 Task: Find connections with filter location Coslada with filter topic #Productivitywith filter profile language English with filter current company Launchmaps with filter school Jawaharlal Nehru National College of Engineering with filter industry Business Content with filter service category Wedding Photography with filter keywords title IT Professional
Action: Mouse moved to (229, 279)
Screenshot: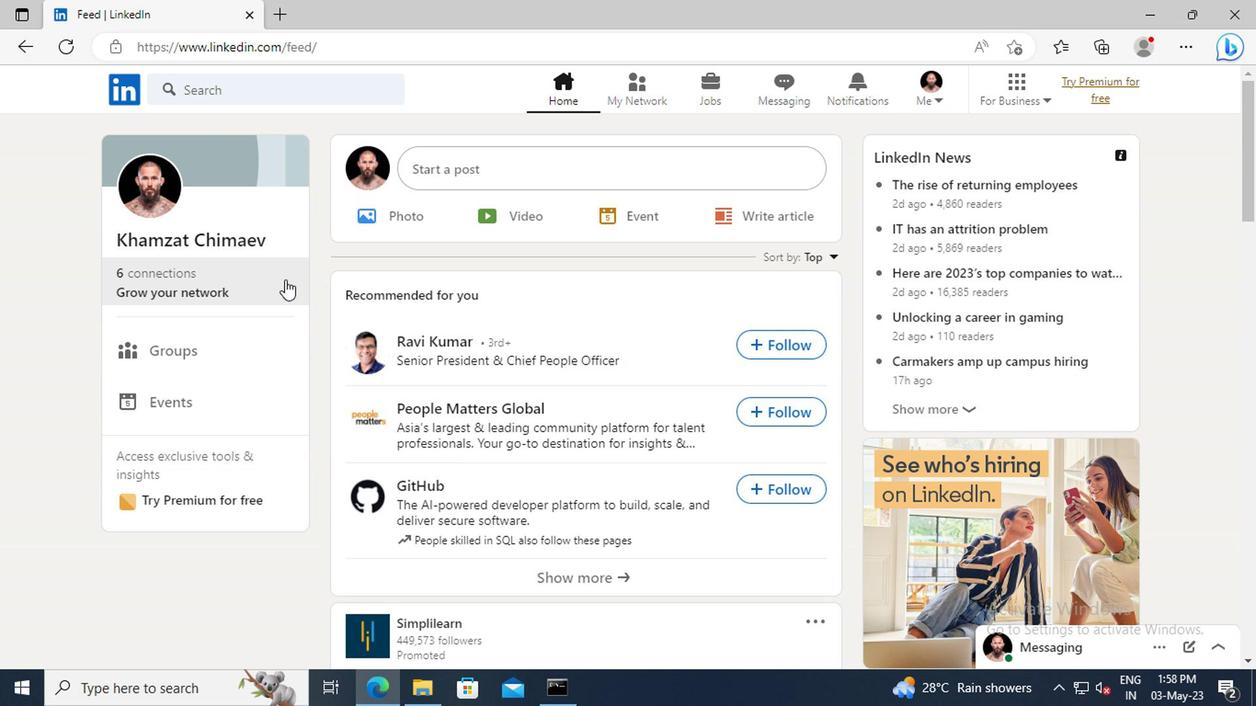 
Action: Mouse pressed left at (229, 279)
Screenshot: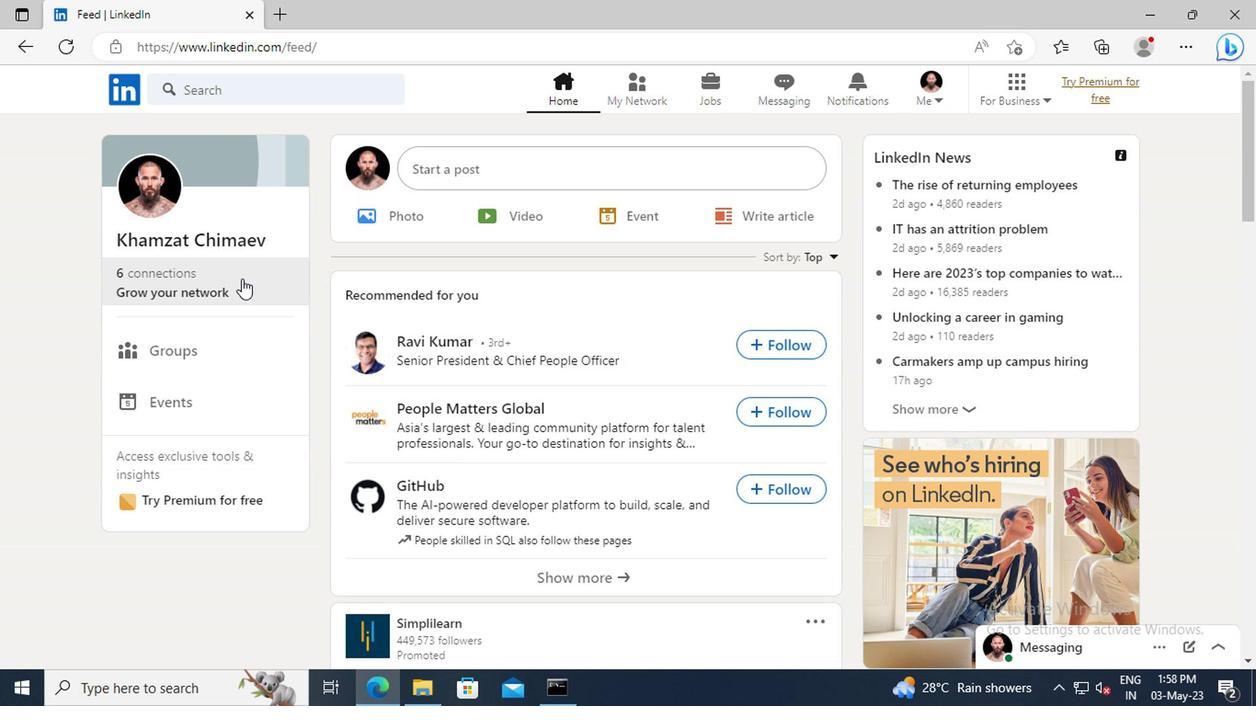 
Action: Mouse moved to (203, 192)
Screenshot: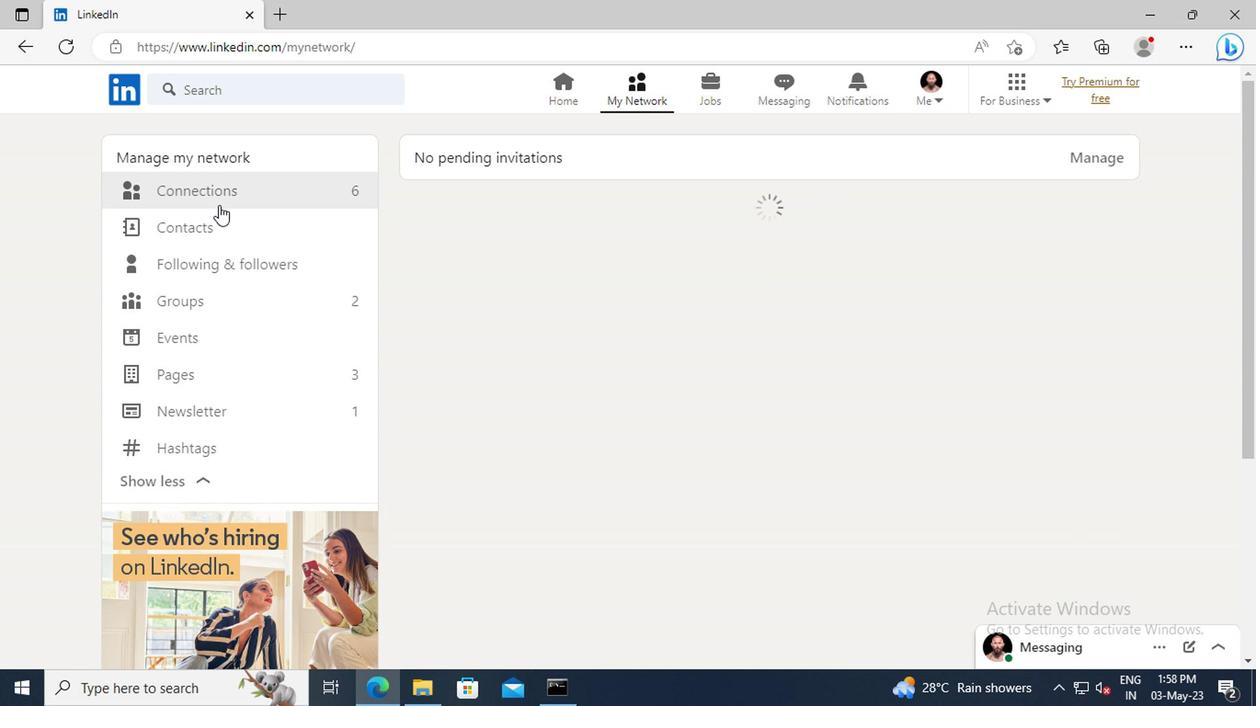 
Action: Mouse pressed left at (203, 192)
Screenshot: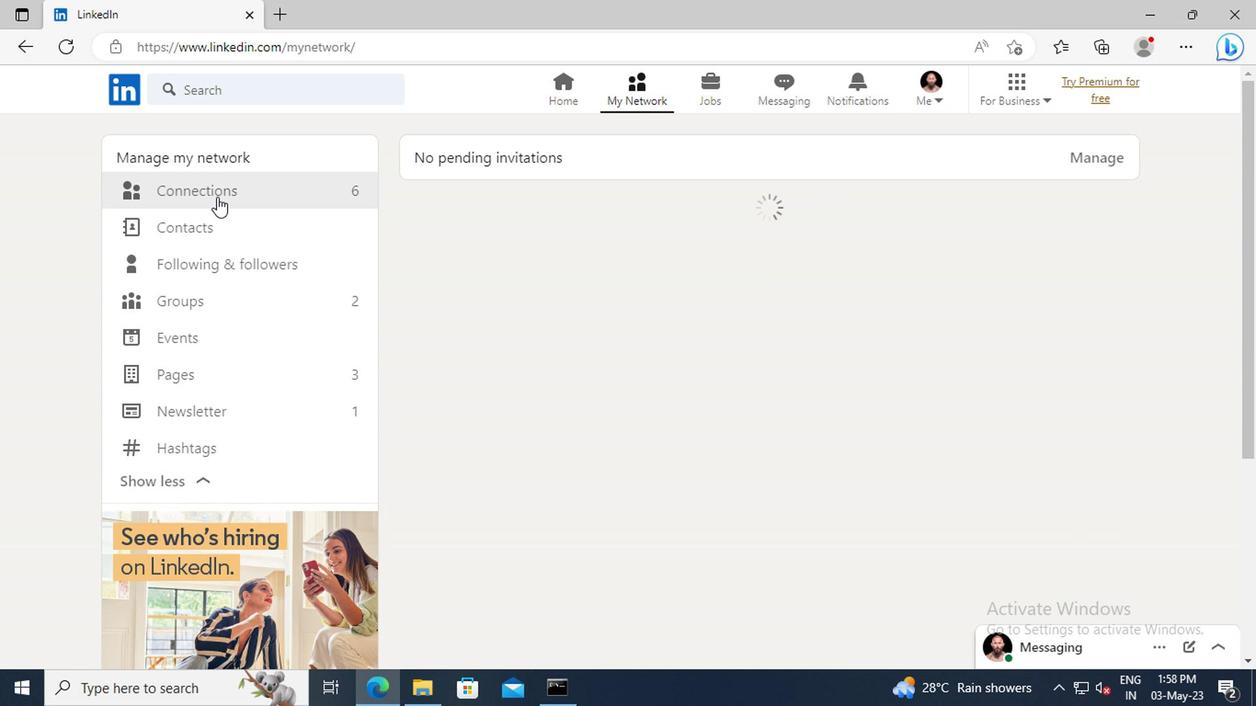 
Action: Mouse moved to (724, 192)
Screenshot: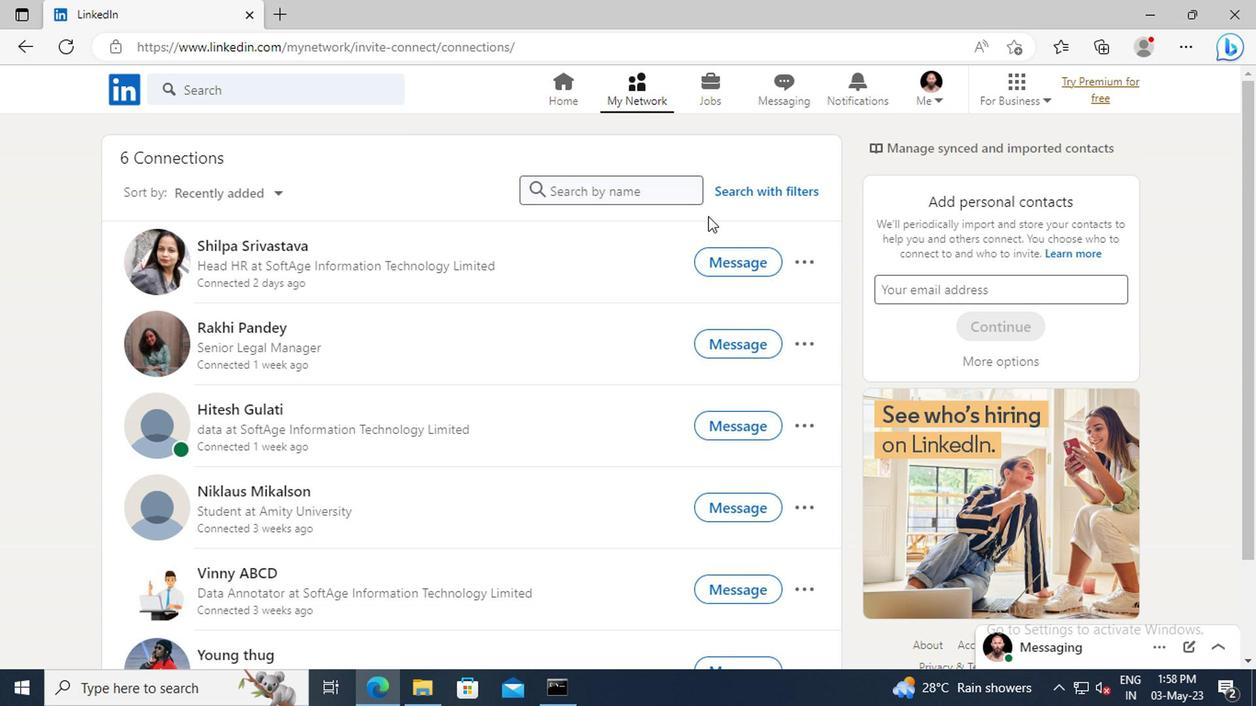 
Action: Mouse pressed left at (724, 192)
Screenshot: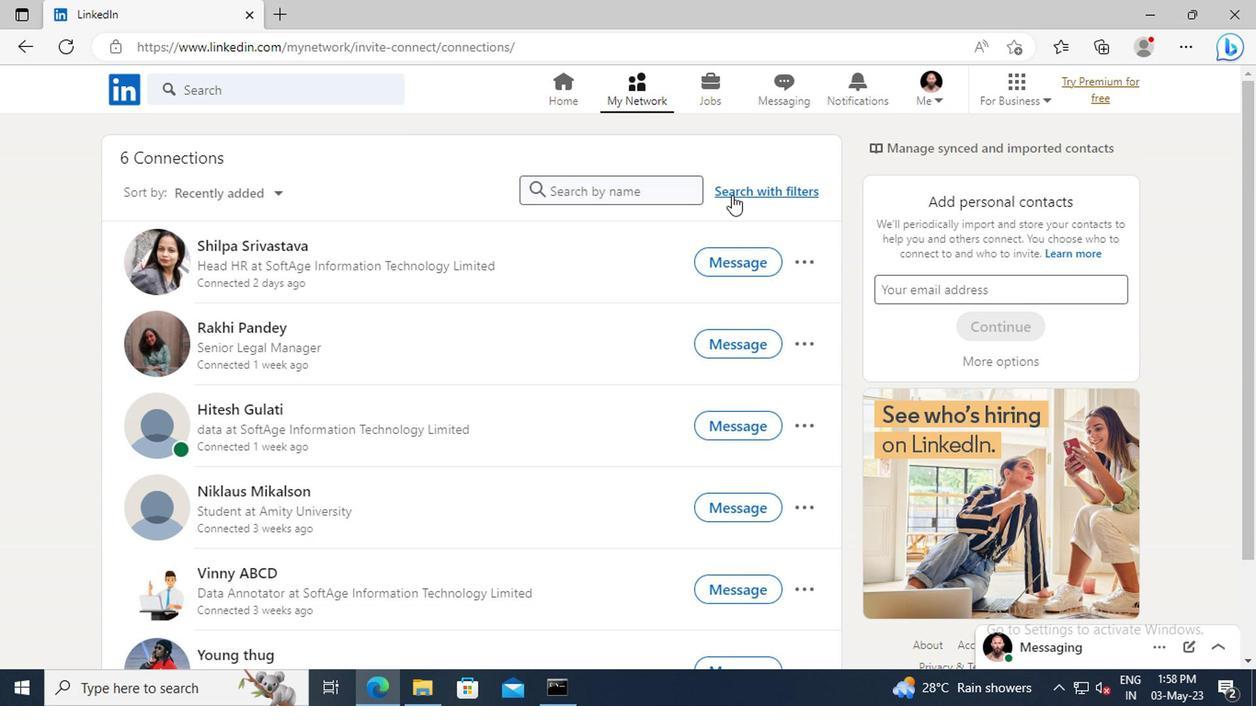 
Action: Mouse moved to (692, 138)
Screenshot: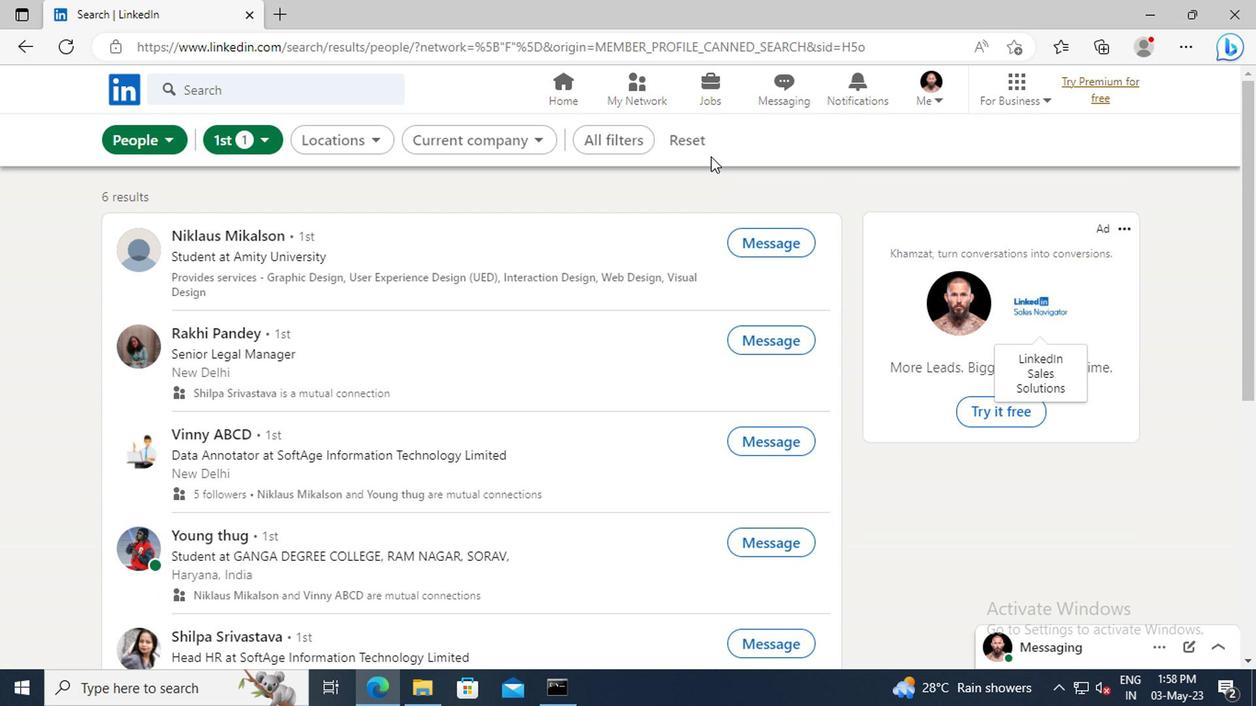 
Action: Mouse pressed left at (692, 138)
Screenshot: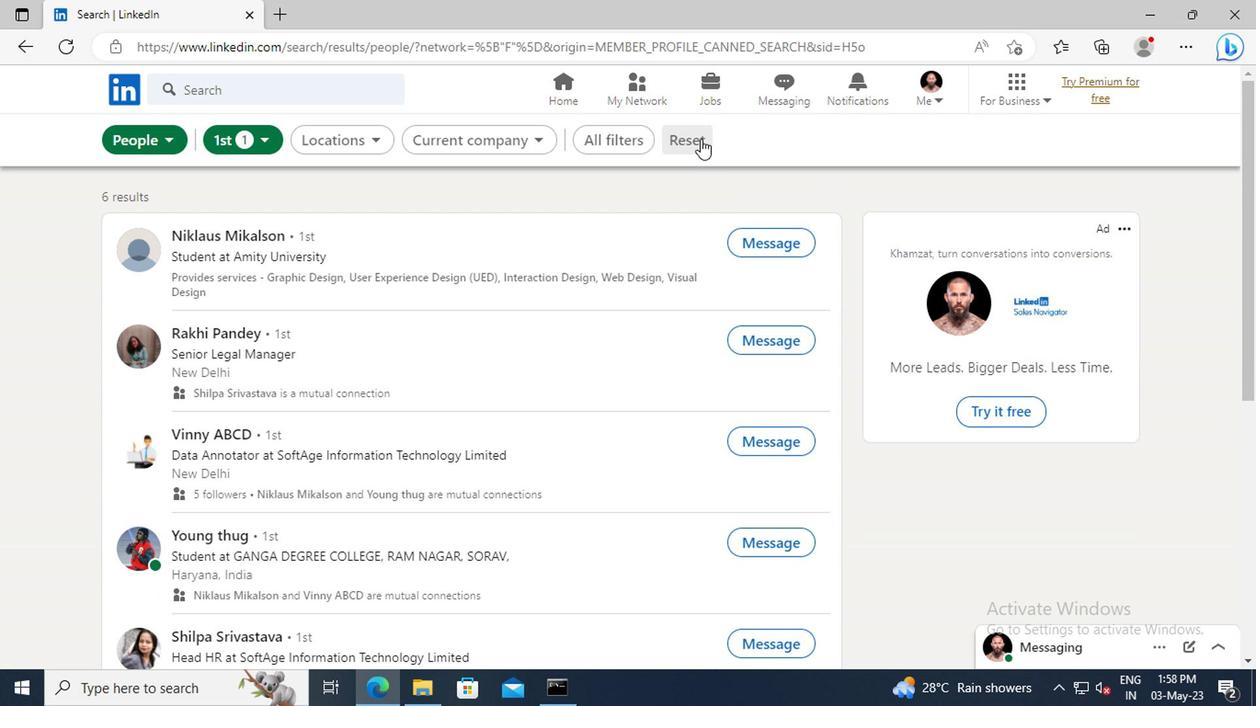 
Action: Mouse moved to (668, 137)
Screenshot: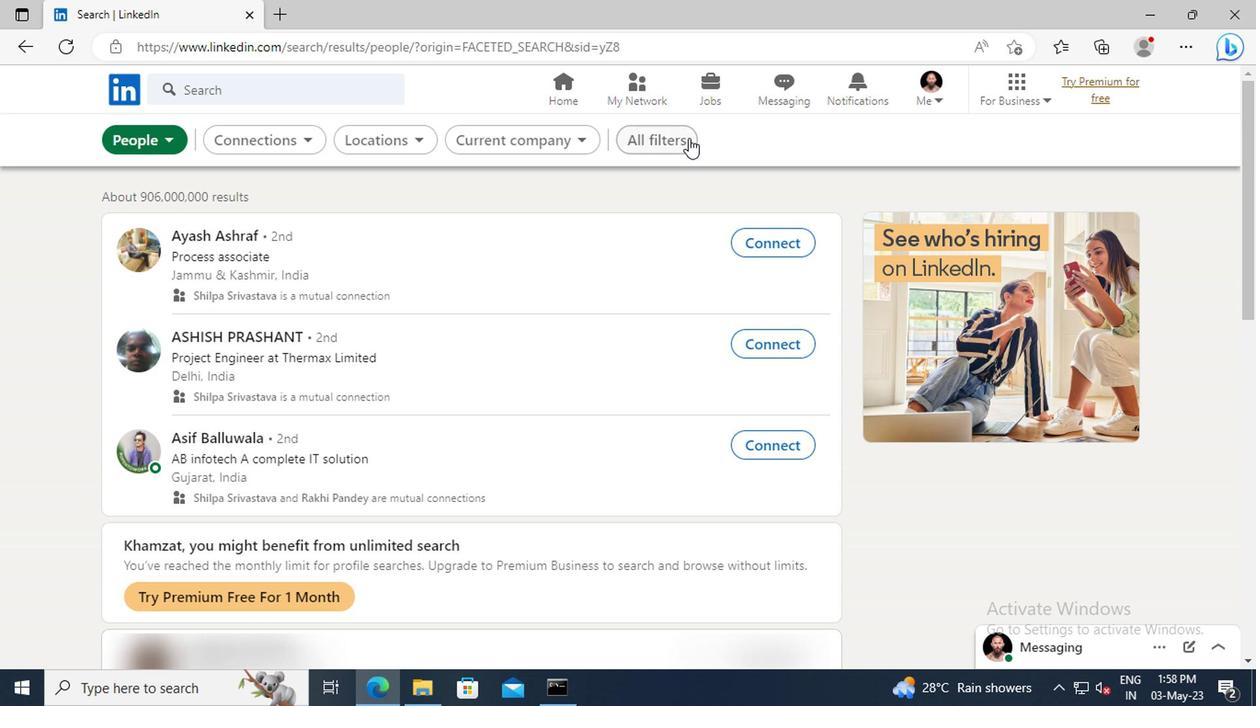 
Action: Mouse pressed left at (668, 137)
Screenshot: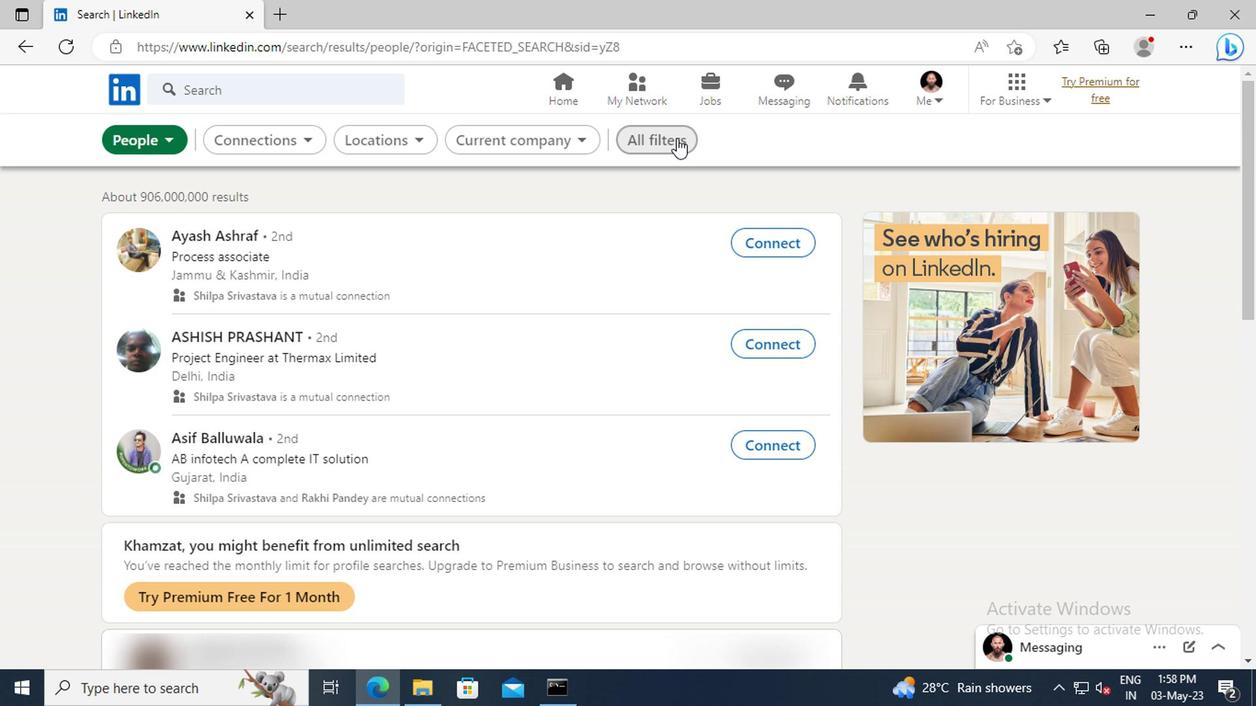 
Action: Mouse moved to (1021, 312)
Screenshot: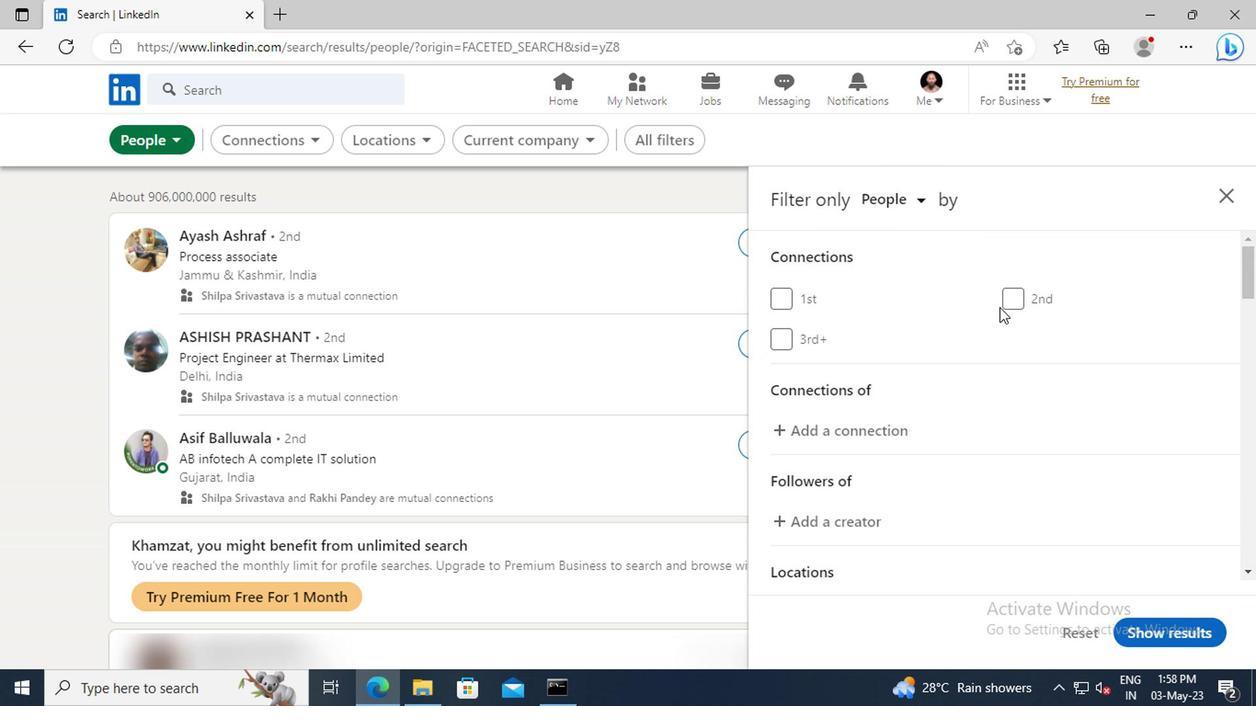 
Action: Mouse scrolled (1021, 311) with delta (0, -1)
Screenshot: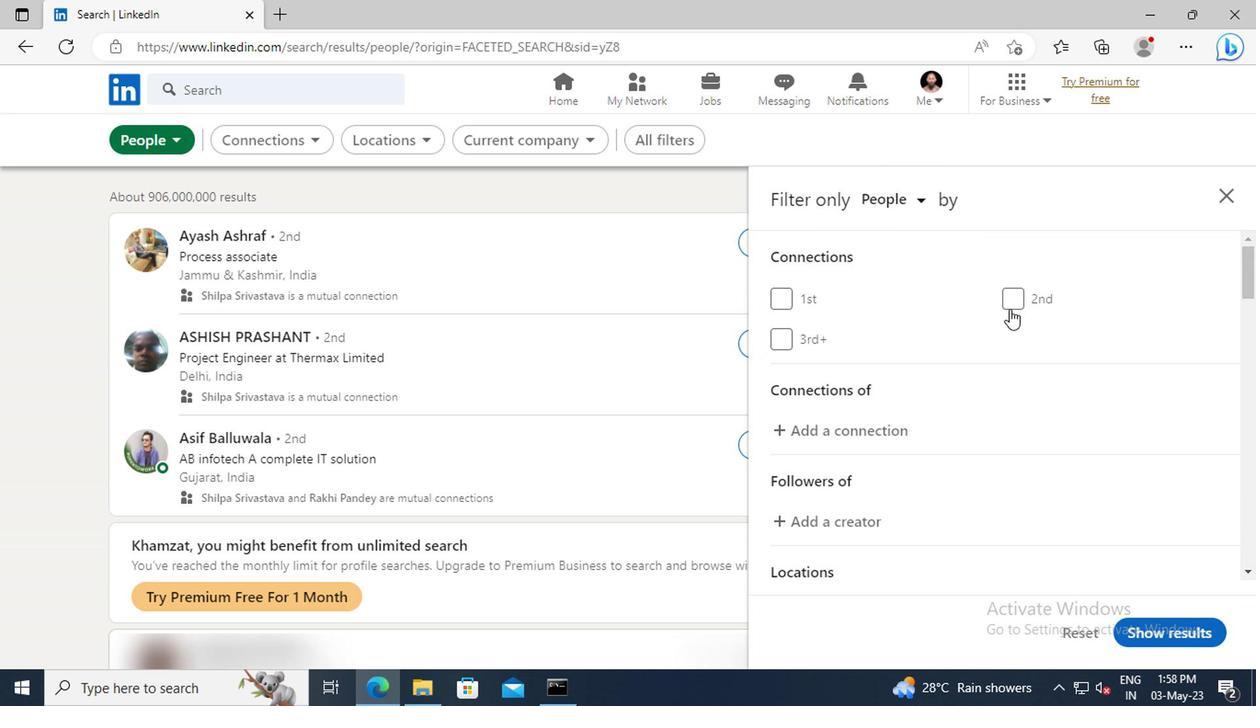 
Action: Mouse scrolled (1021, 311) with delta (0, -1)
Screenshot: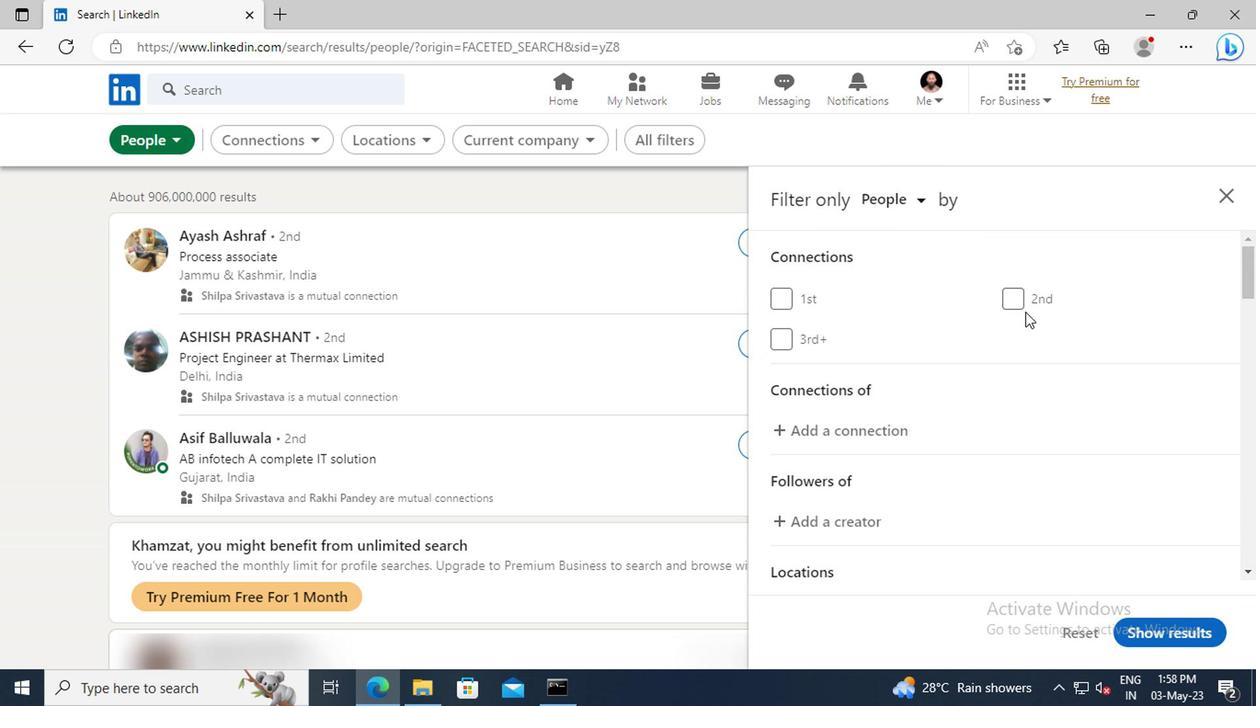 
Action: Mouse scrolled (1021, 311) with delta (0, -1)
Screenshot: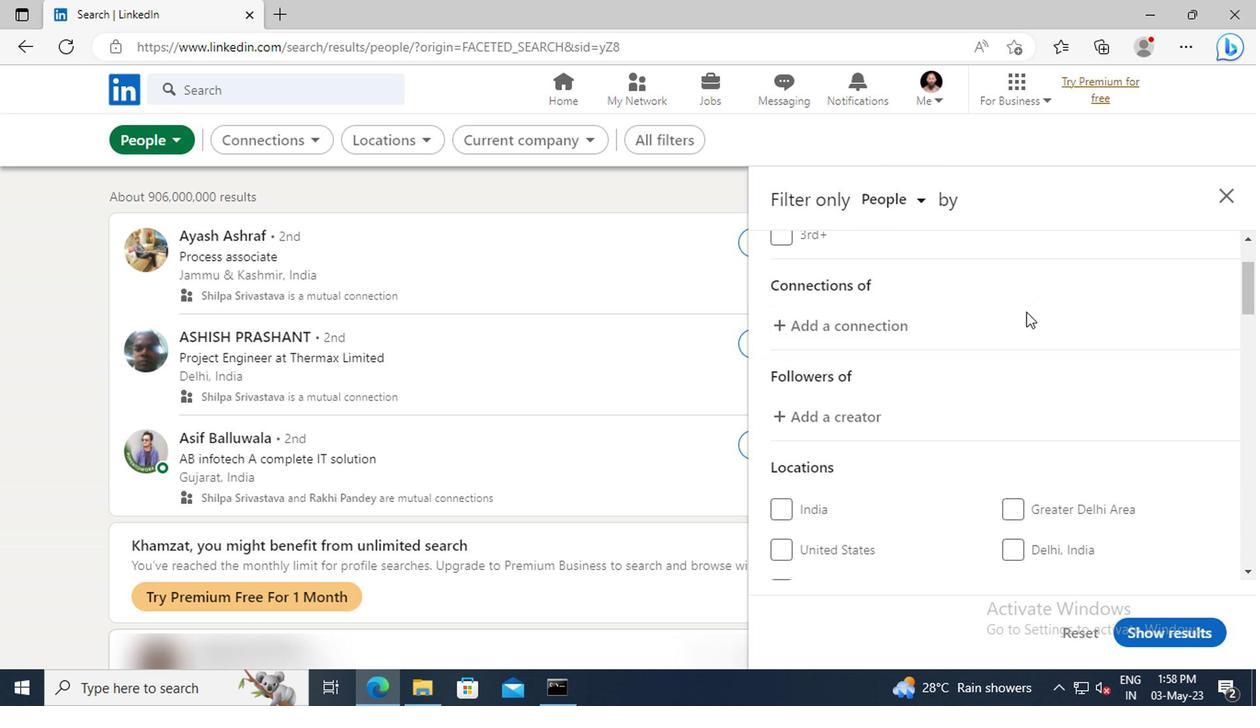 
Action: Mouse scrolled (1021, 311) with delta (0, -1)
Screenshot: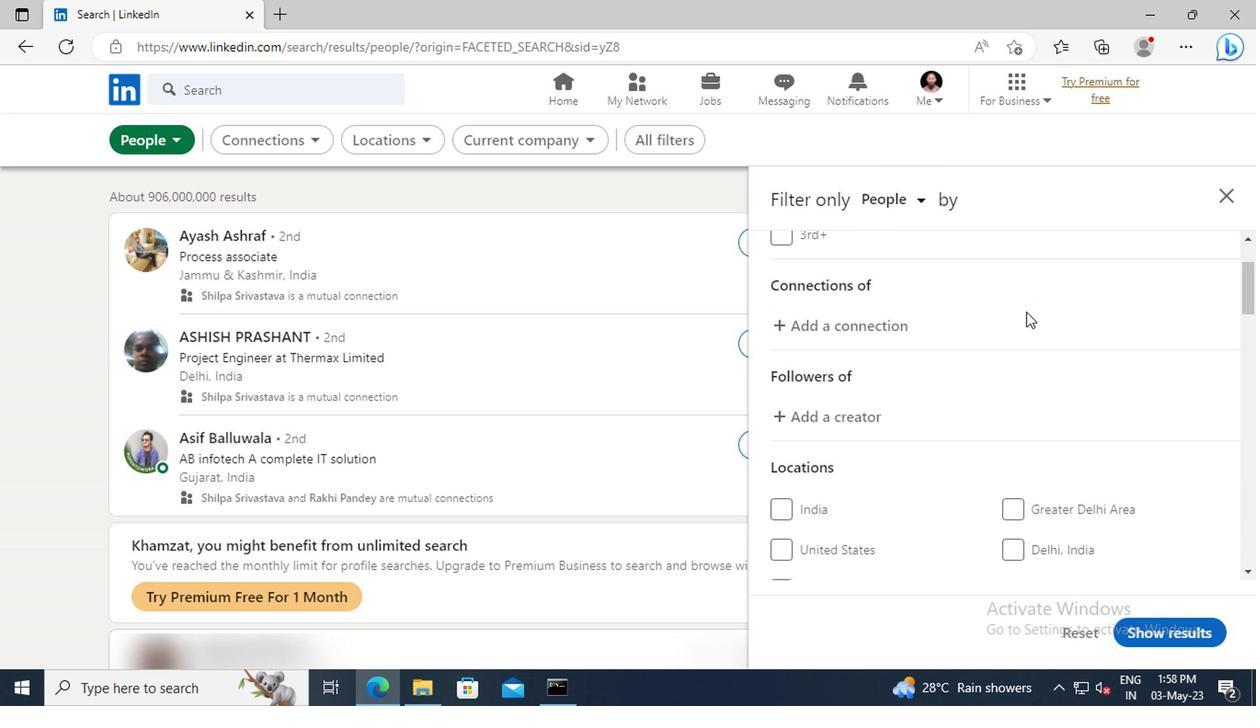 
Action: Mouse scrolled (1021, 311) with delta (0, -1)
Screenshot: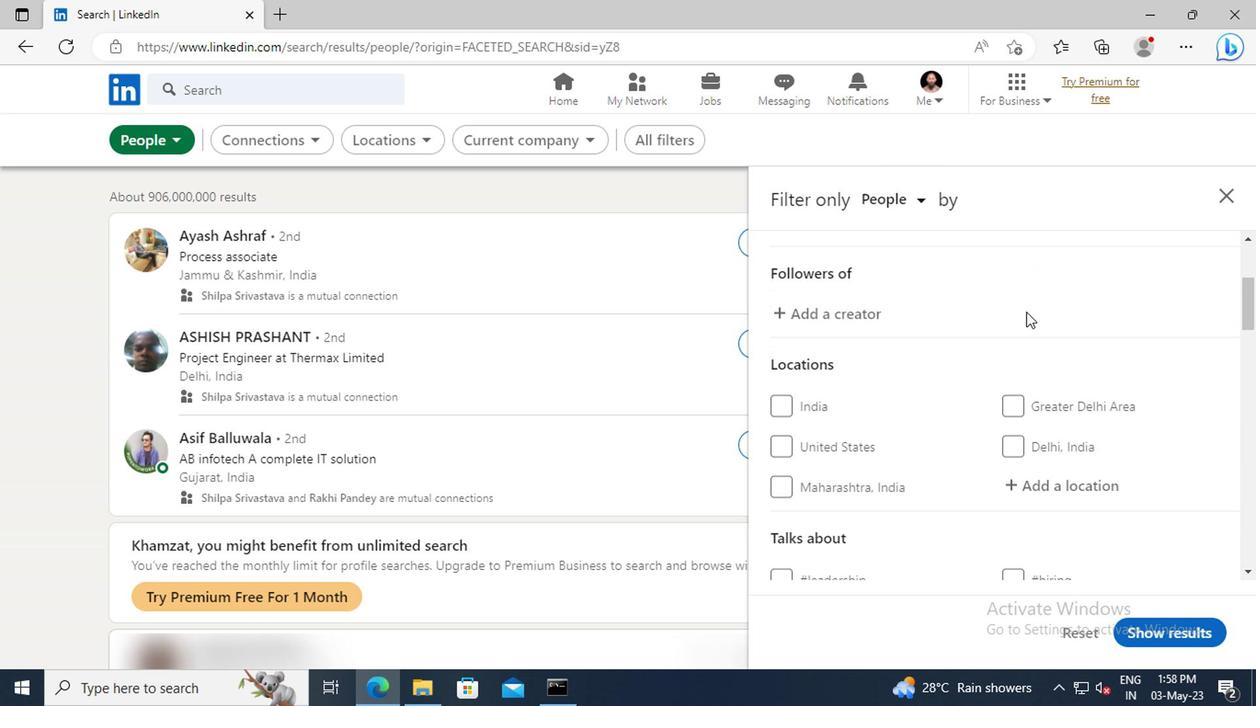 
Action: Mouse scrolled (1021, 311) with delta (0, -1)
Screenshot: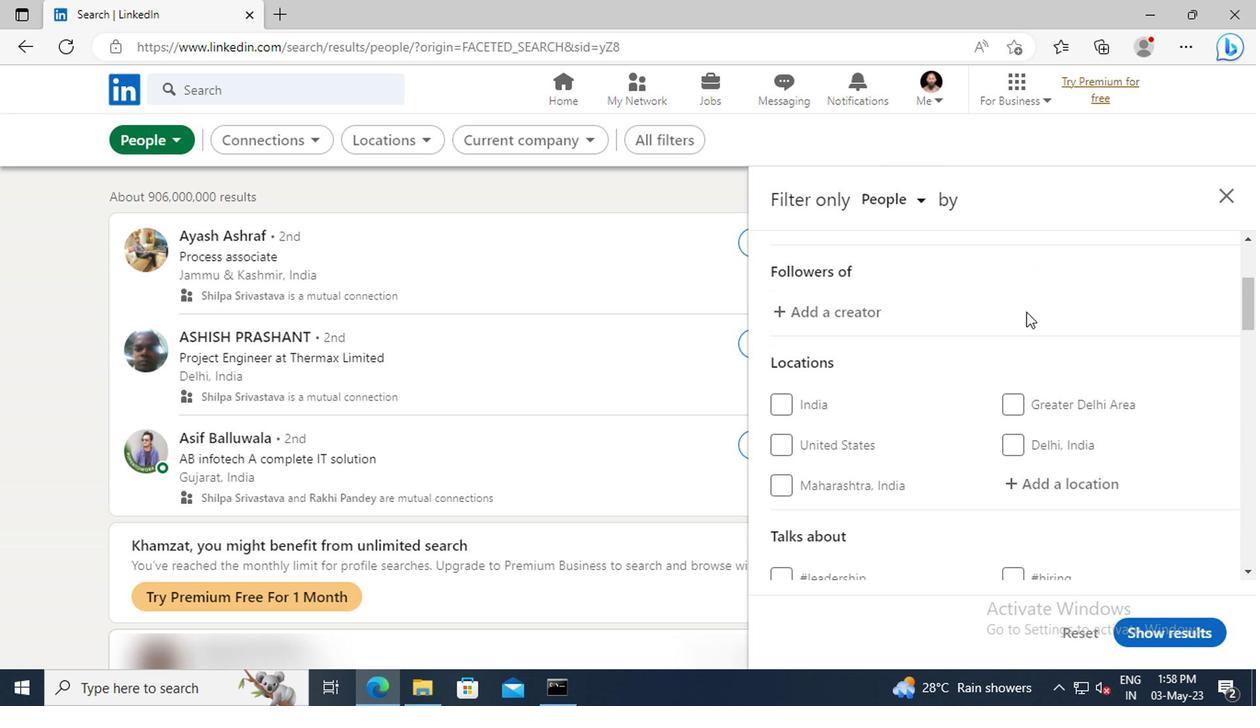 
Action: Mouse moved to (1021, 380)
Screenshot: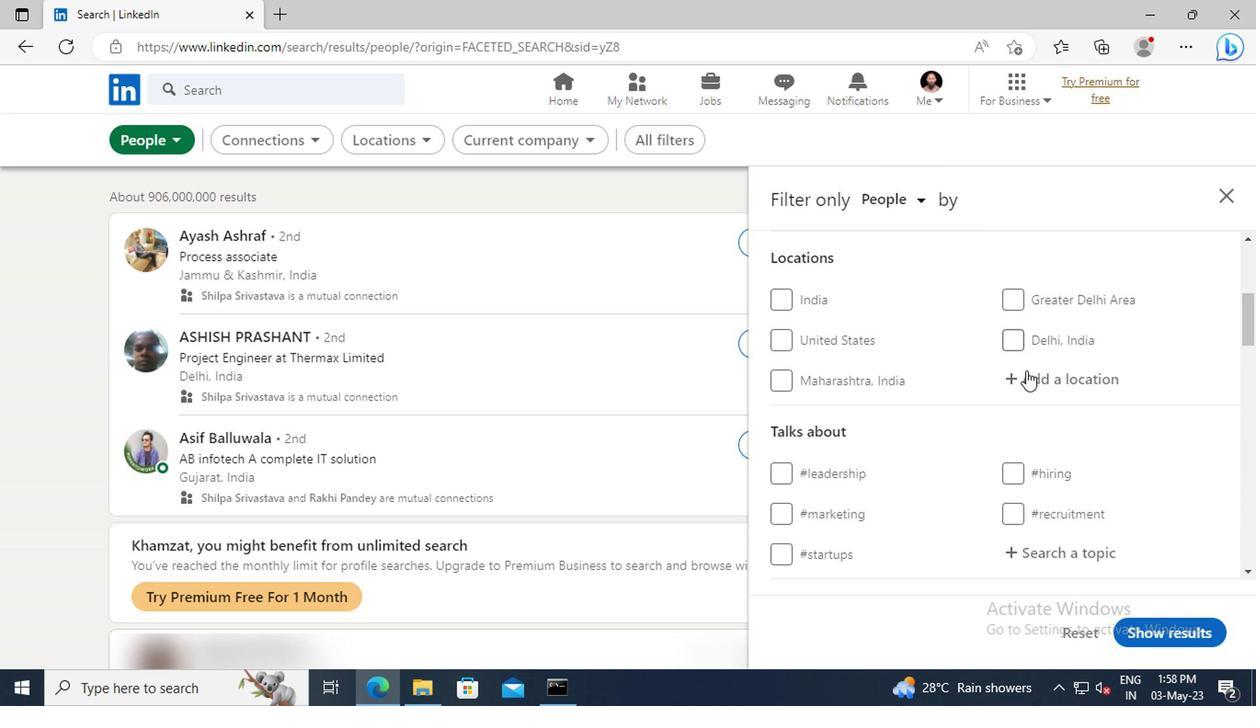 
Action: Mouse pressed left at (1021, 380)
Screenshot: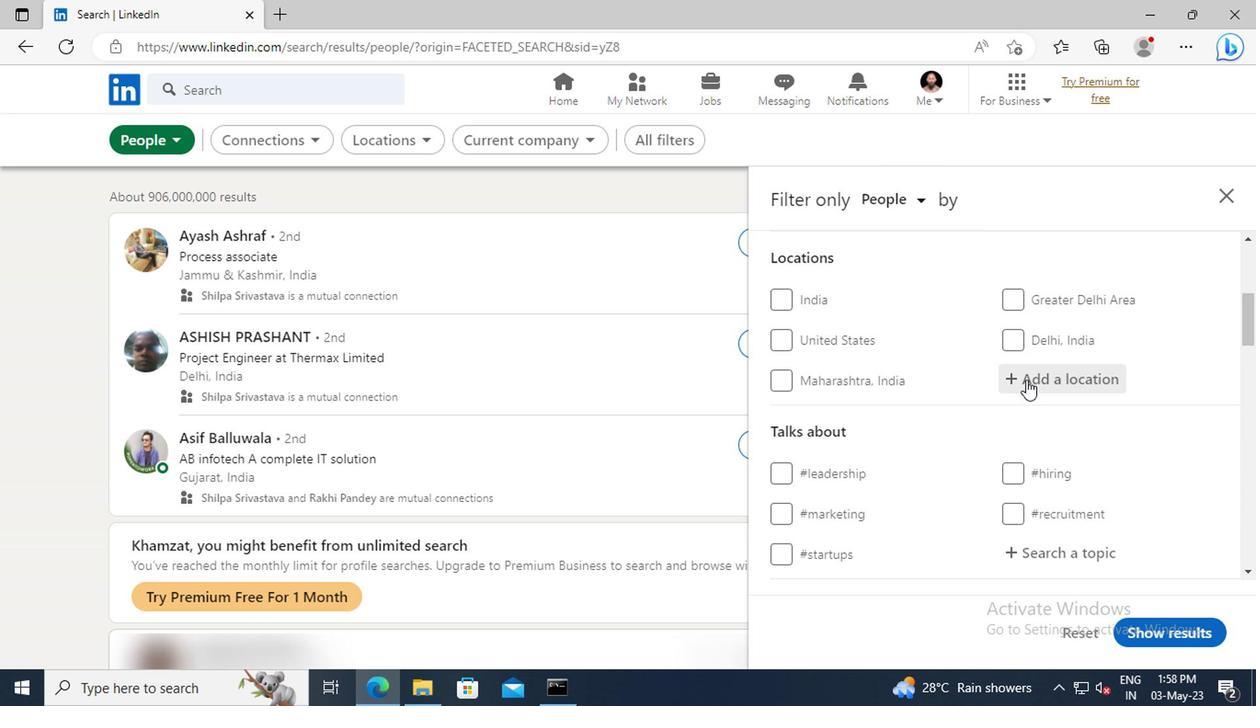 
Action: Key pressed <Key.shift>COSLADA<Key.enter>
Screenshot: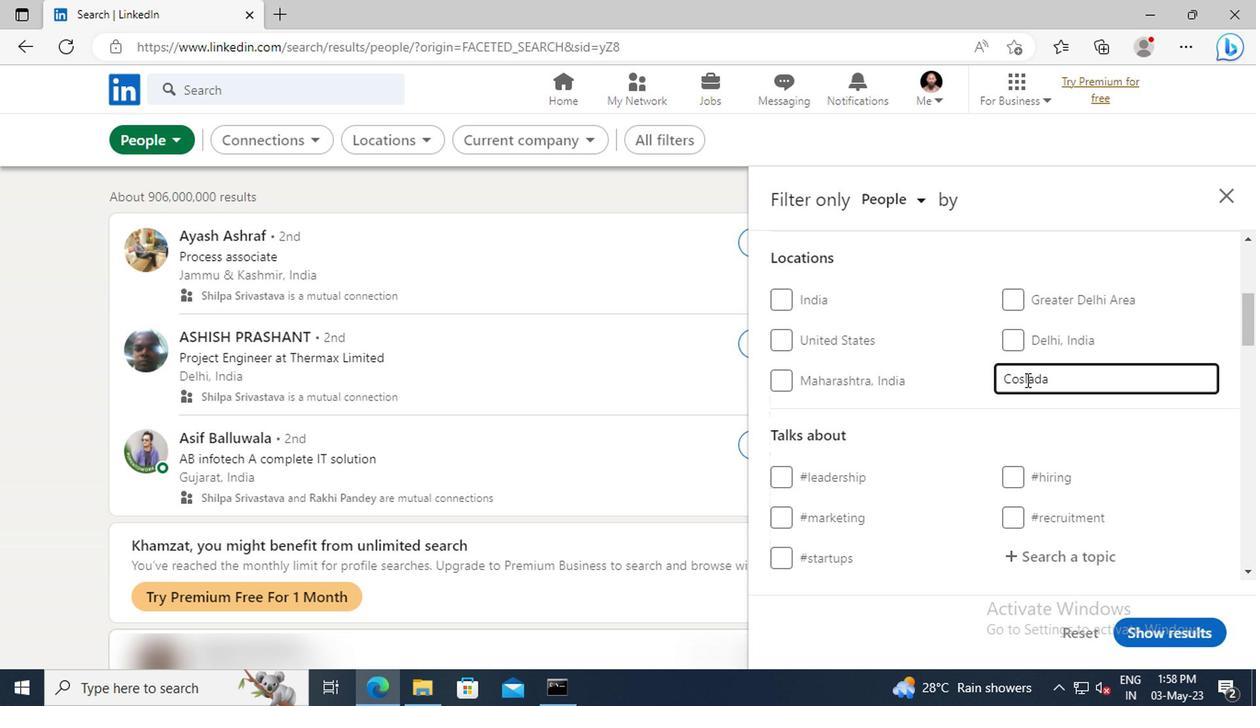 
Action: Mouse moved to (1021, 382)
Screenshot: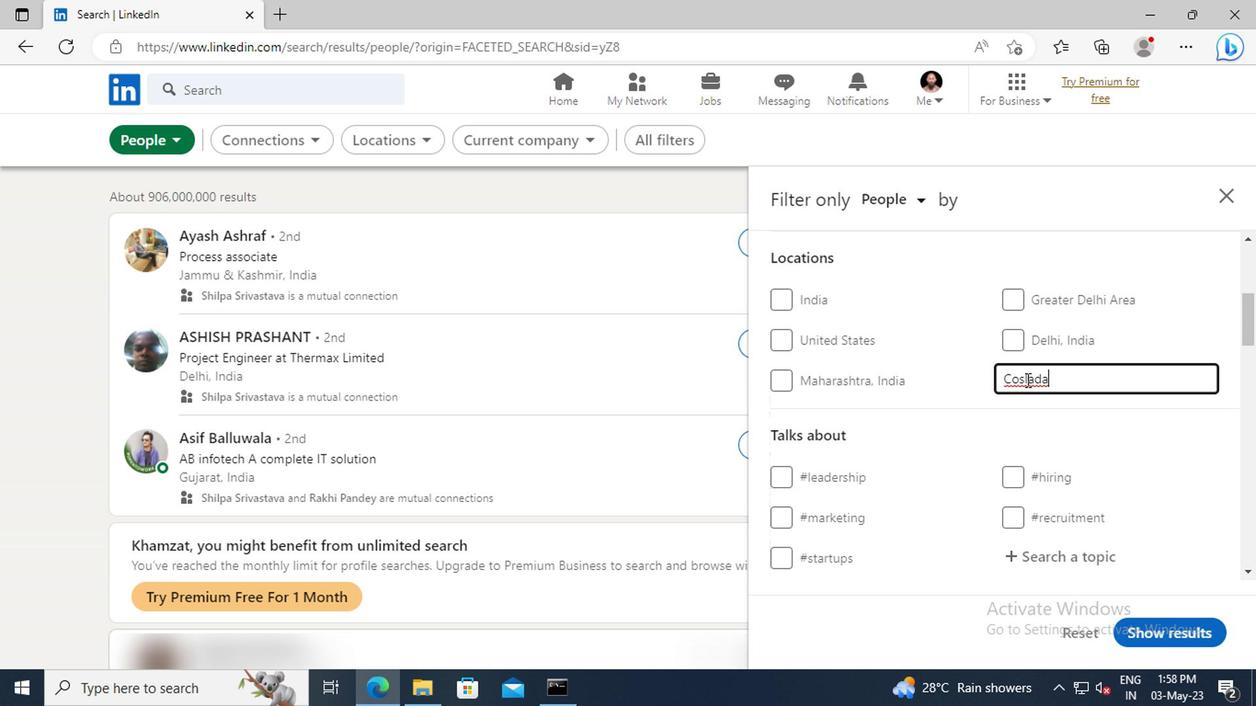 
Action: Mouse scrolled (1021, 382) with delta (0, 0)
Screenshot: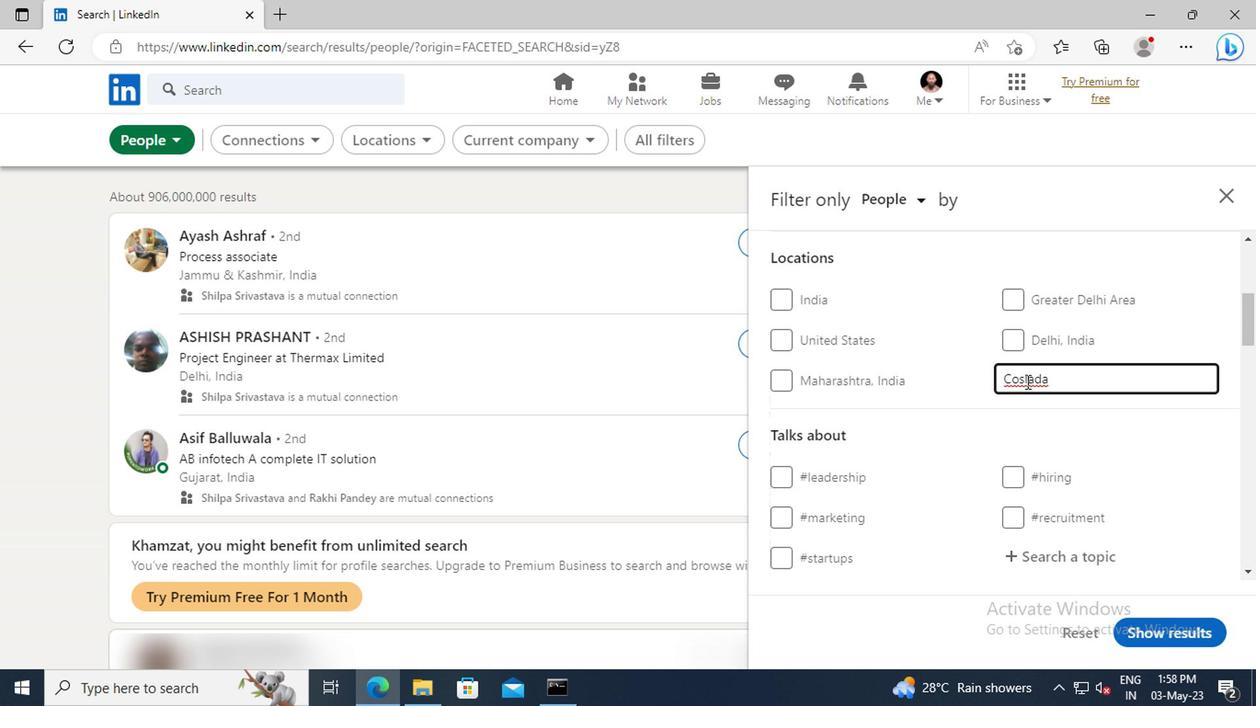 
Action: Mouse scrolled (1021, 382) with delta (0, 0)
Screenshot: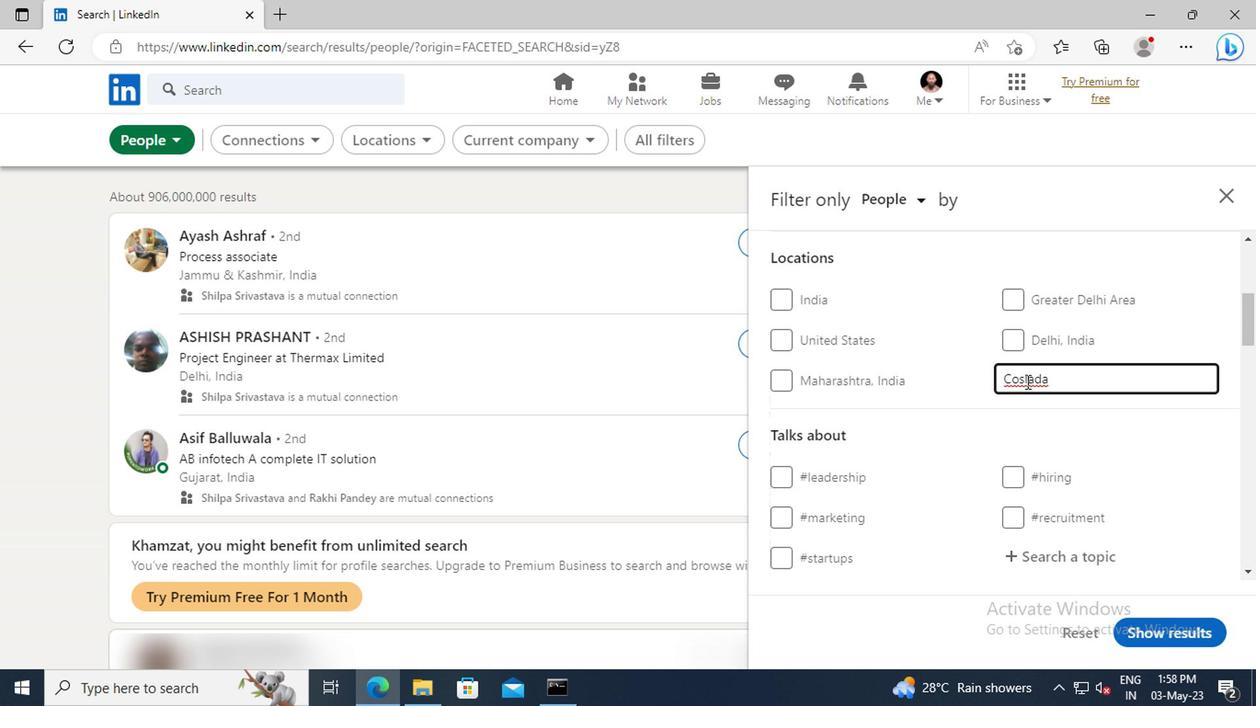 
Action: Mouse scrolled (1021, 382) with delta (0, 0)
Screenshot: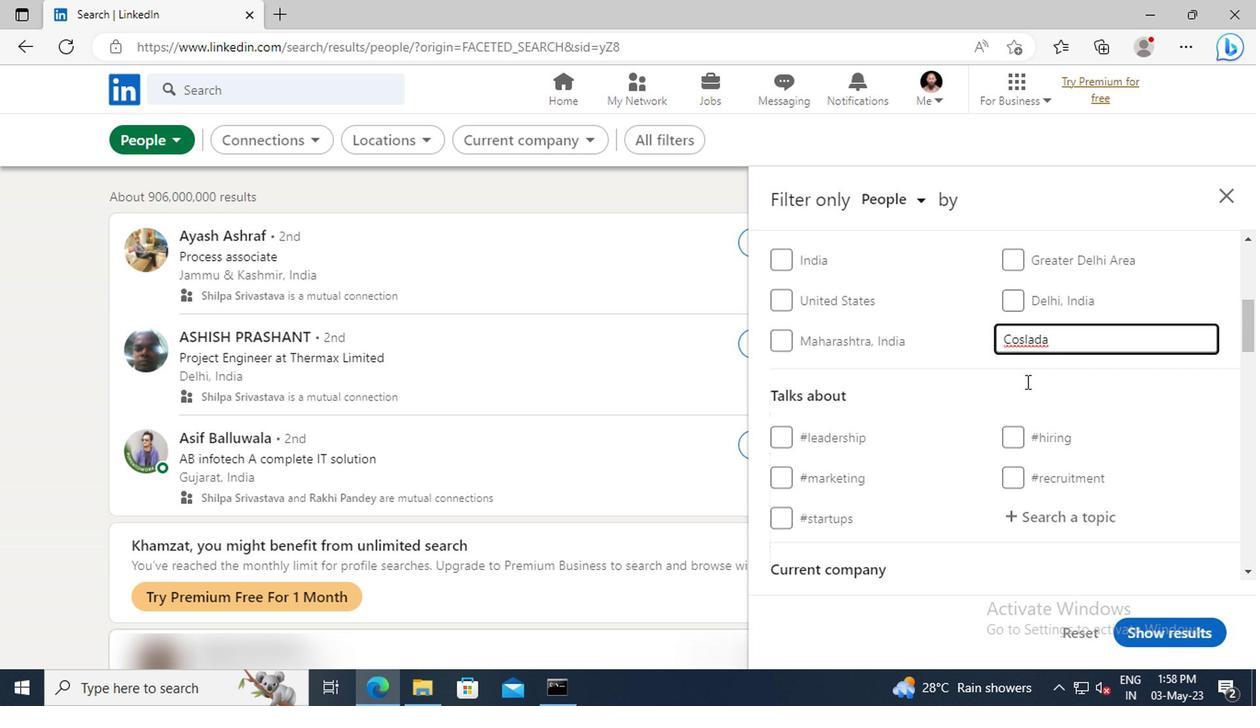 
Action: Mouse moved to (1023, 398)
Screenshot: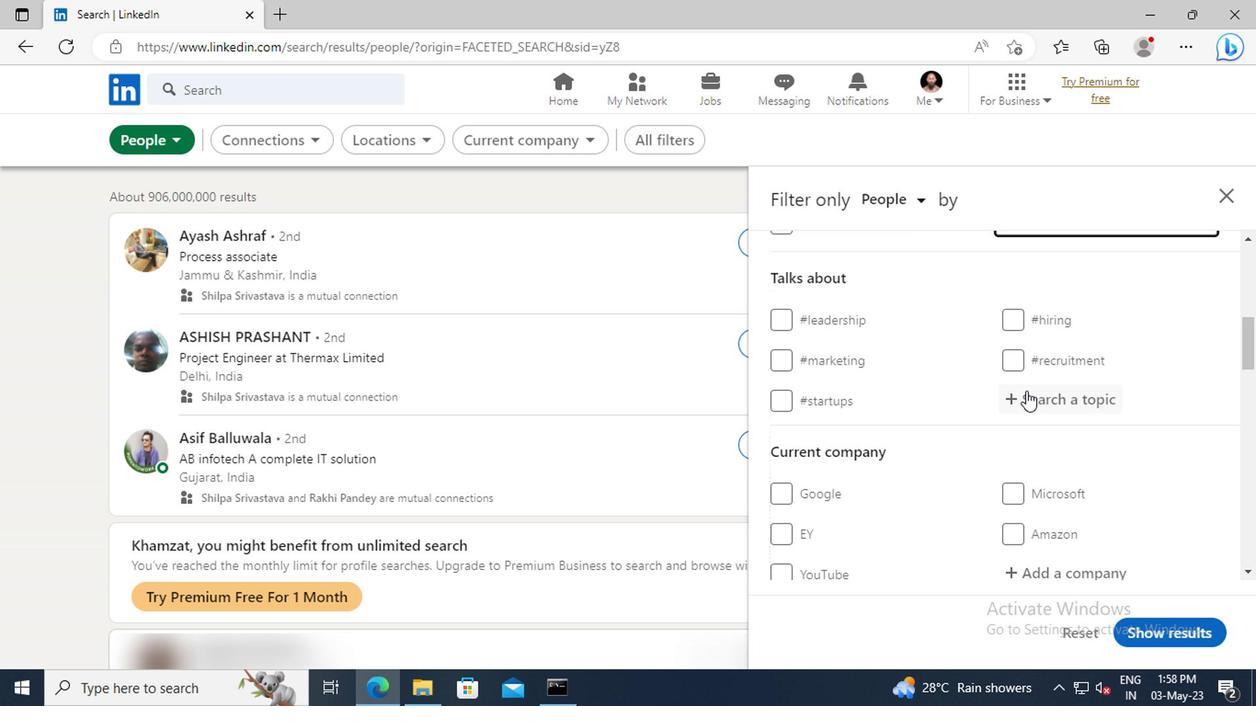 
Action: Mouse pressed left at (1023, 398)
Screenshot: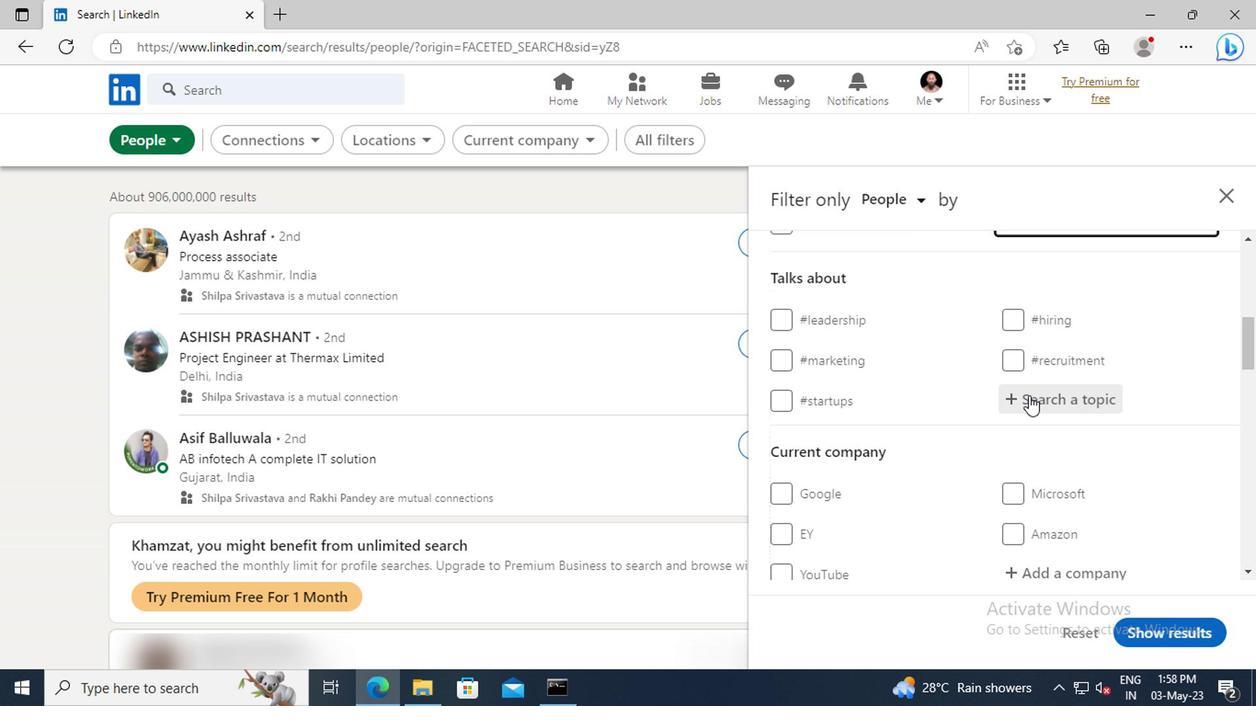 
Action: Key pressed <Key.shift>PRODUCTI
Screenshot: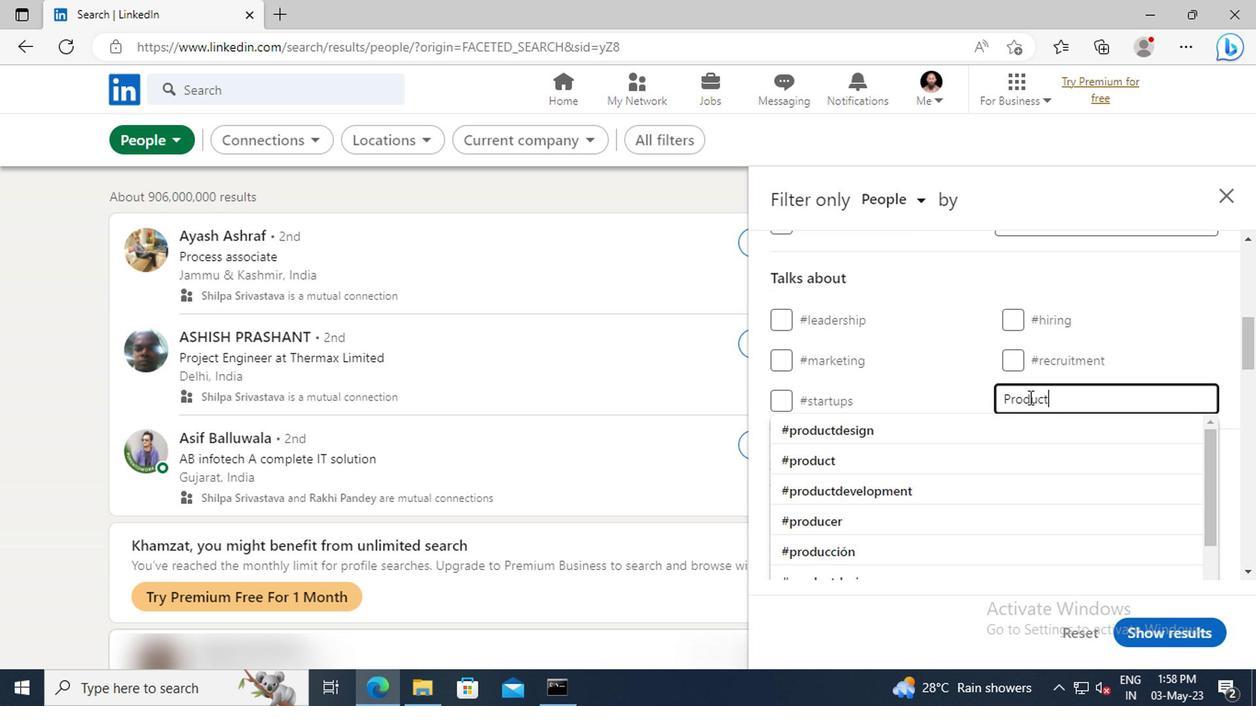 
Action: Mouse moved to (1032, 421)
Screenshot: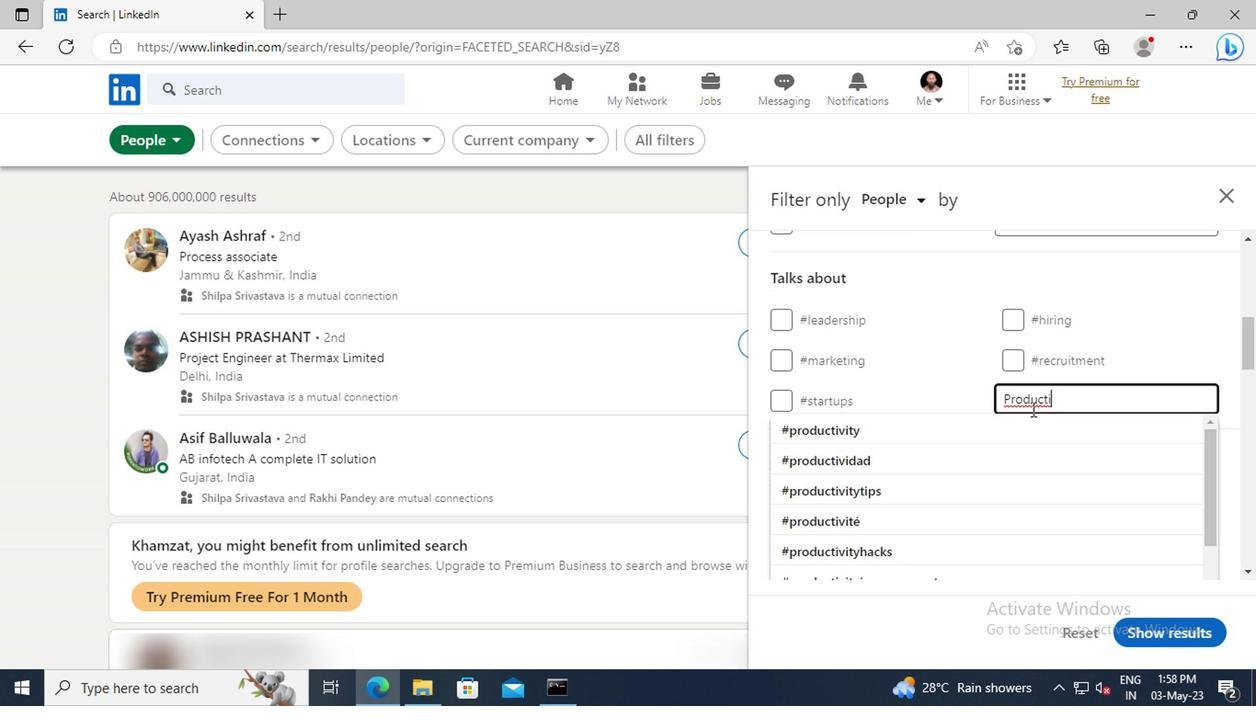 
Action: Mouse pressed left at (1032, 421)
Screenshot: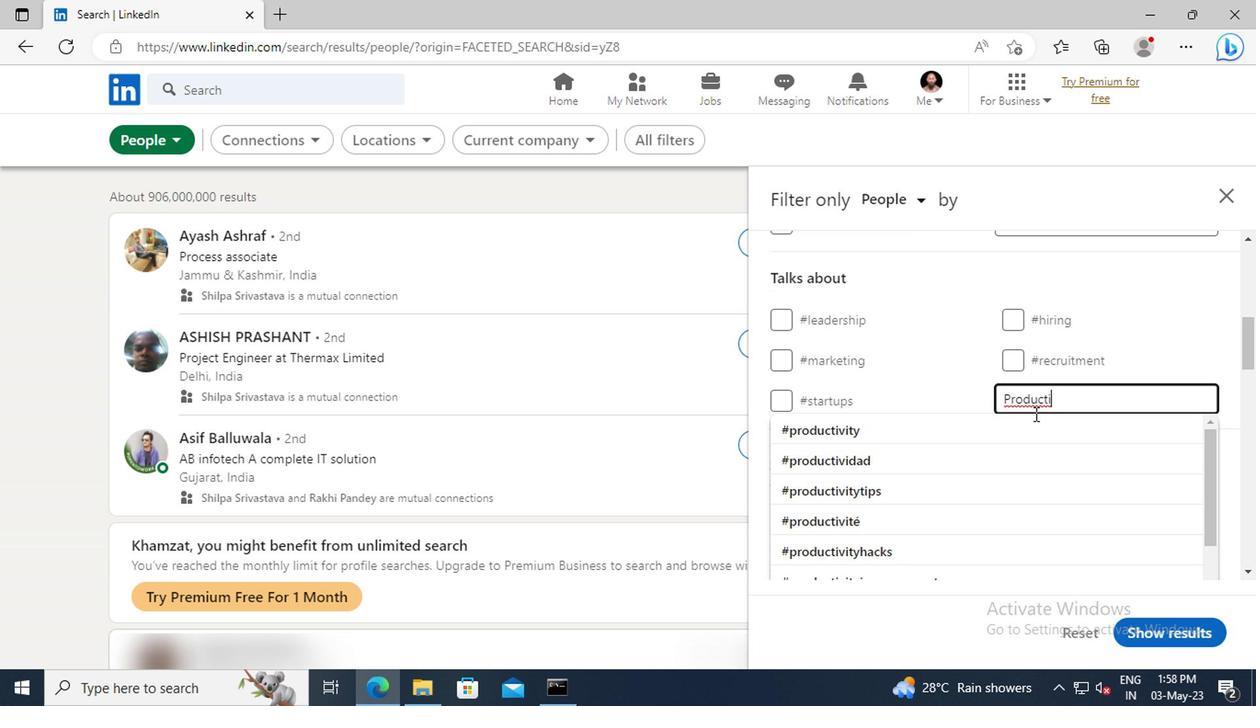 
Action: Mouse scrolled (1032, 420) with delta (0, 0)
Screenshot: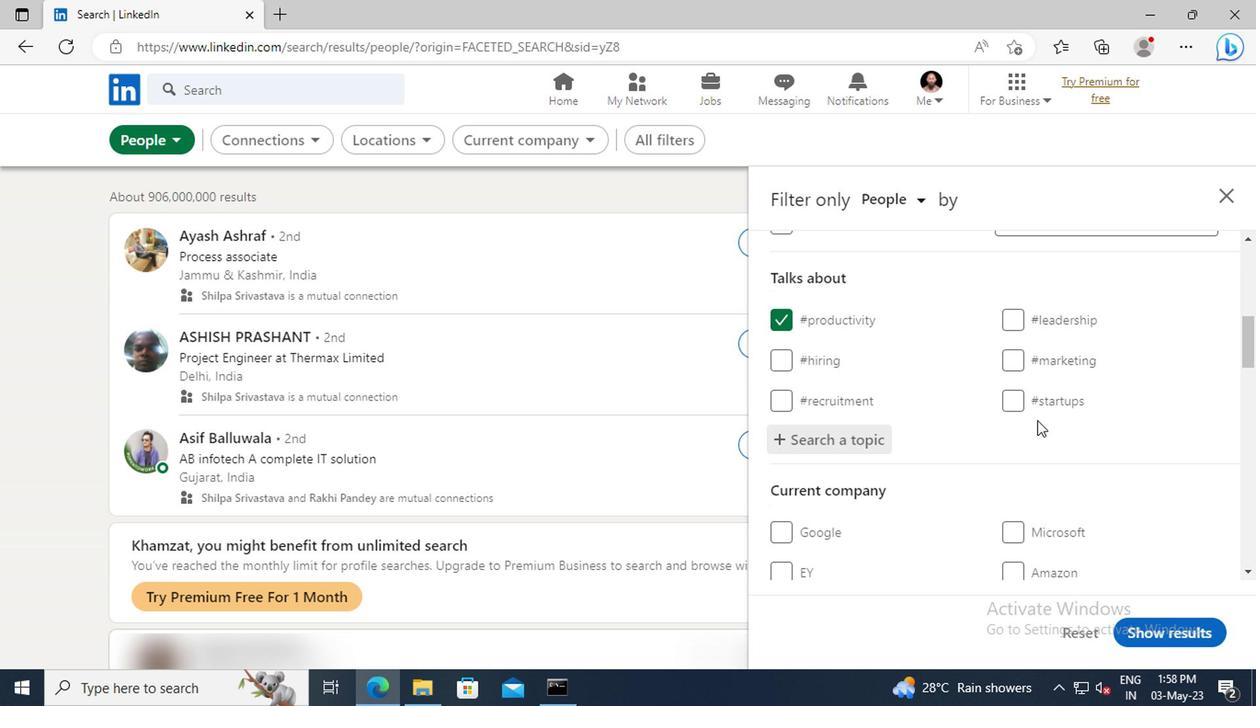 
Action: Mouse scrolled (1032, 420) with delta (0, 0)
Screenshot: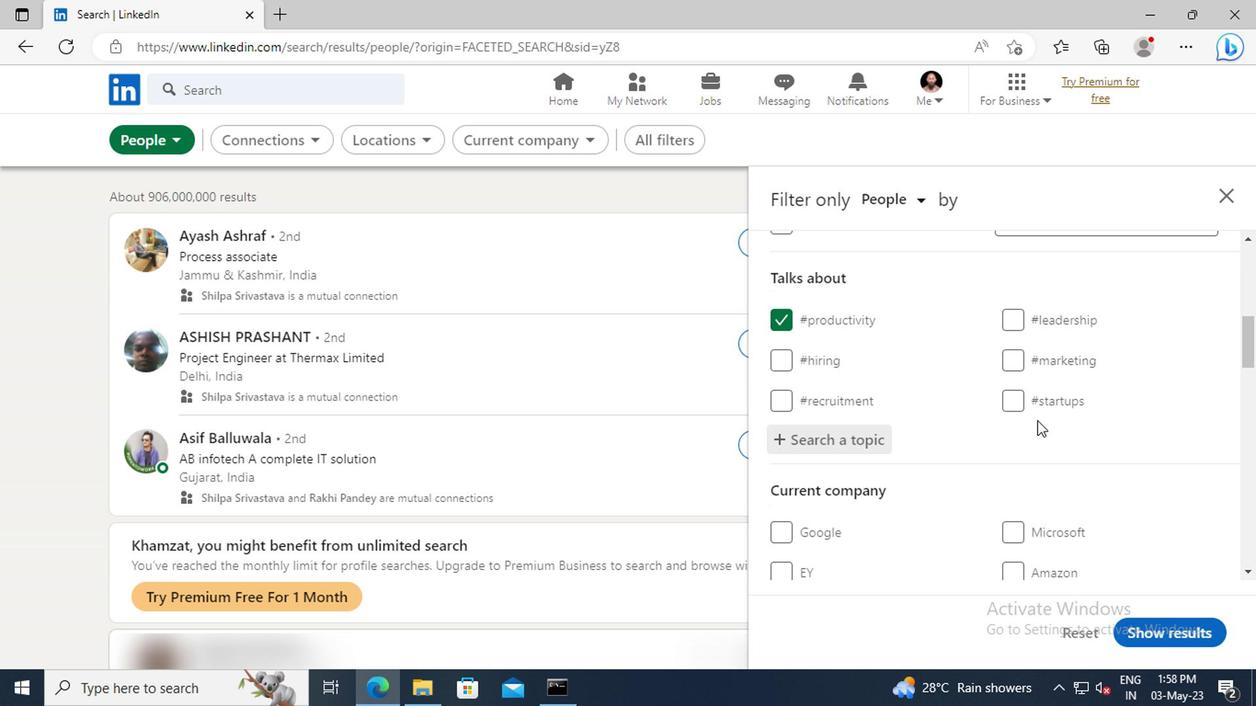 
Action: Mouse scrolled (1032, 420) with delta (0, 0)
Screenshot: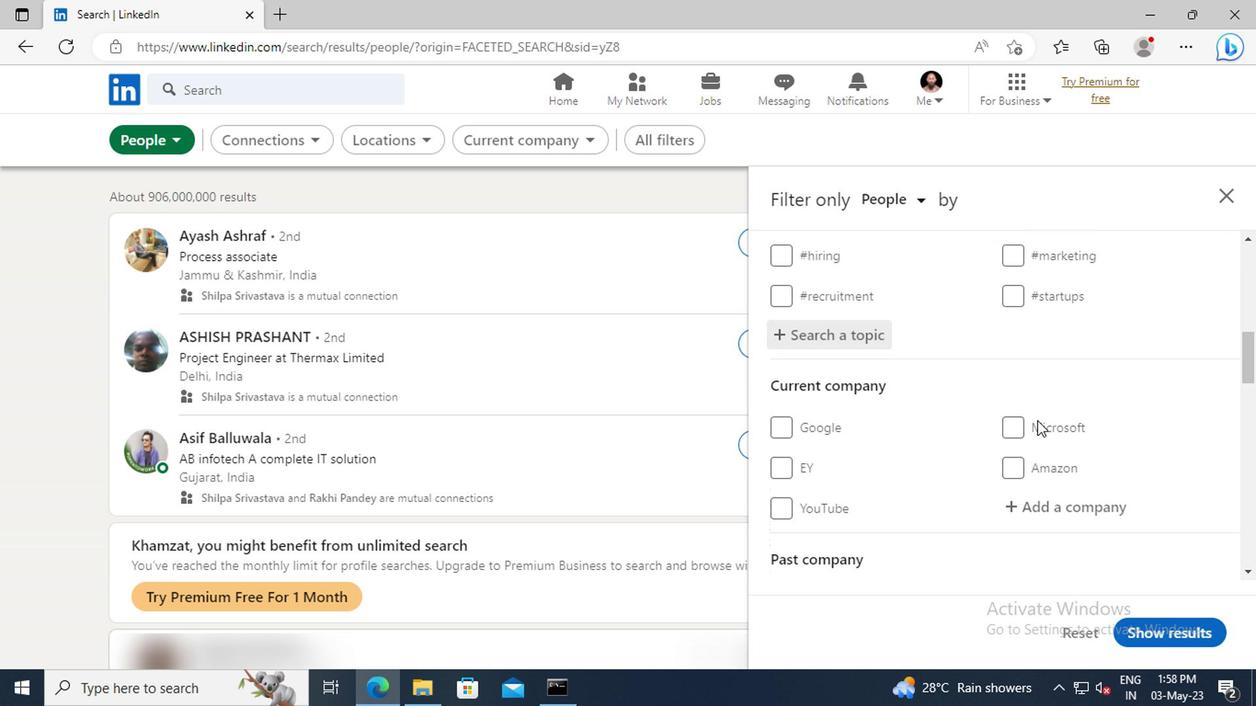 
Action: Mouse scrolled (1032, 420) with delta (0, 0)
Screenshot: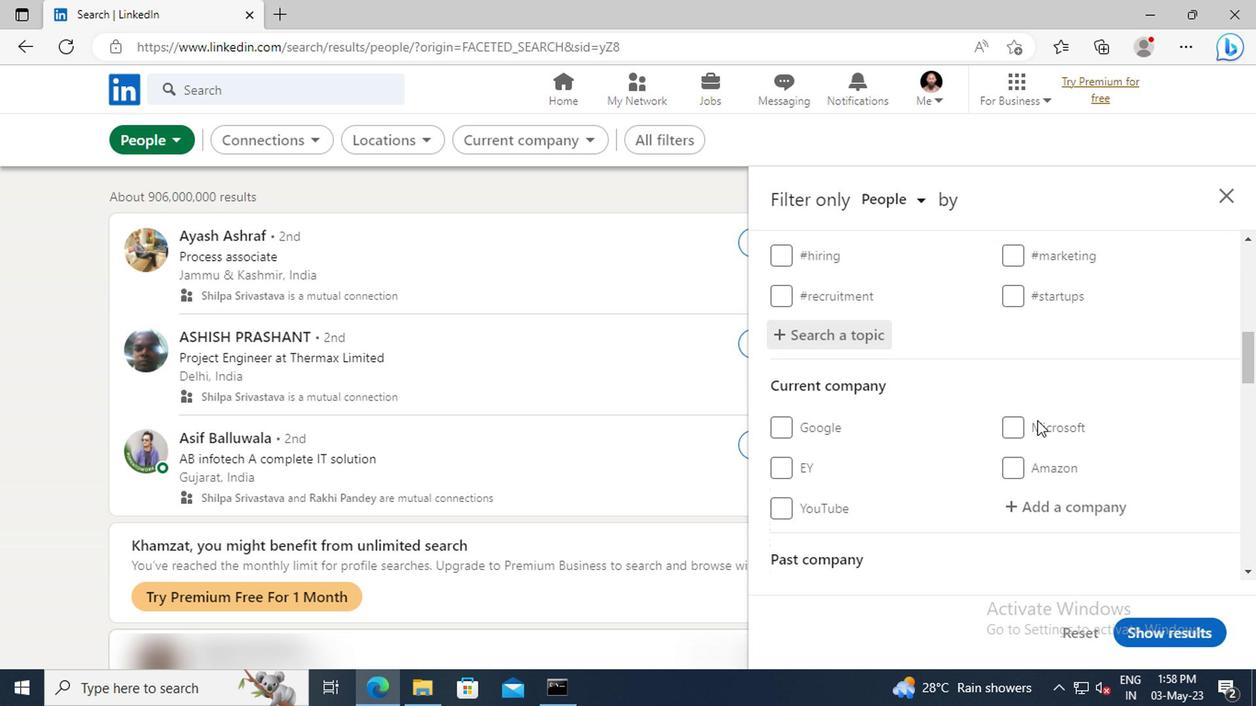 
Action: Mouse scrolled (1032, 420) with delta (0, 0)
Screenshot: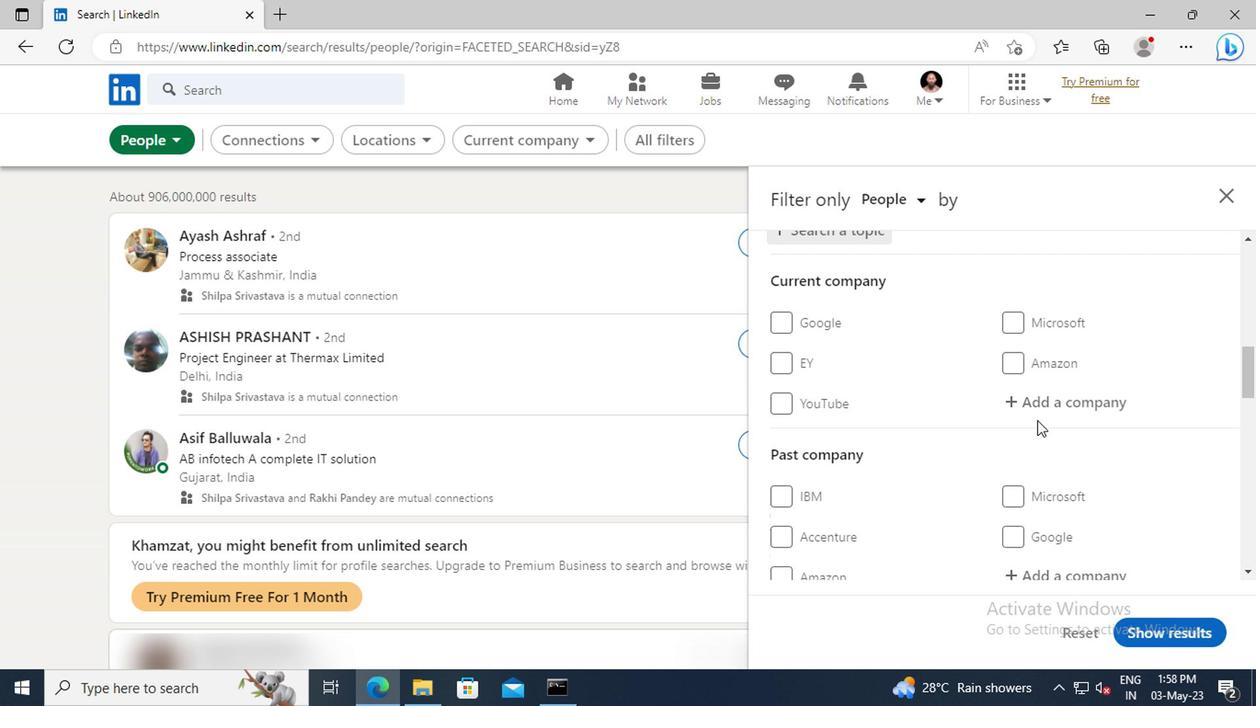 
Action: Mouse scrolled (1032, 420) with delta (0, 0)
Screenshot: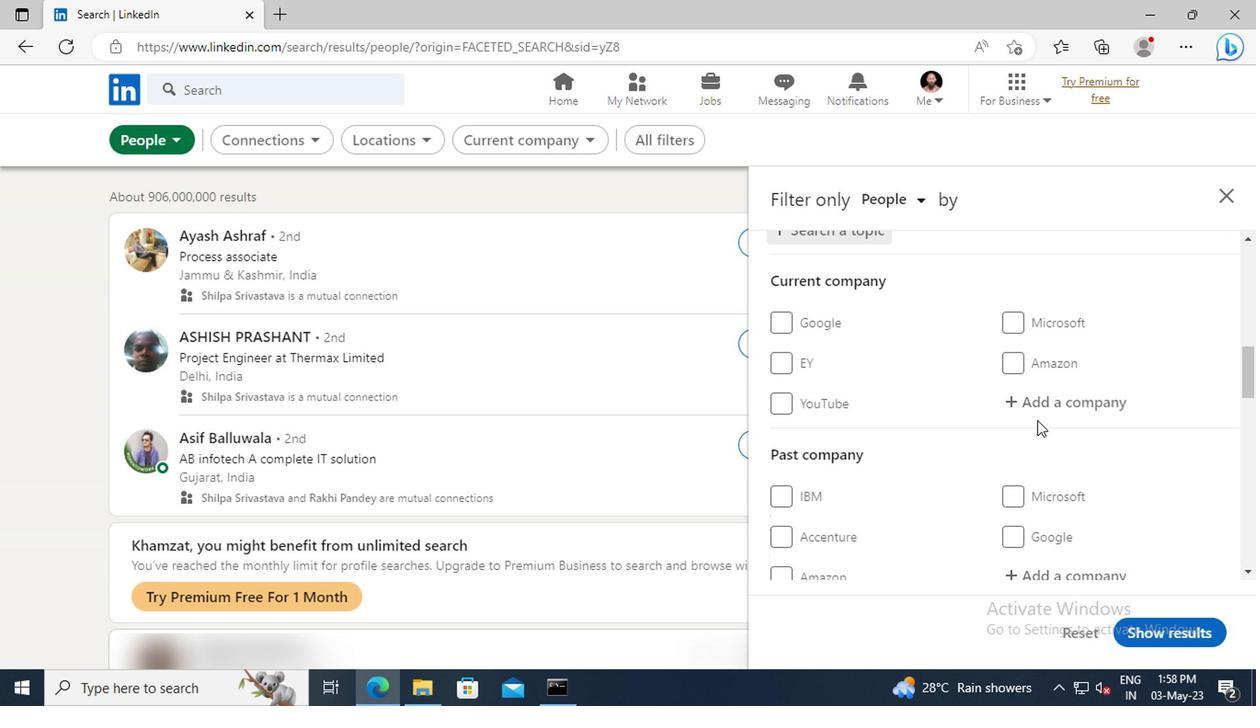 
Action: Mouse scrolled (1032, 420) with delta (0, 0)
Screenshot: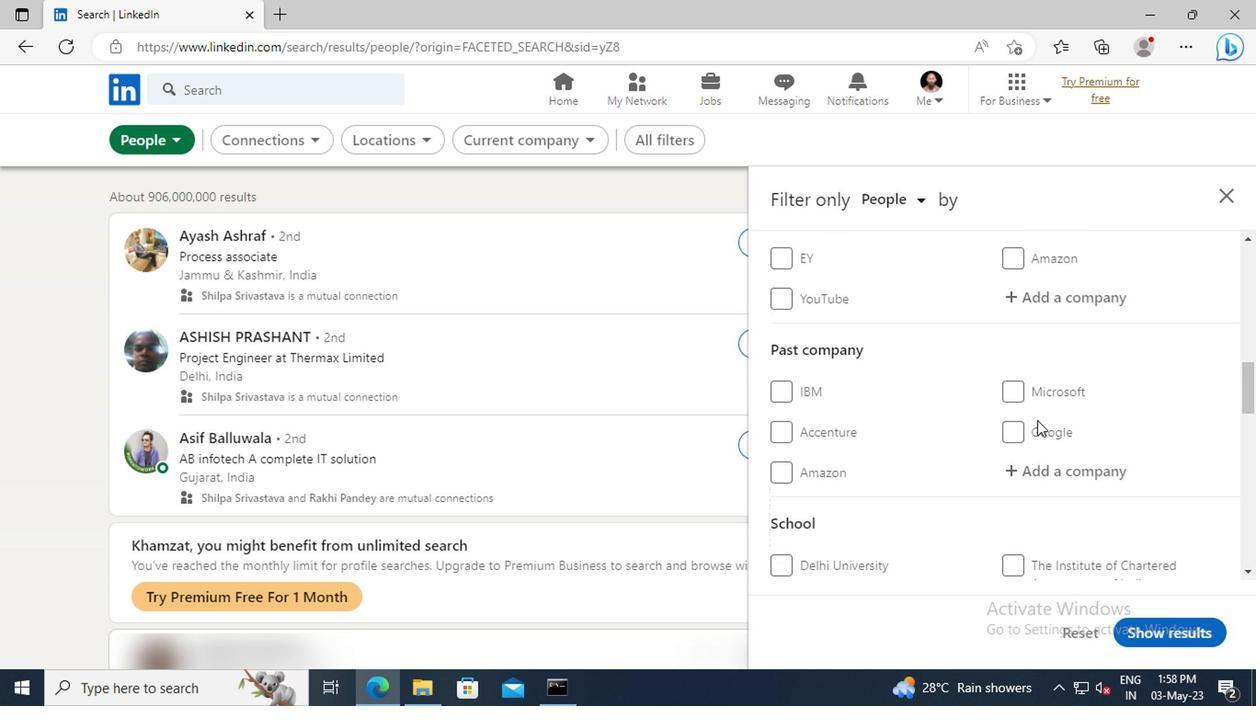 
Action: Mouse scrolled (1032, 420) with delta (0, 0)
Screenshot: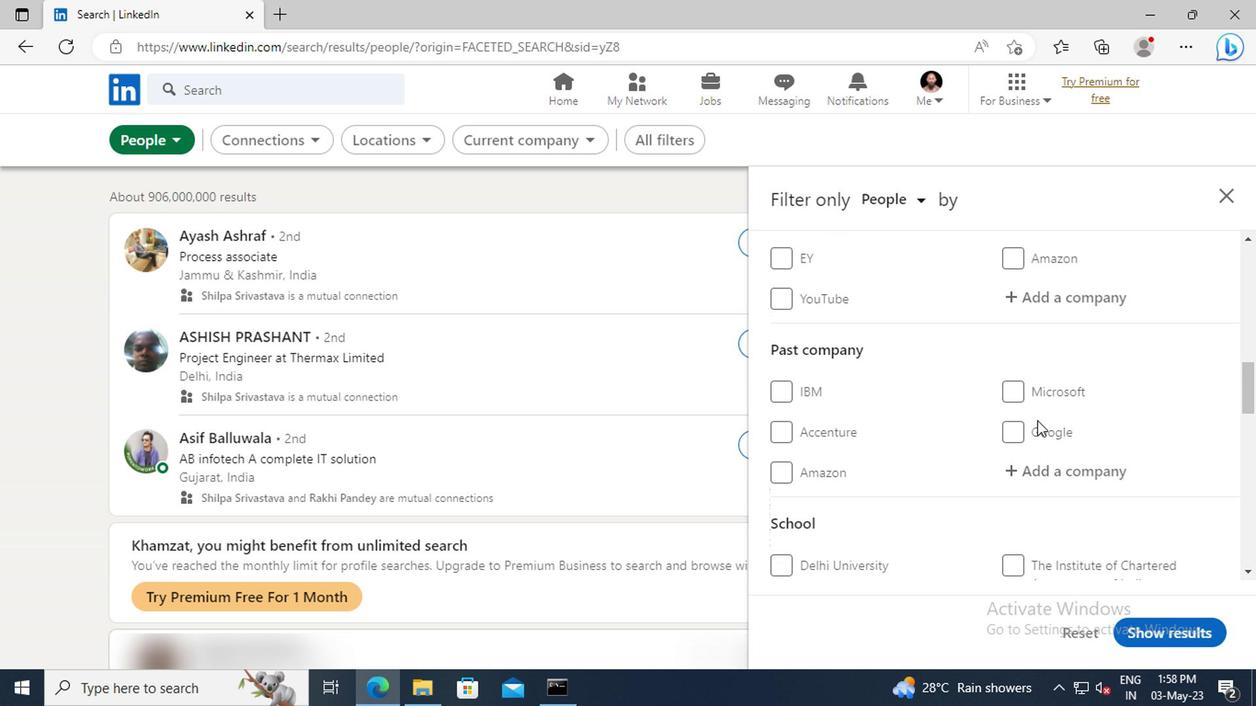 
Action: Mouse scrolled (1032, 420) with delta (0, 0)
Screenshot: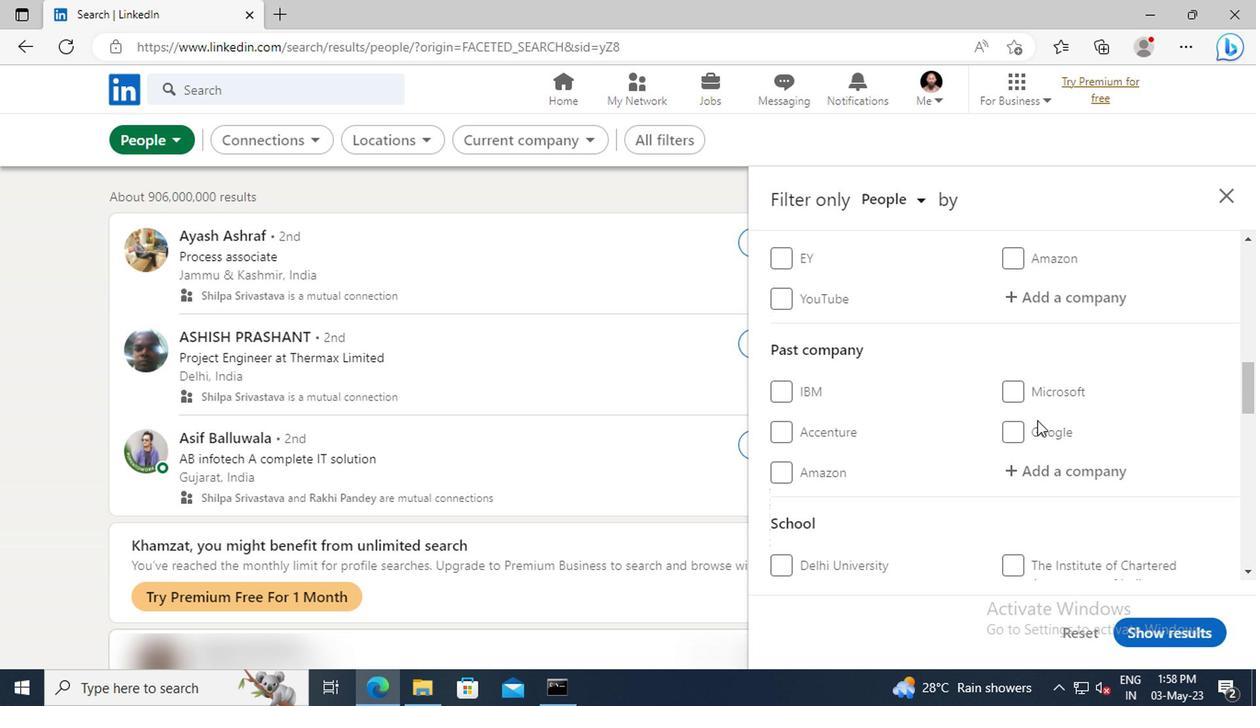 
Action: Mouse scrolled (1032, 420) with delta (0, 0)
Screenshot: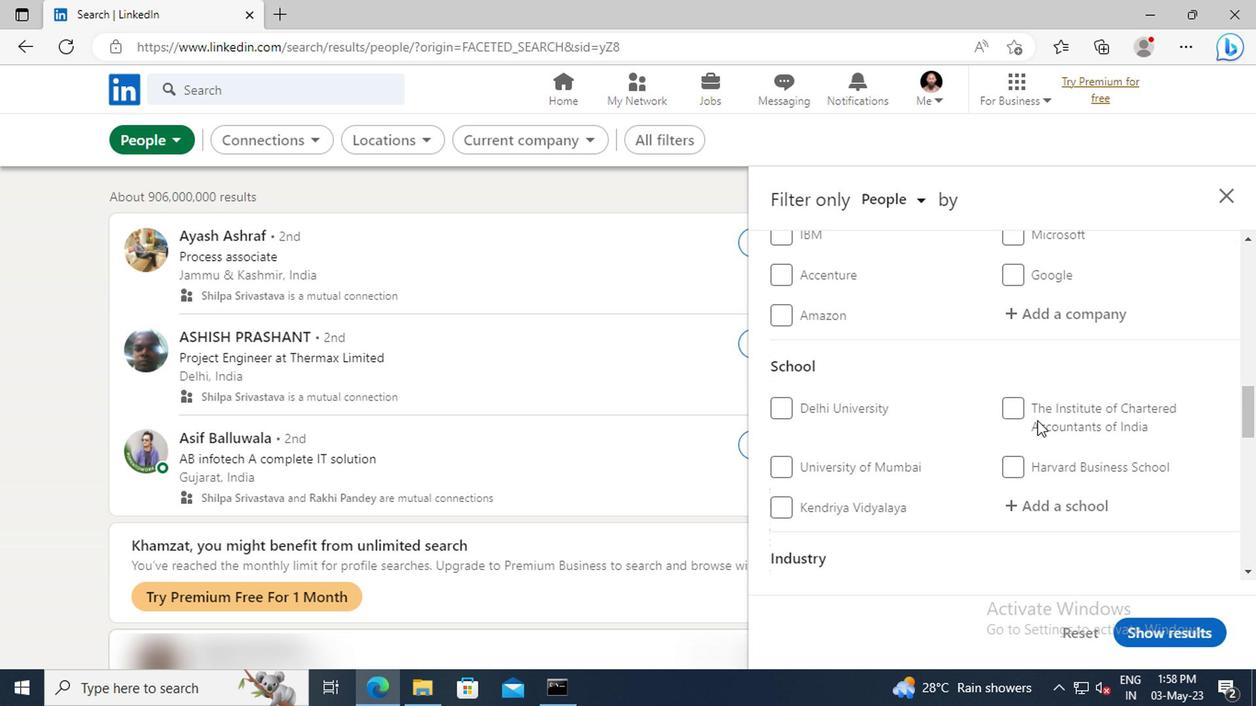 
Action: Mouse scrolled (1032, 420) with delta (0, 0)
Screenshot: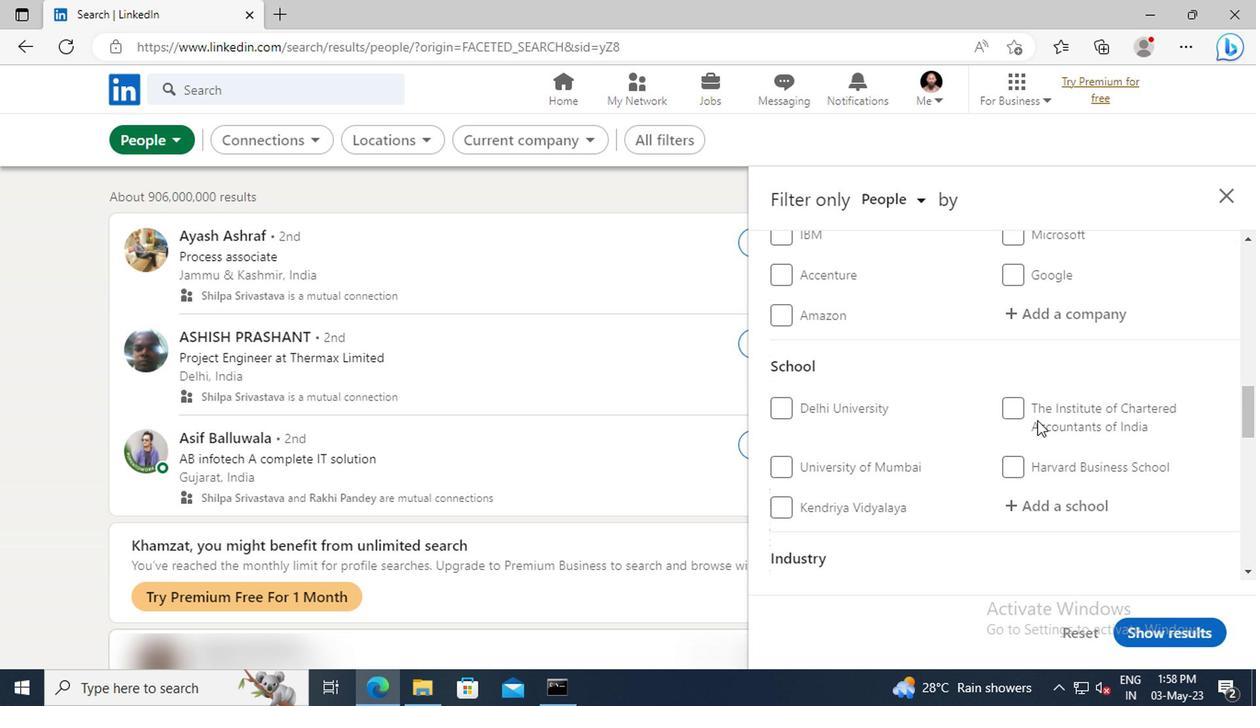 
Action: Mouse scrolled (1032, 420) with delta (0, 0)
Screenshot: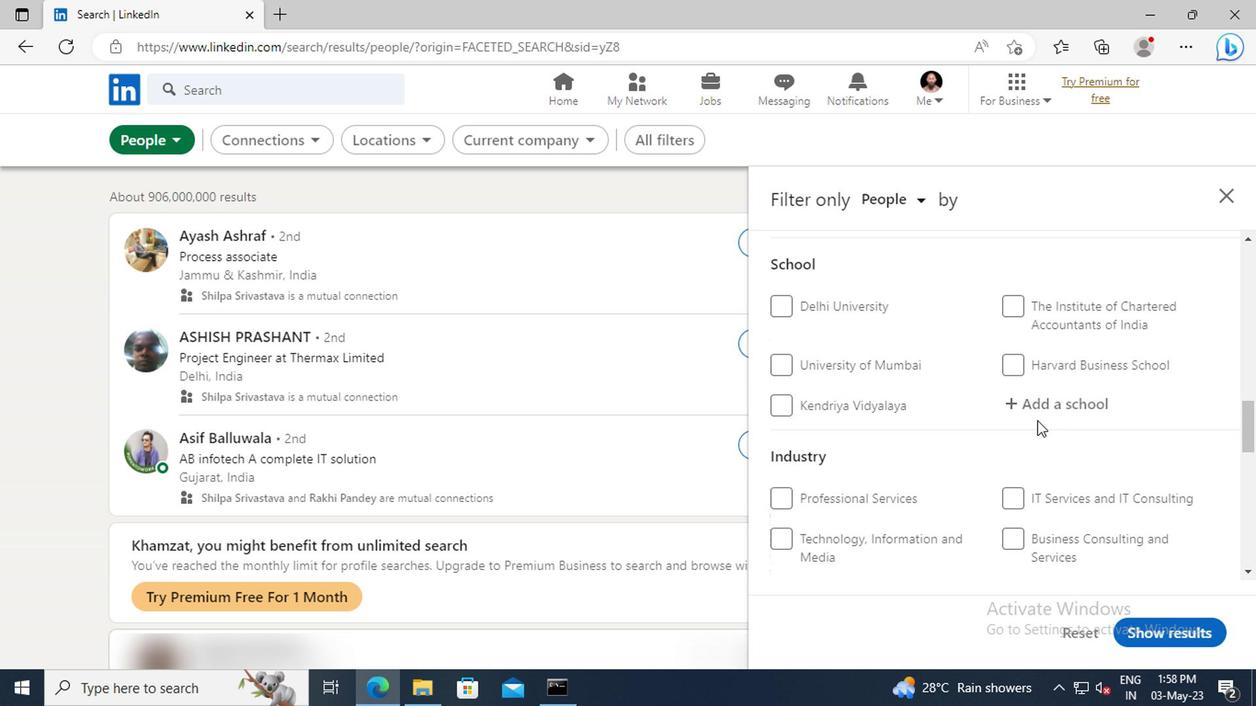 
Action: Mouse scrolled (1032, 420) with delta (0, 0)
Screenshot: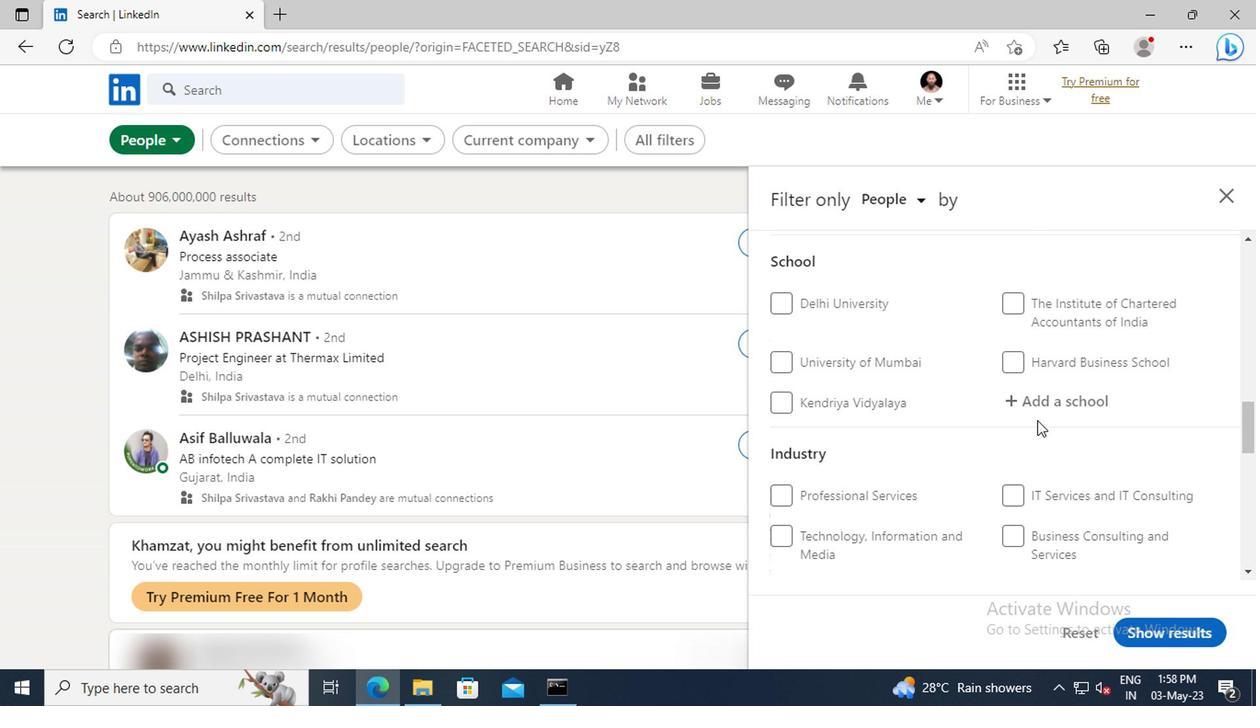 
Action: Mouse scrolled (1032, 420) with delta (0, 0)
Screenshot: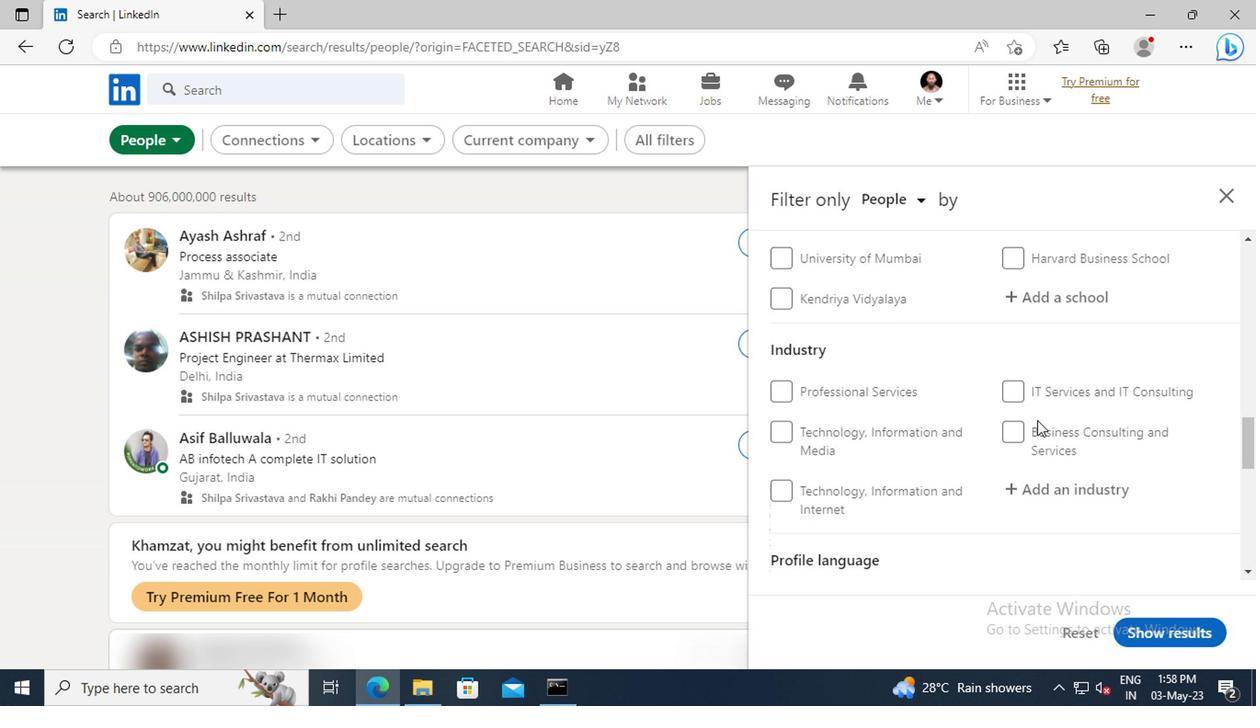 
Action: Mouse scrolled (1032, 420) with delta (0, 0)
Screenshot: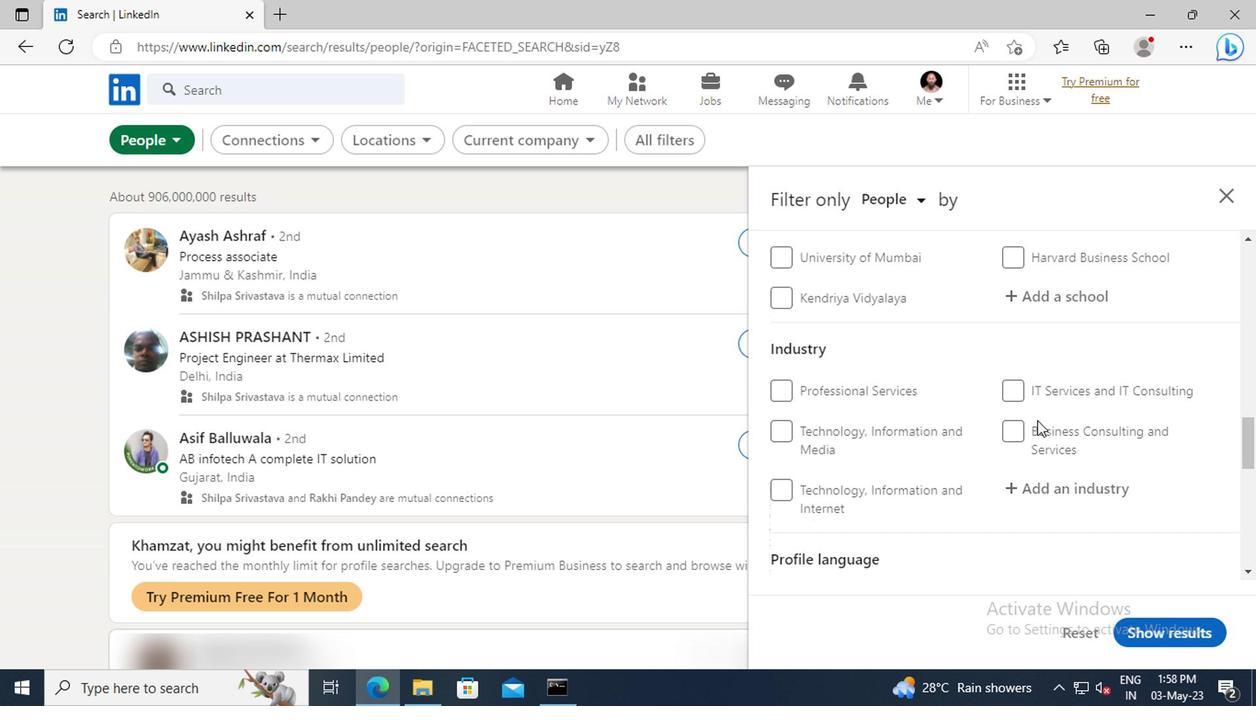 
Action: Mouse scrolled (1032, 420) with delta (0, 0)
Screenshot: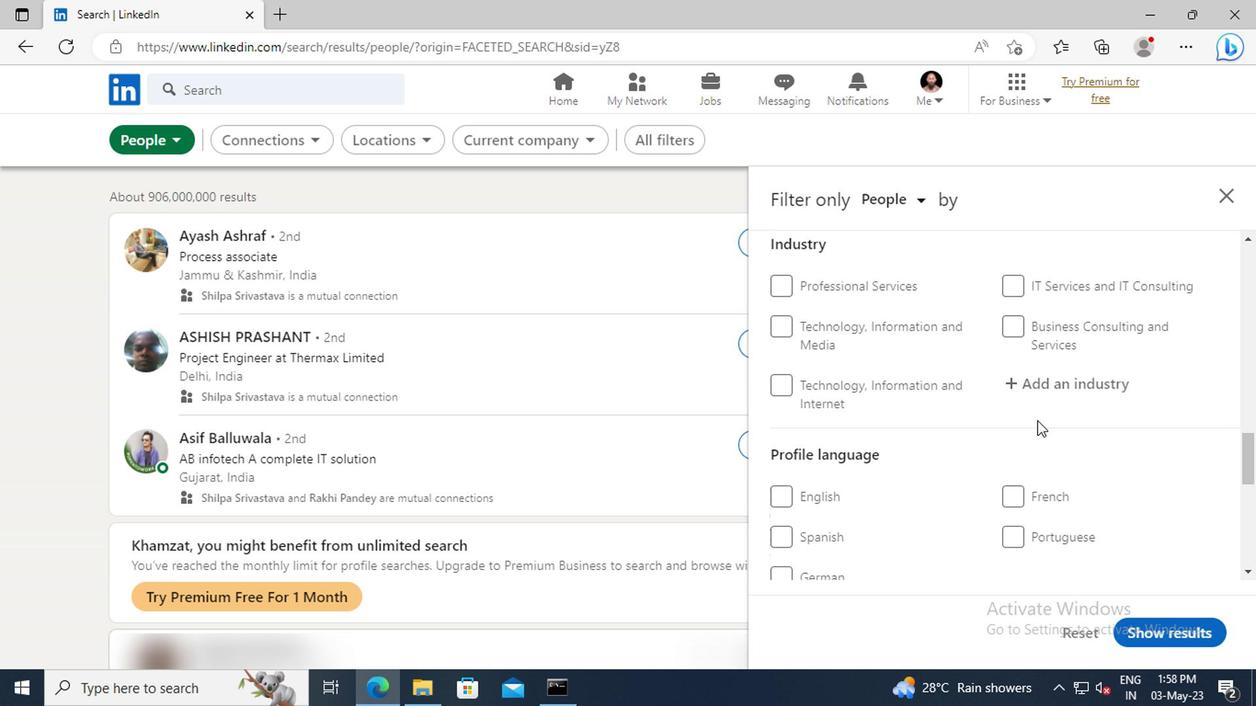 
Action: Mouse moved to (781, 450)
Screenshot: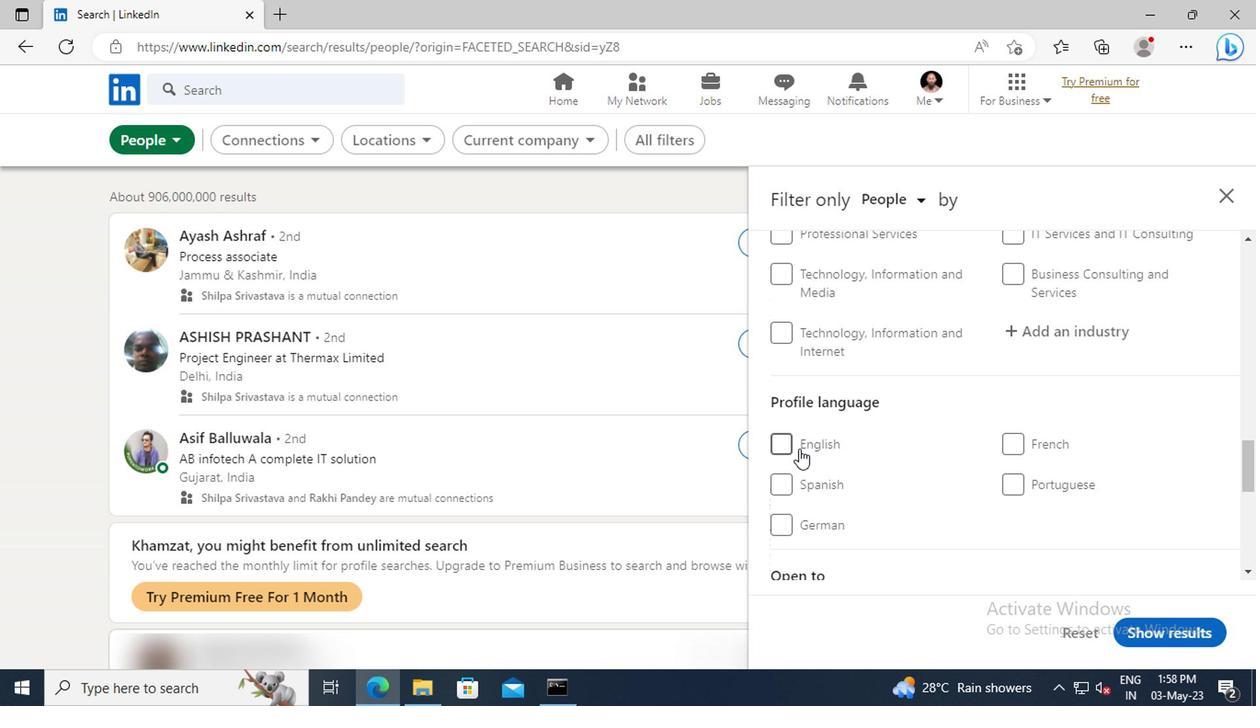 
Action: Mouse pressed left at (781, 450)
Screenshot: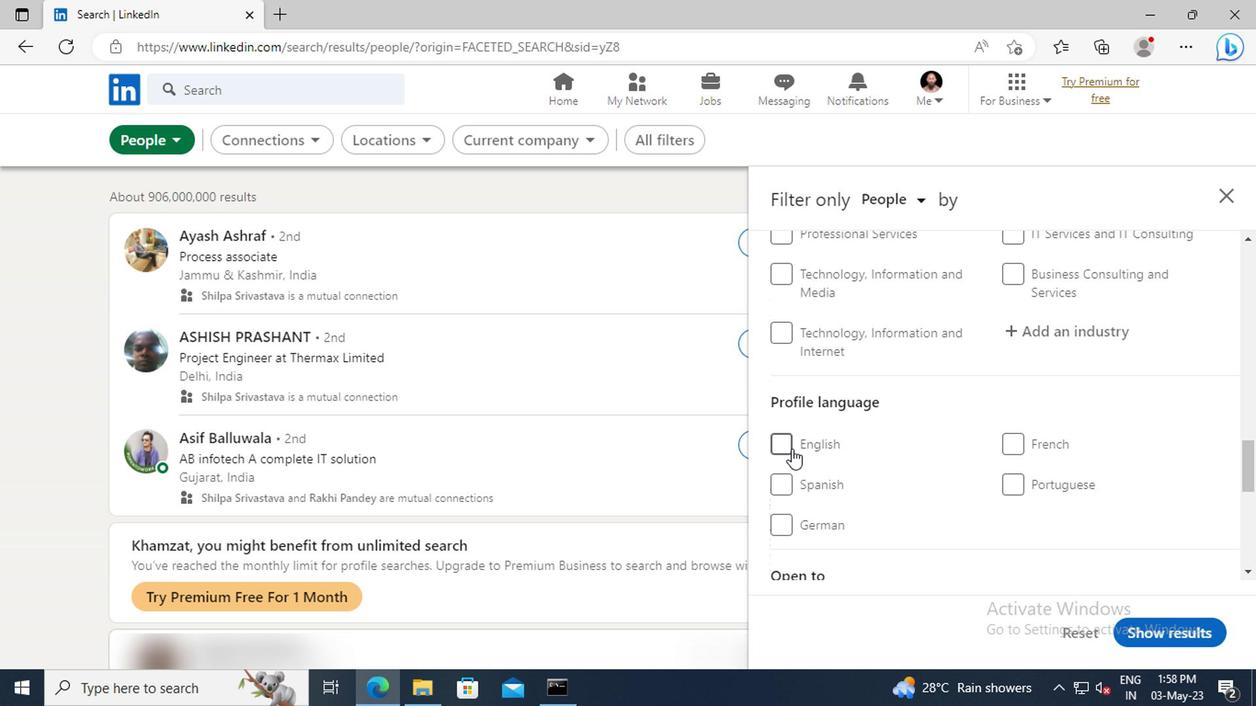 
Action: Mouse moved to (1003, 448)
Screenshot: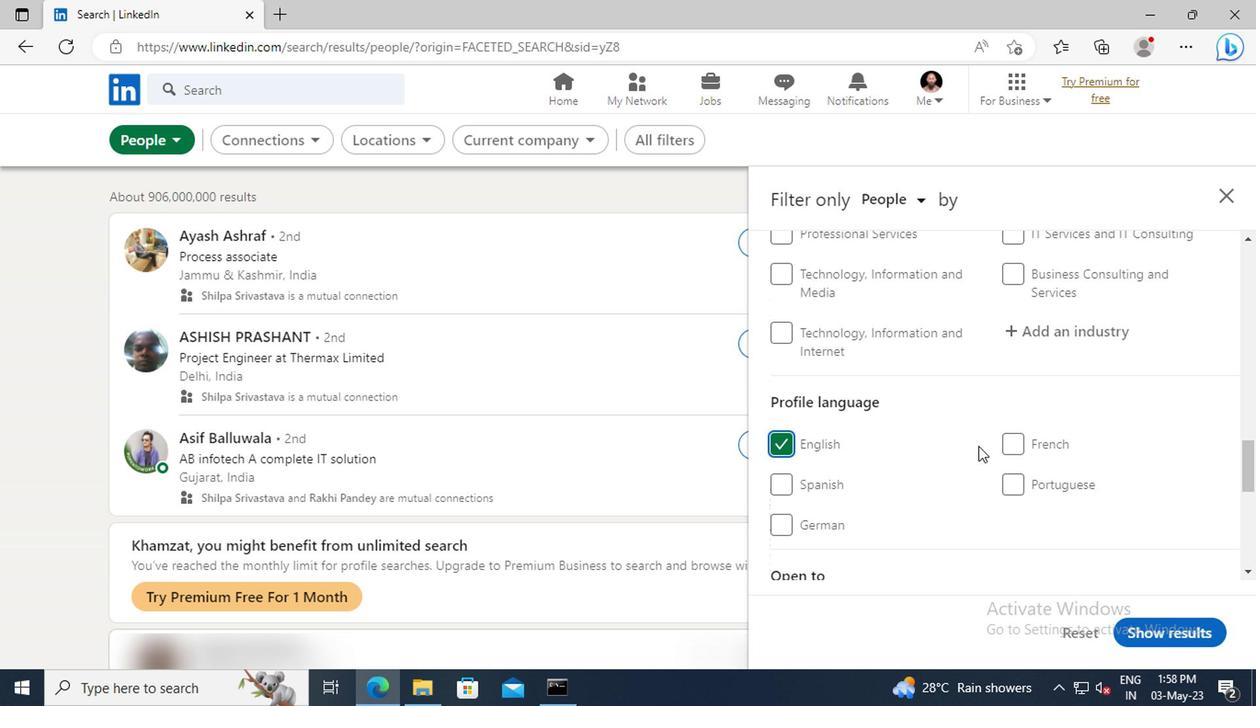
Action: Mouse scrolled (1003, 449) with delta (0, 1)
Screenshot: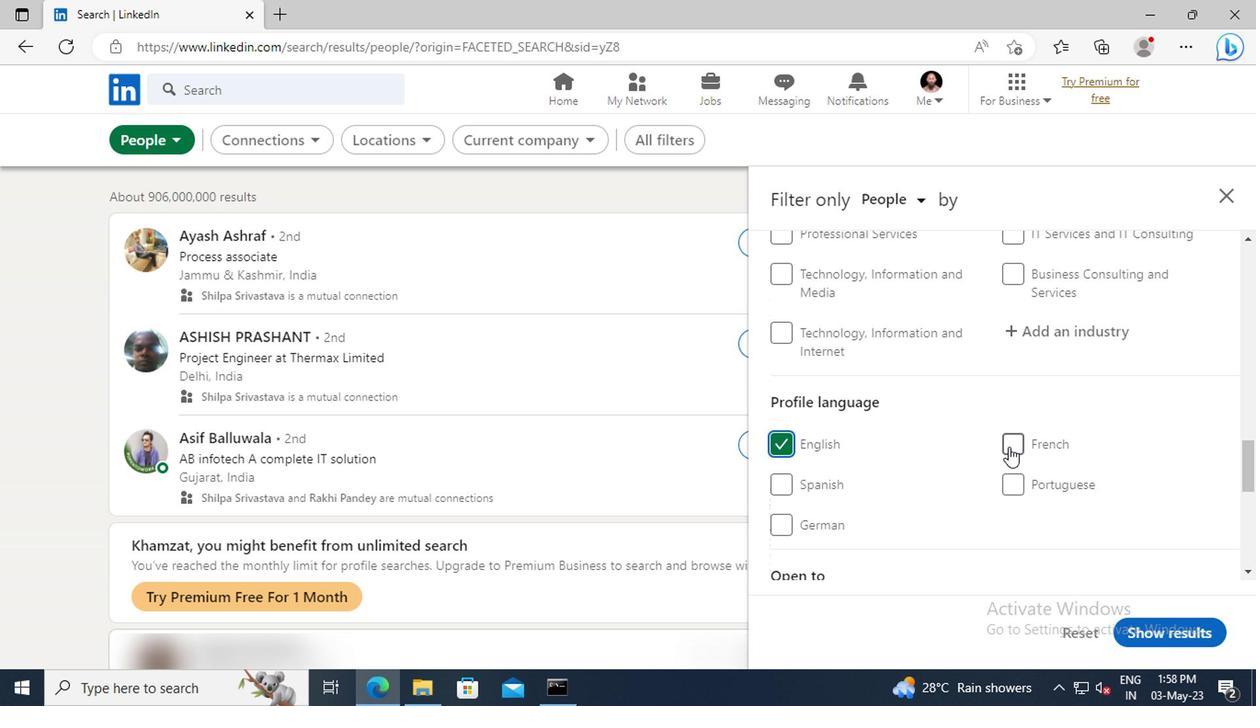 
Action: Mouse moved to (1005, 448)
Screenshot: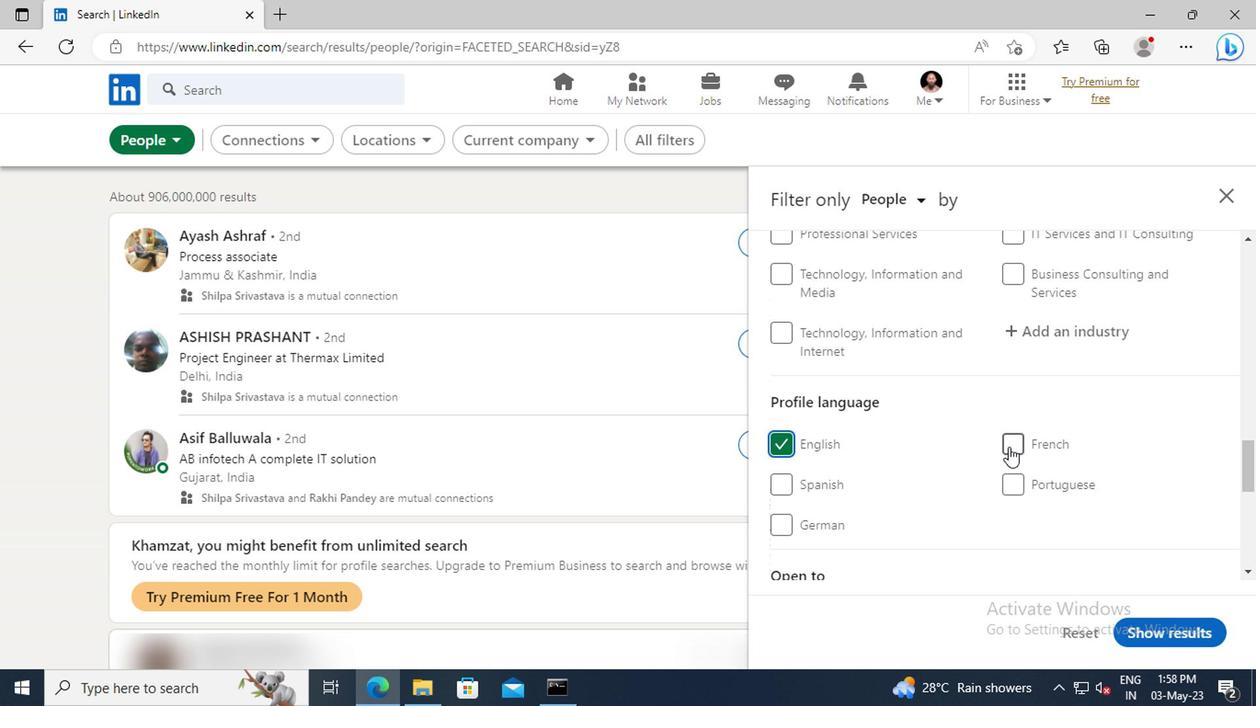 
Action: Mouse scrolled (1005, 449) with delta (0, 1)
Screenshot: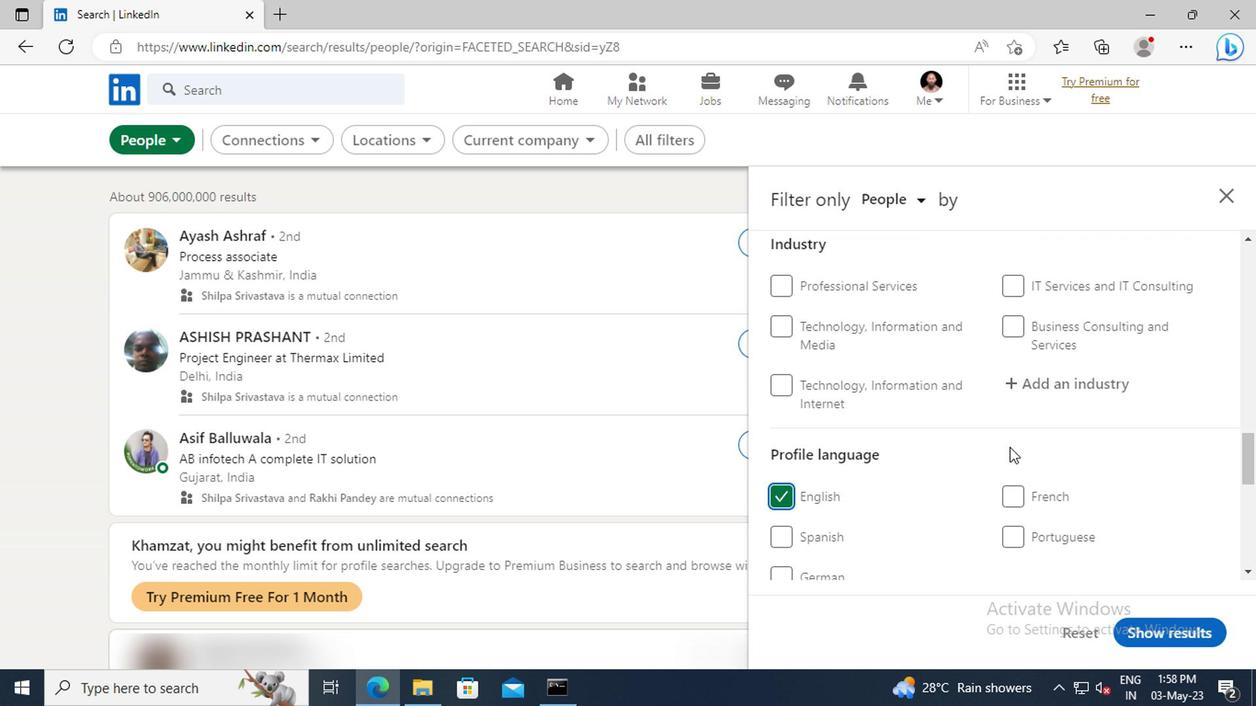 
Action: Mouse scrolled (1005, 449) with delta (0, 1)
Screenshot: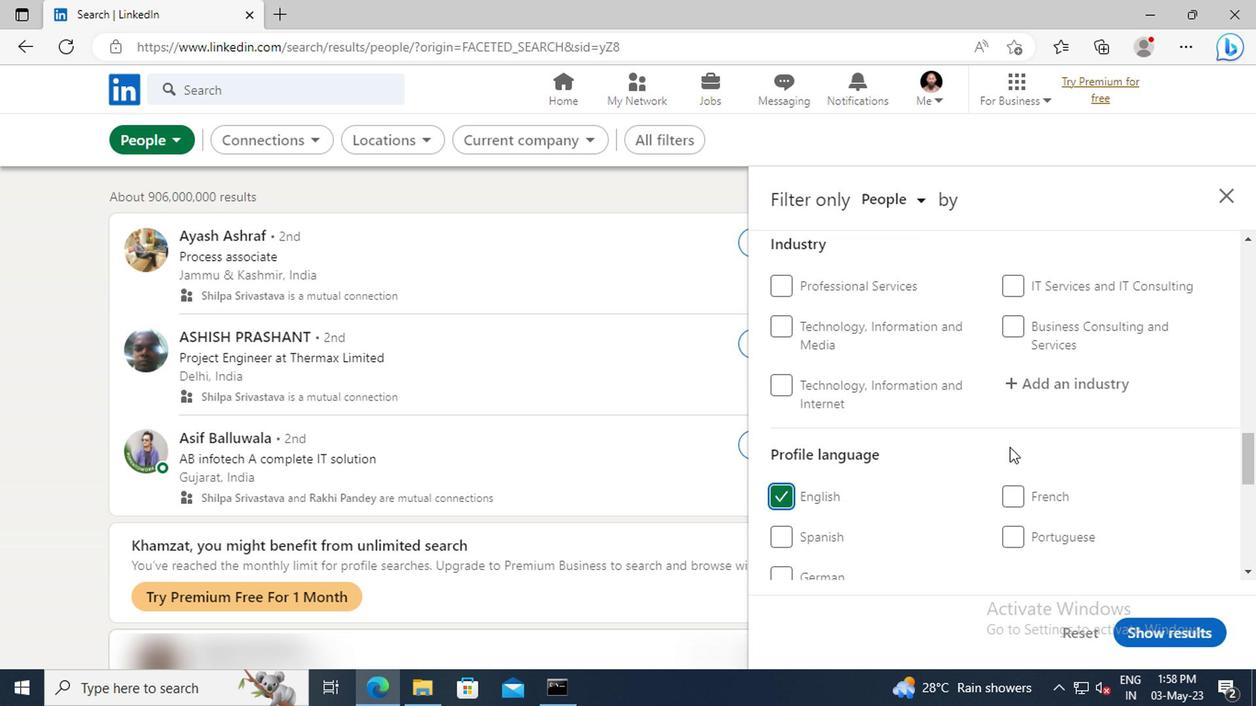 
Action: Mouse scrolled (1005, 449) with delta (0, 1)
Screenshot: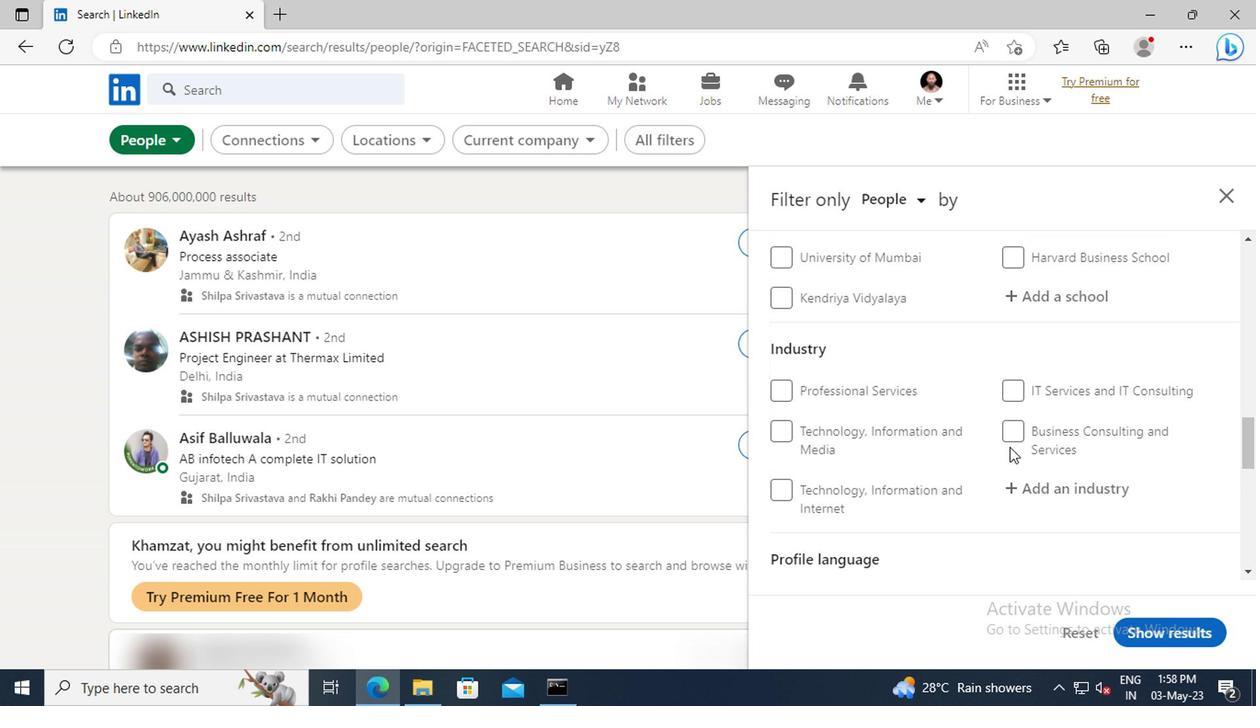 
Action: Mouse scrolled (1005, 449) with delta (0, 1)
Screenshot: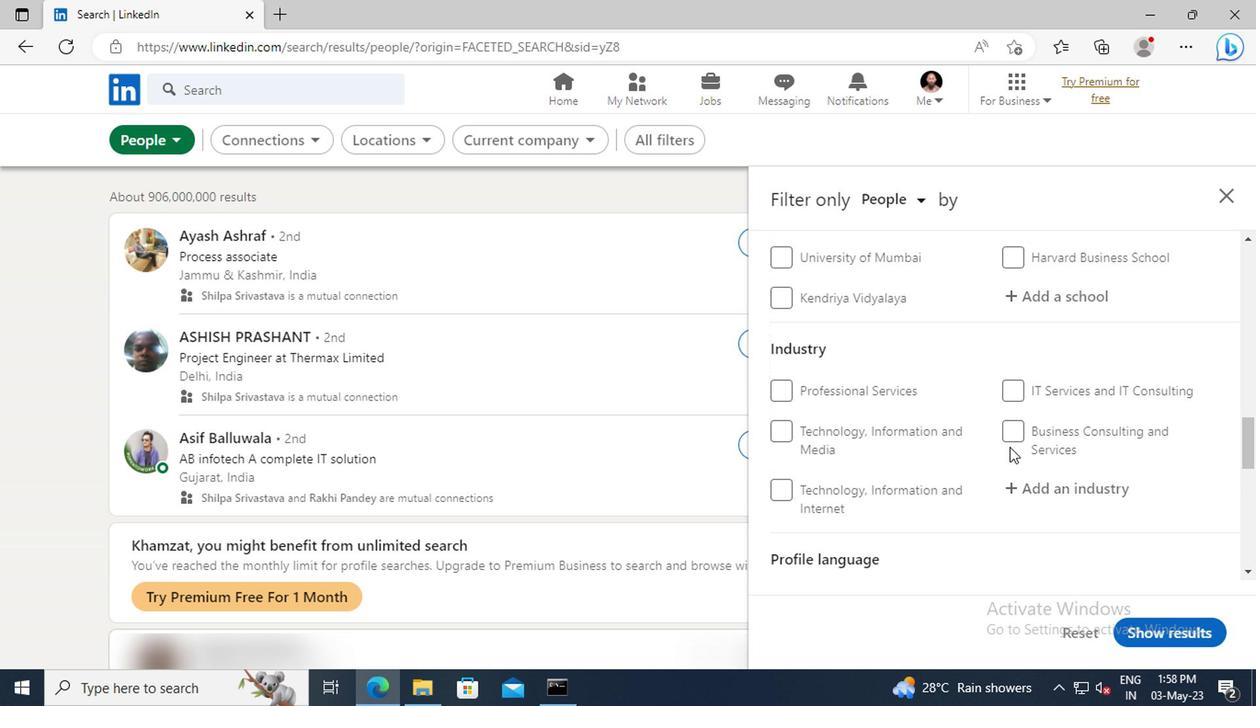 
Action: Mouse scrolled (1005, 449) with delta (0, 1)
Screenshot: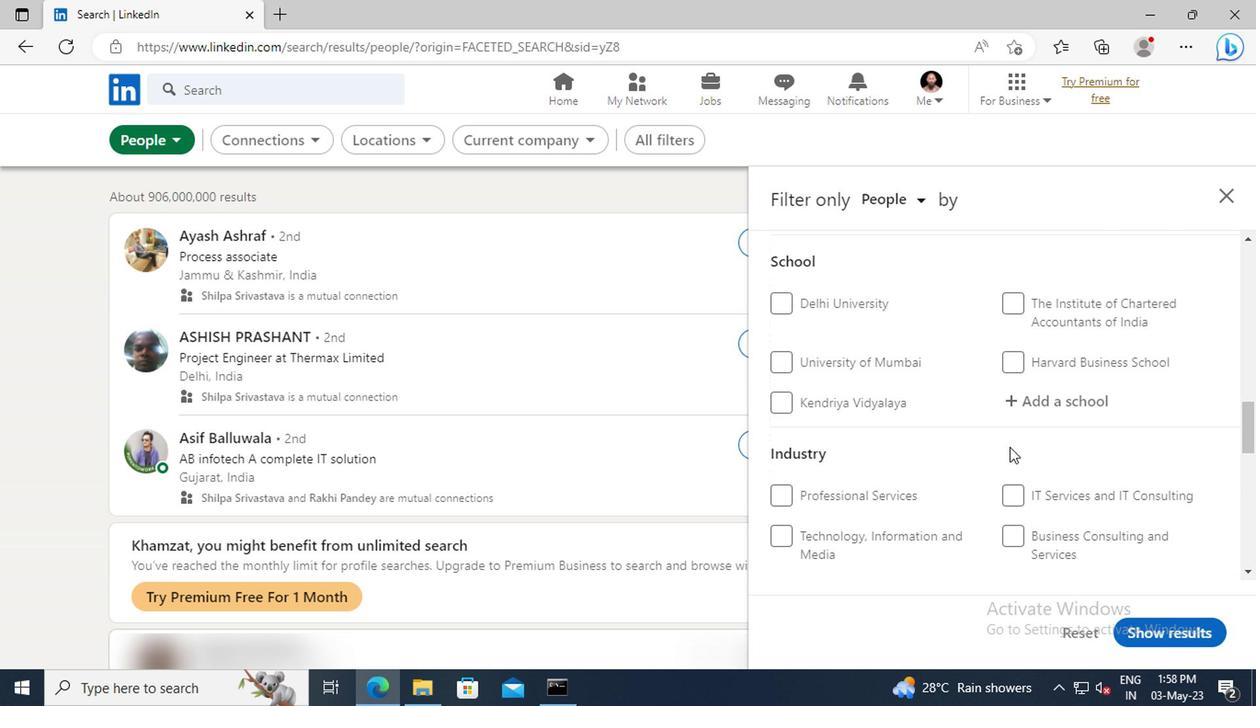 
Action: Mouse scrolled (1005, 449) with delta (0, 1)
Screenshot: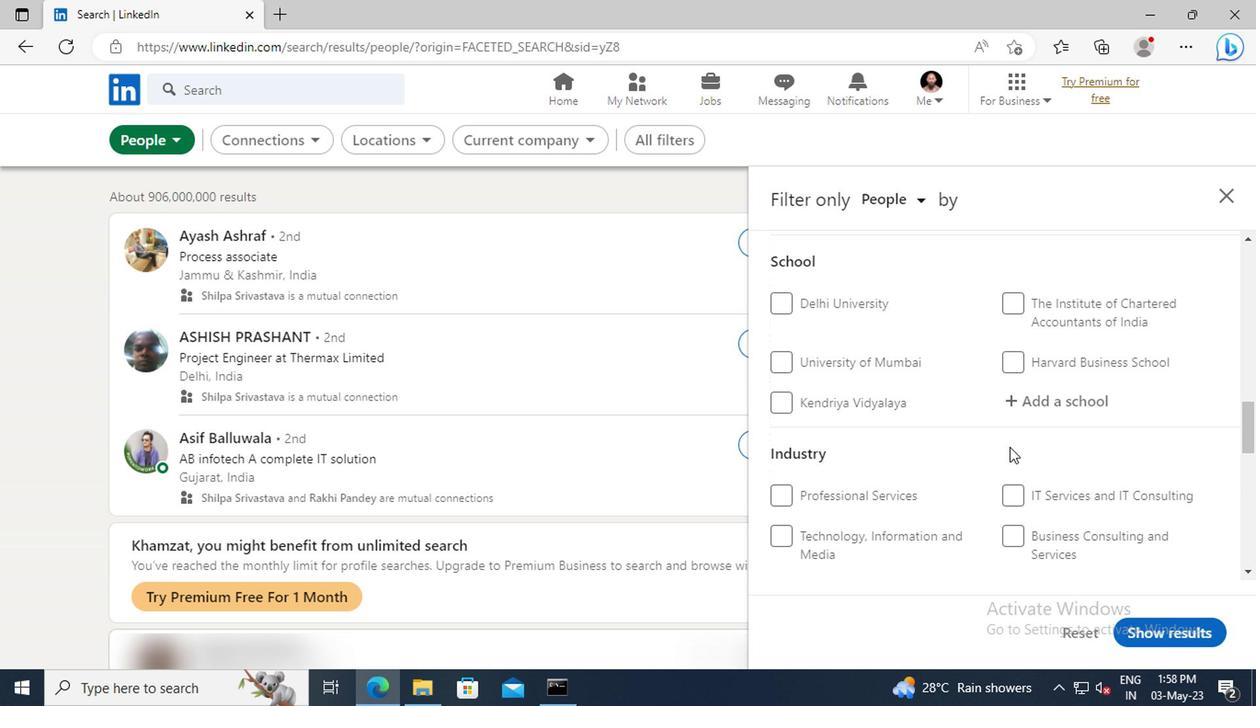 
Action: Mouse scrolled (1005, 449) with delta (0, 1)
Screenshot: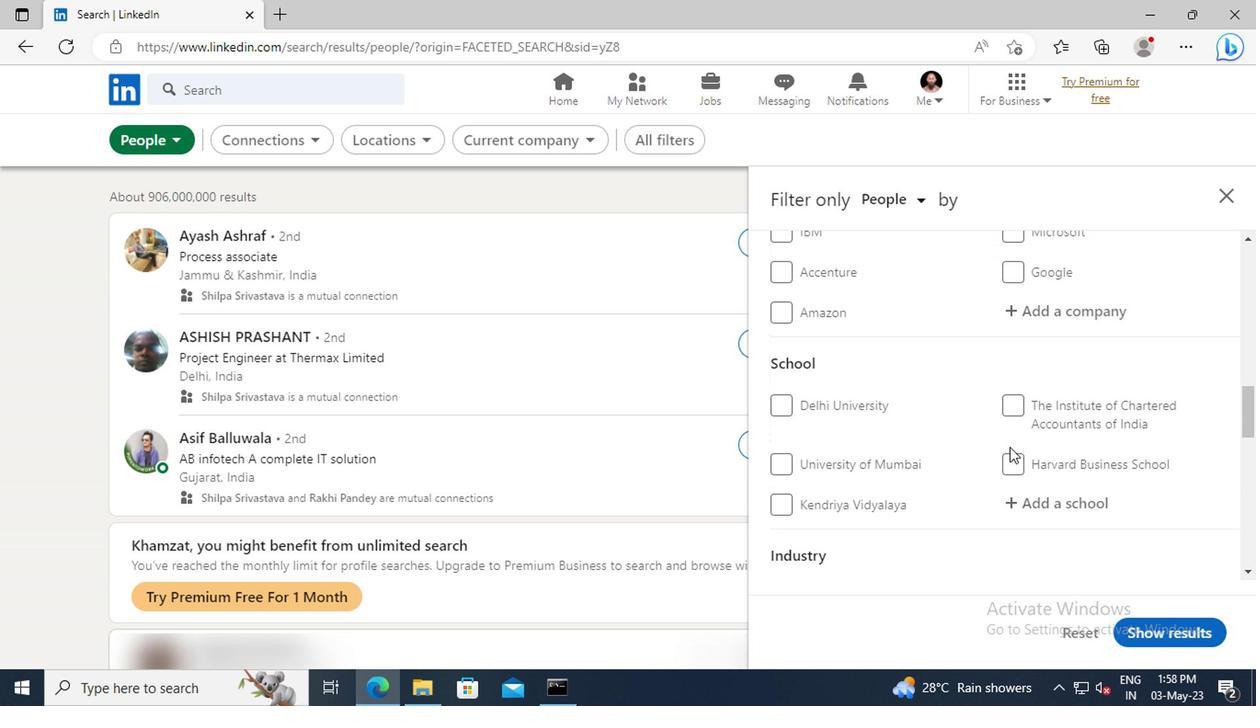 
Action: Mouse scrolled (1005, 449) with delta (0, 1)
Screenshot: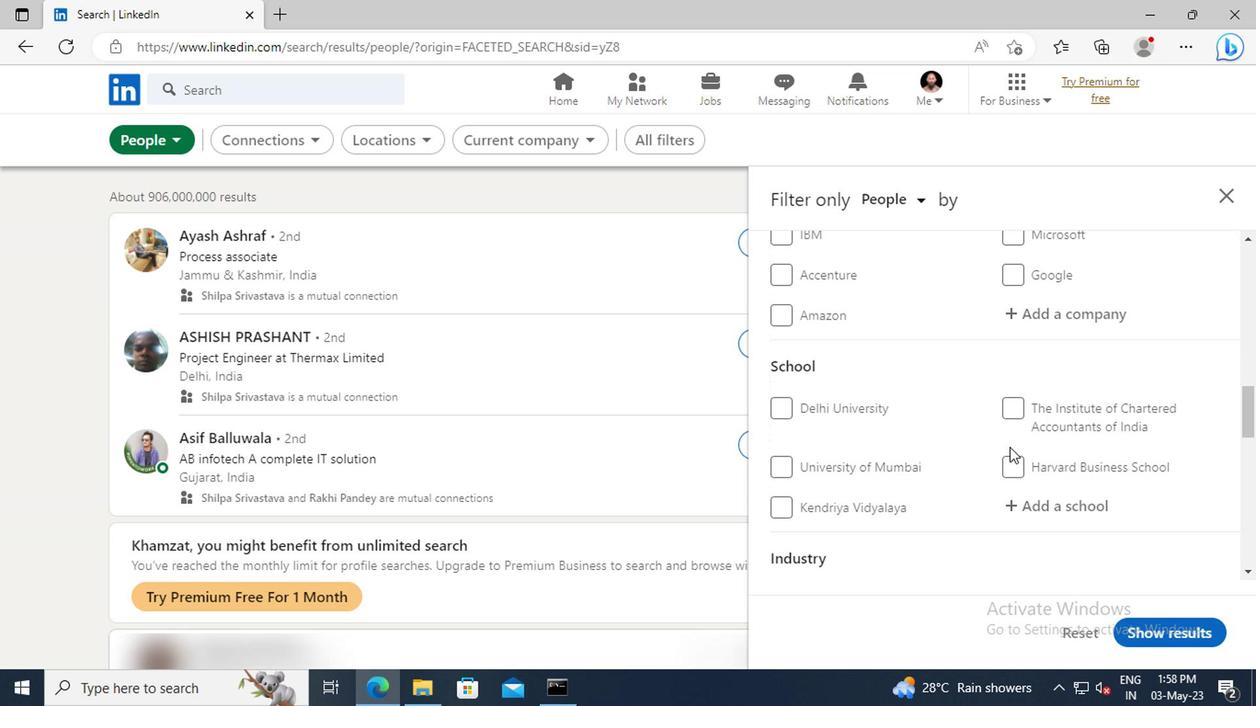 
Action: Mouse scrolled (1005, 449) with delta (0, 1)
Screenshot: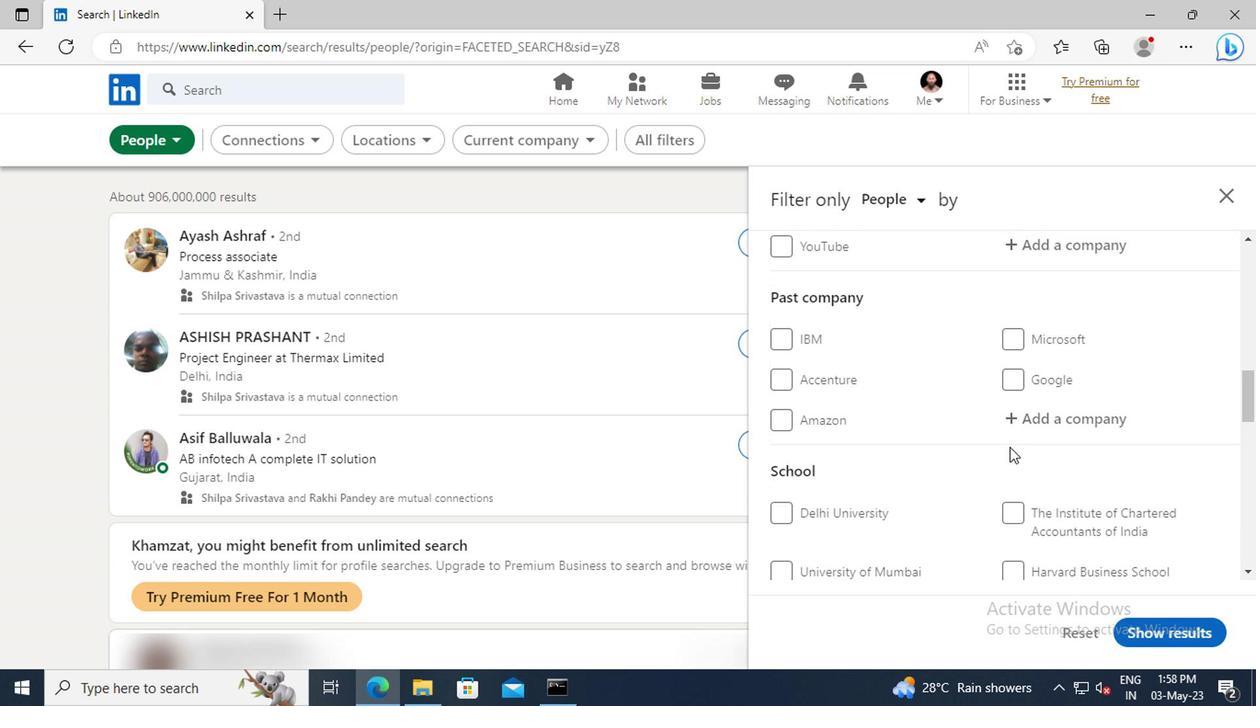 
Action: Mouse scrolled (1005, 449) with delta (0, 1)
Screenshot: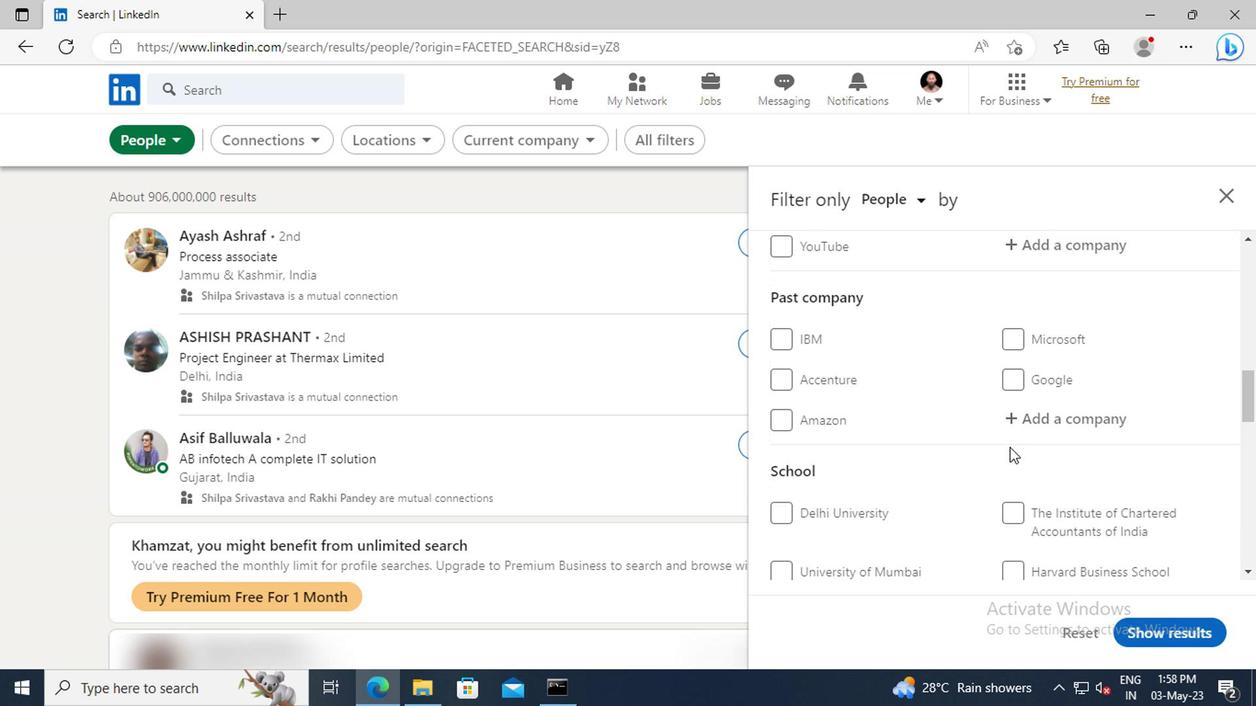 
Action: Mouse scrolled (1005, 449) with delta (0, 1)
Screenshot: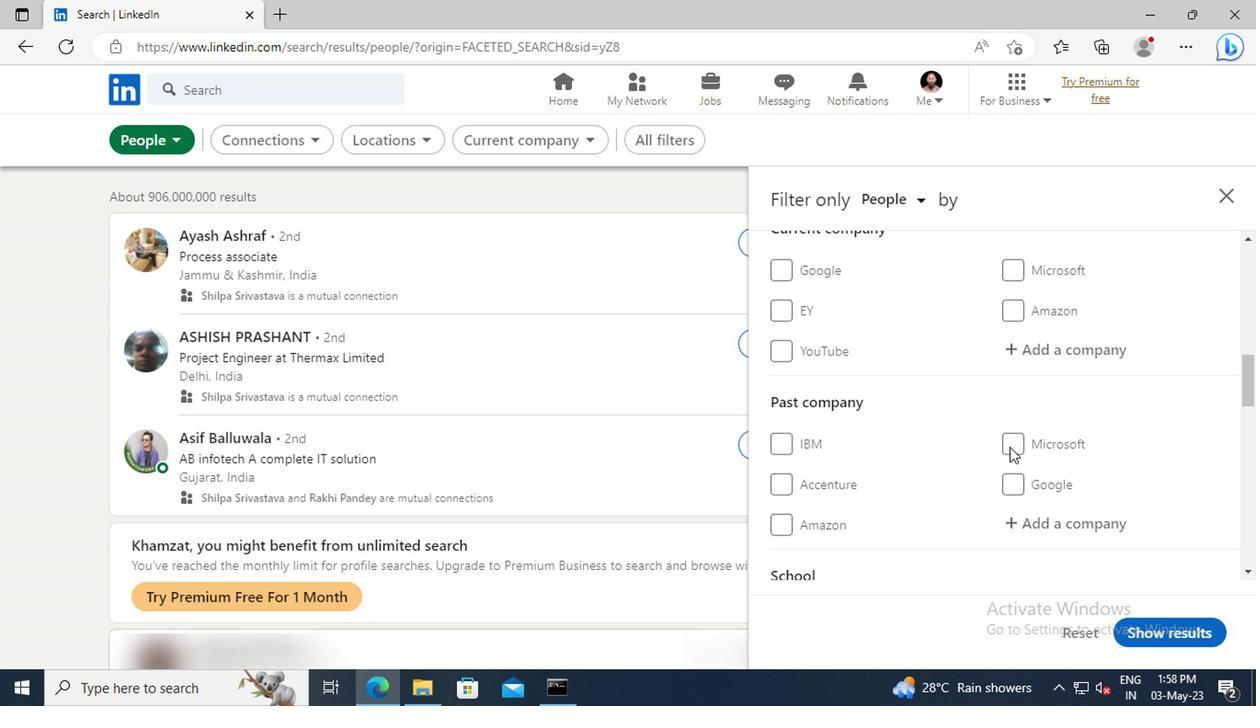 
Action: Mouse moved to (1014, 415)
Screenshot: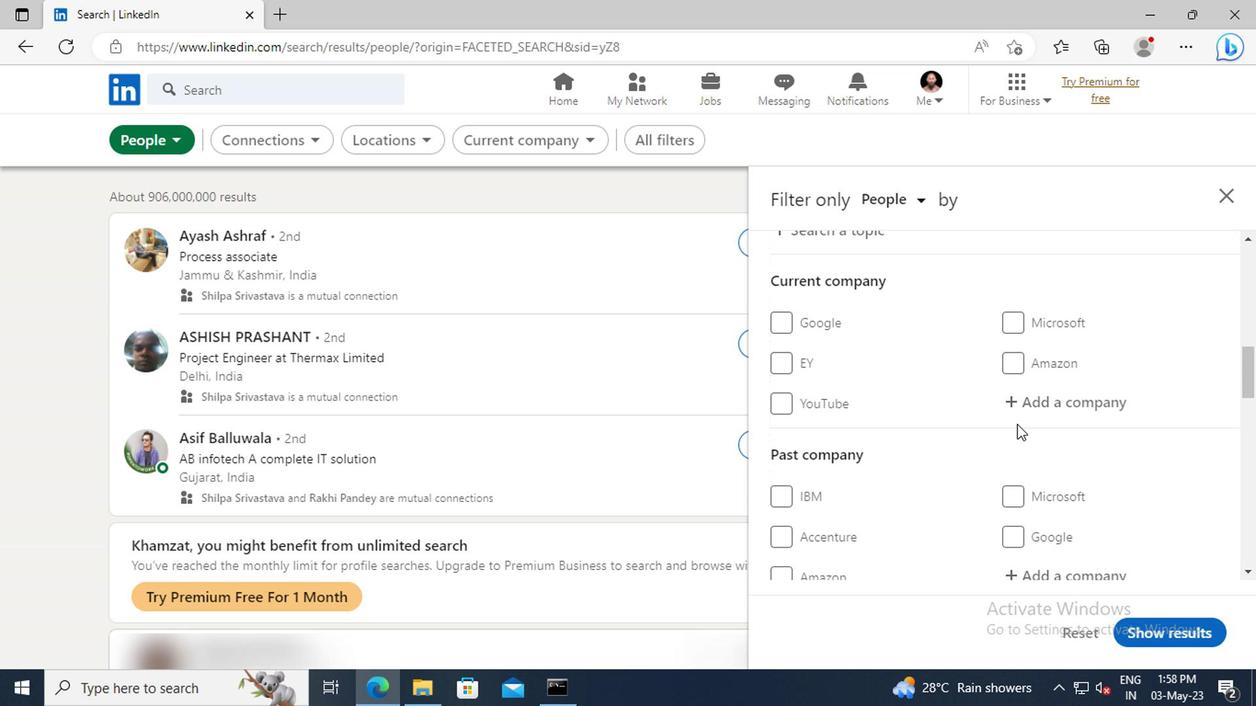 
Action: Mouse pressed left at (1014, 415)
Screenshot: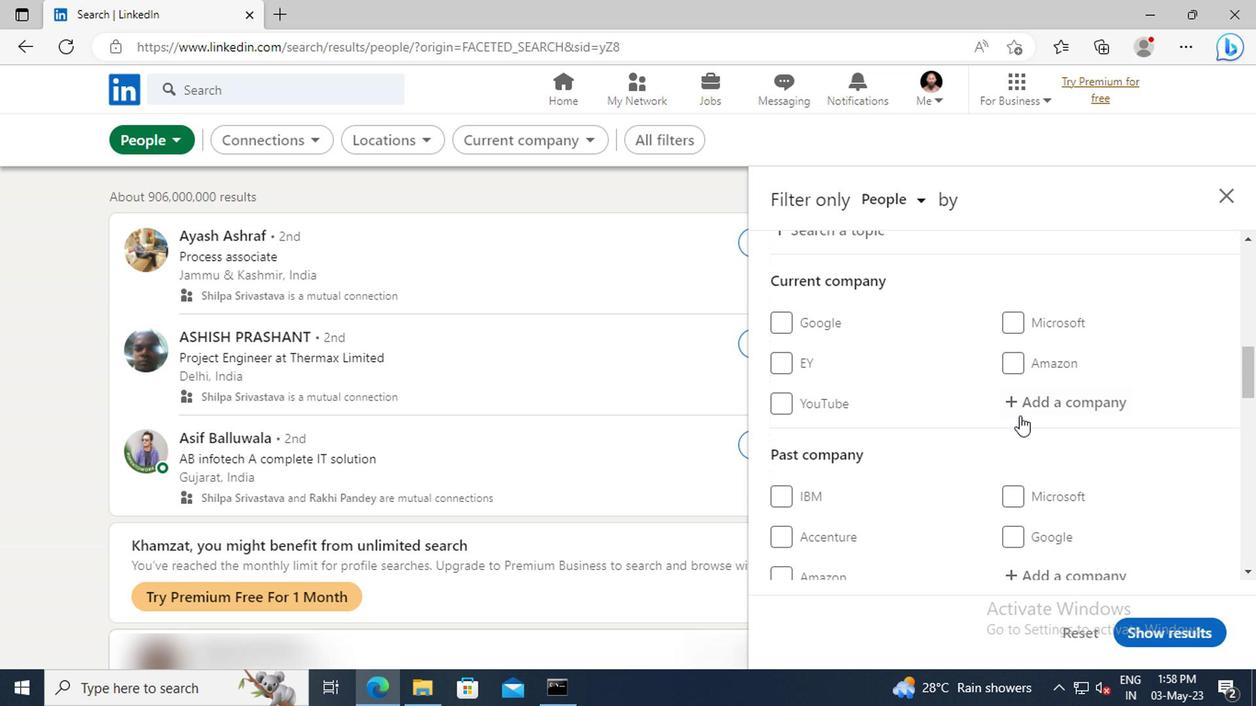 
Action: Key pressed <Key.shift>LAUNCHMAP
Screenshot: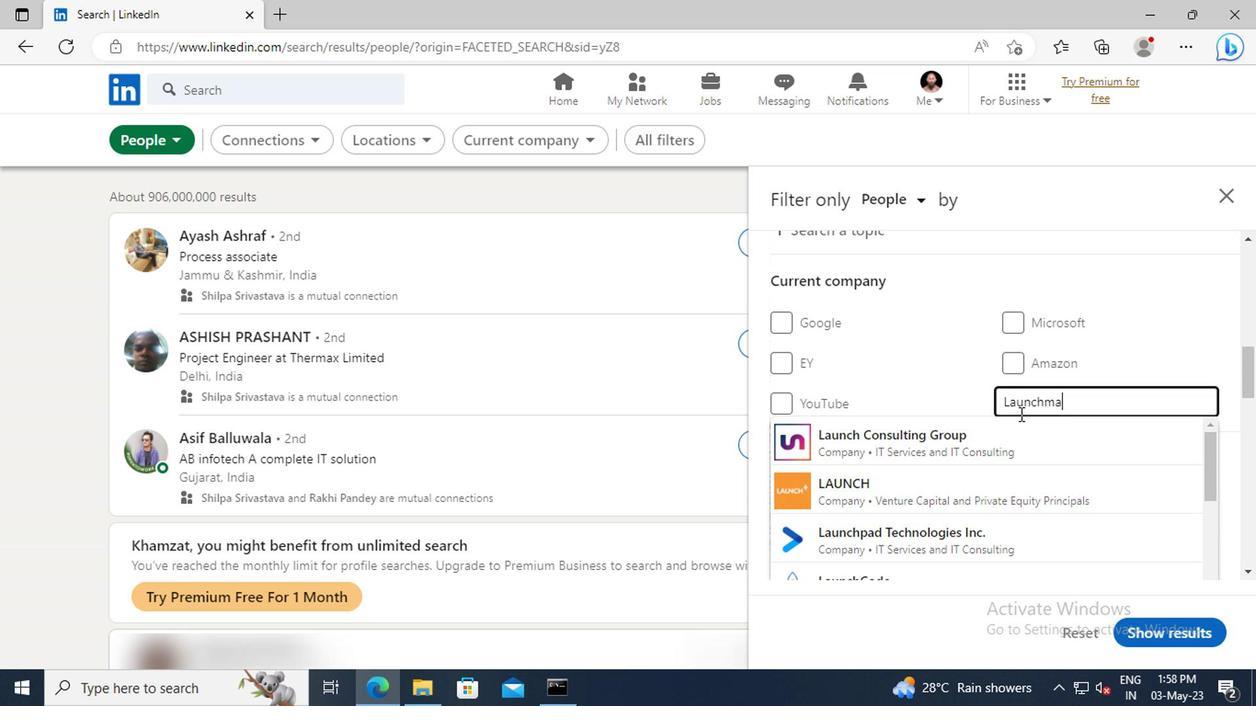 
Action: Mouse moved to (1019, 439)
Screenshot: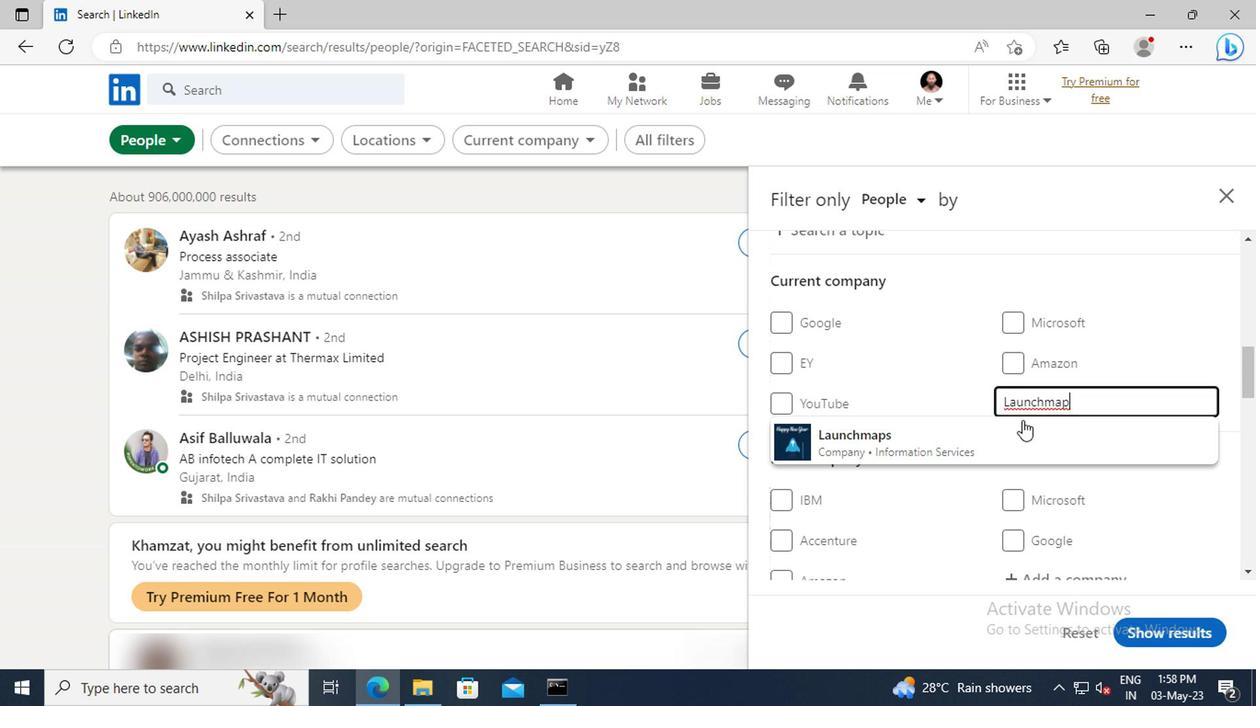 
Action: Mouse pressed left at (1019, 439)
Screenshot: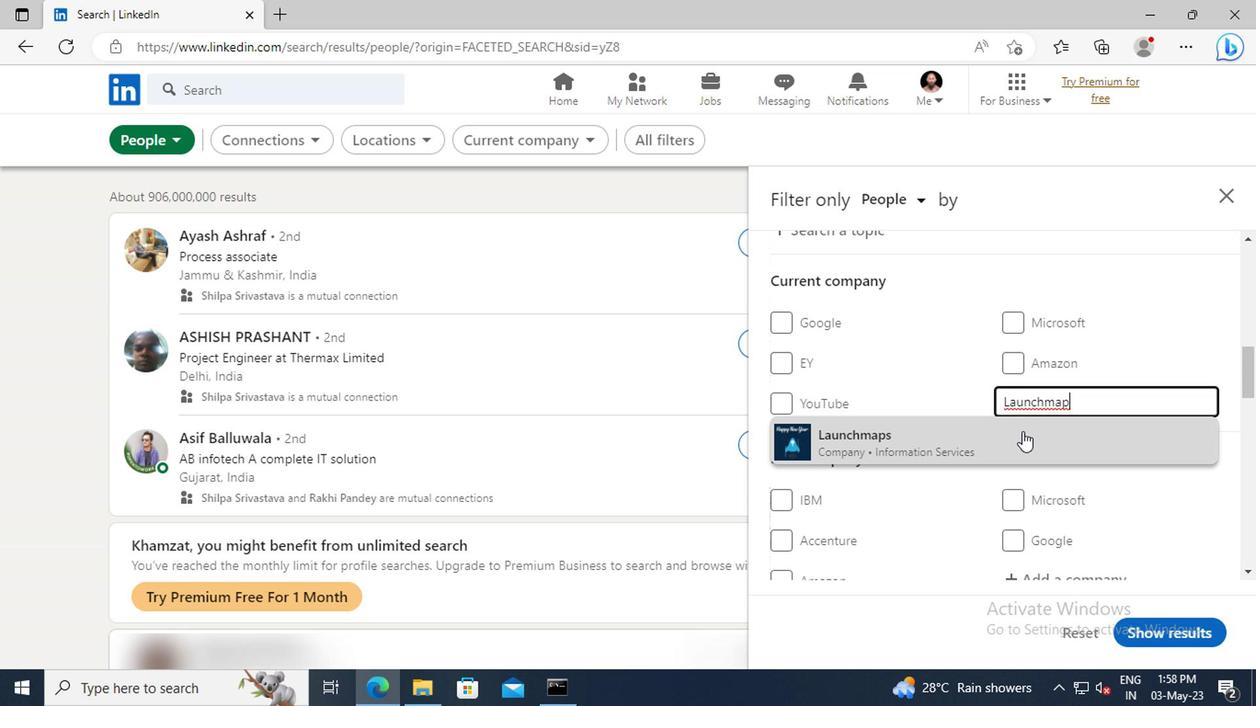 
Action: Mouse scrolled (1019, 438) with delta (0, 0)
Screenshot: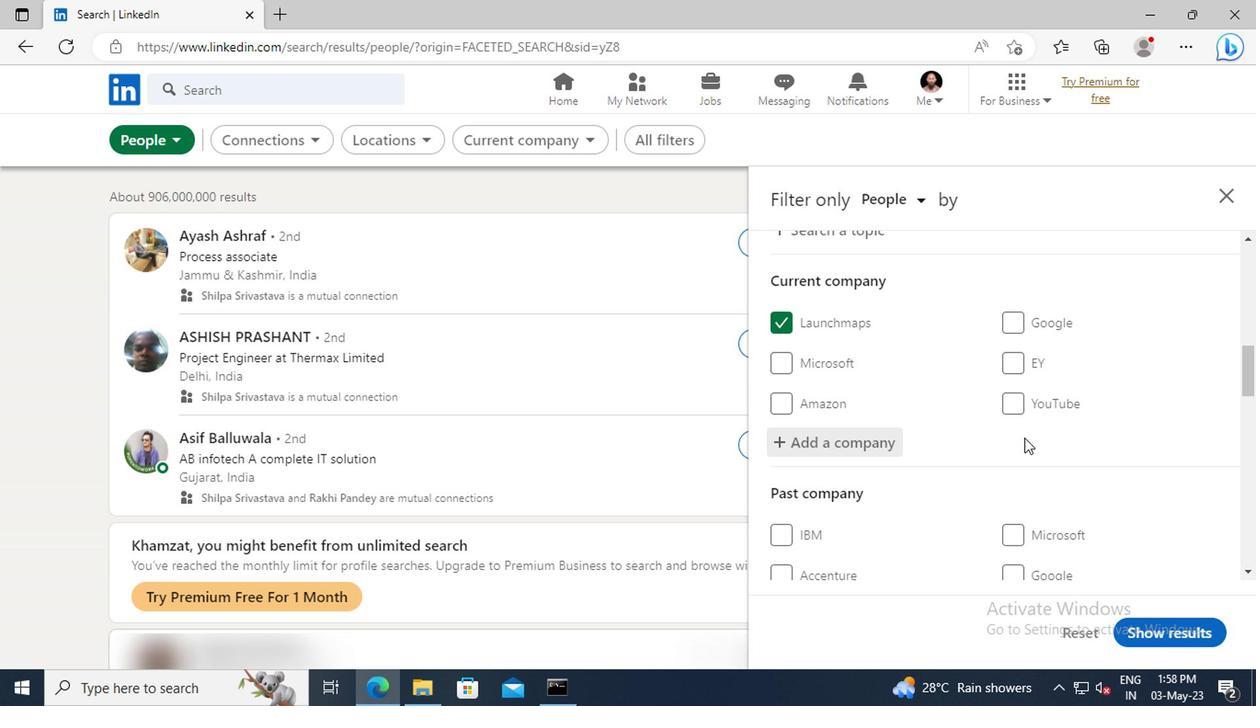 
Action: Mouse scrolled (1019, 438) with delta (0, 0)
Screenshot: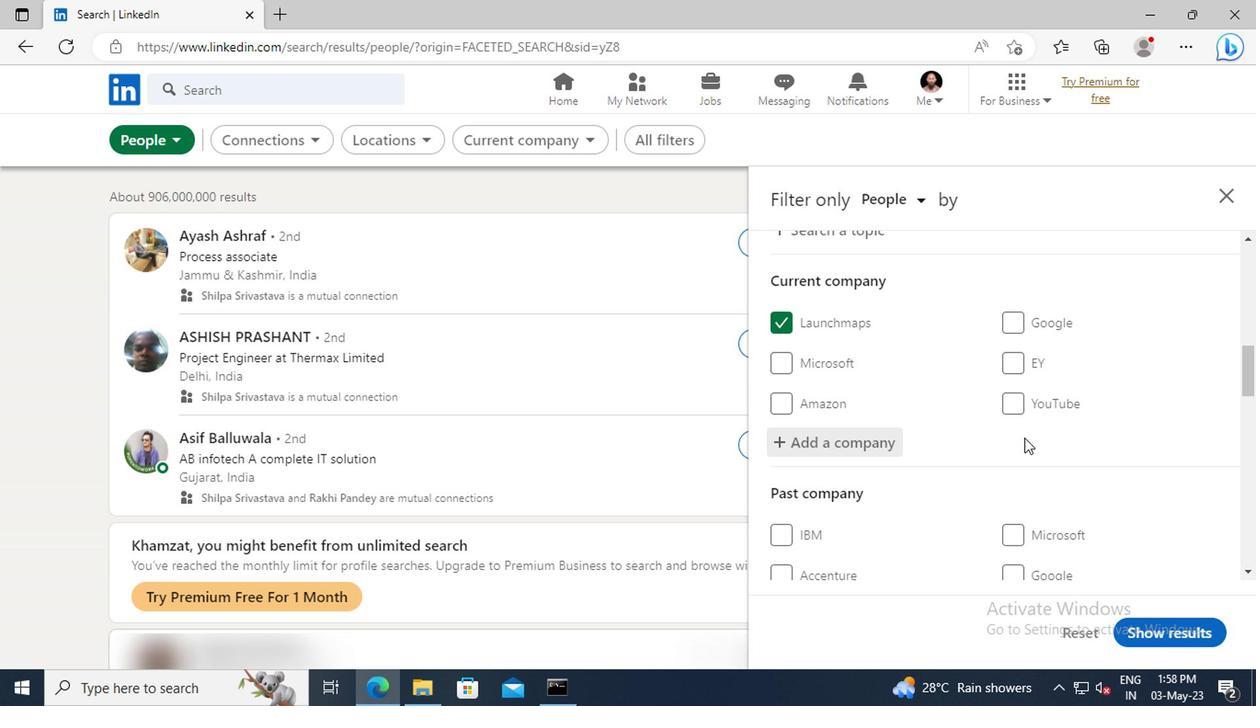 
Action: Mouse moved to (1023, 418)
Screenshot: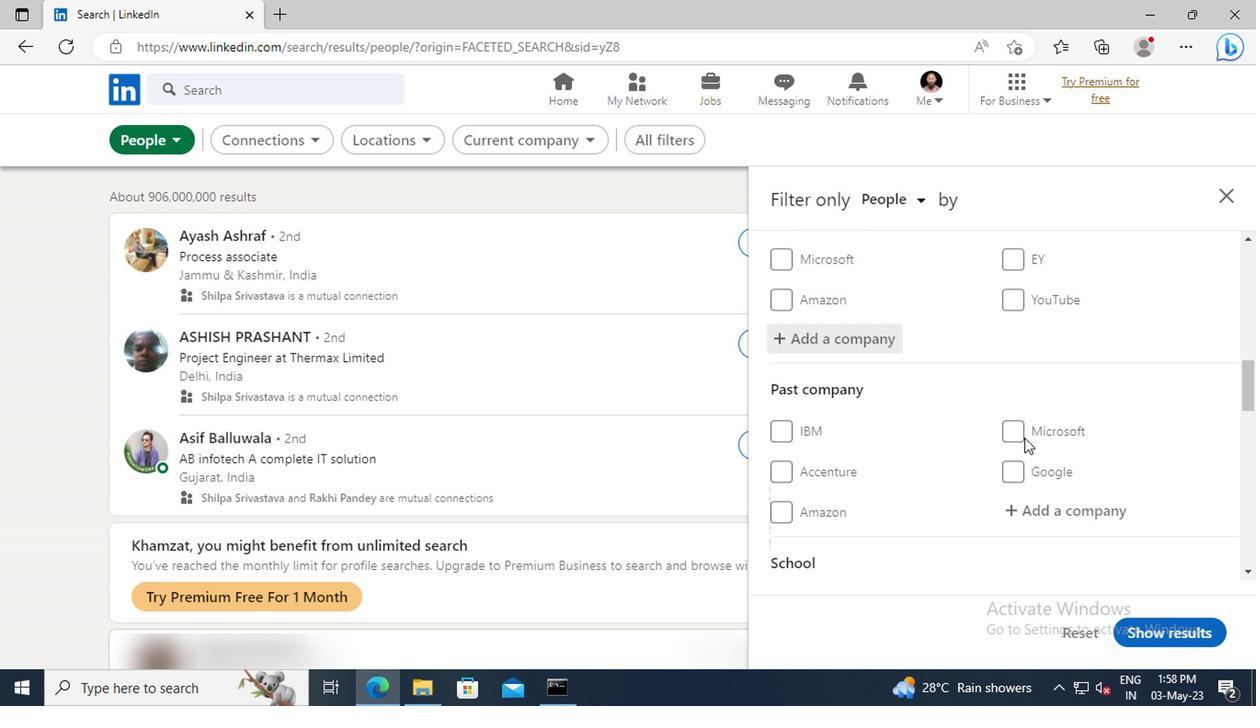 
Action: Mouse scrolled (1023, 416) with delta (0, -1)
Screenshot: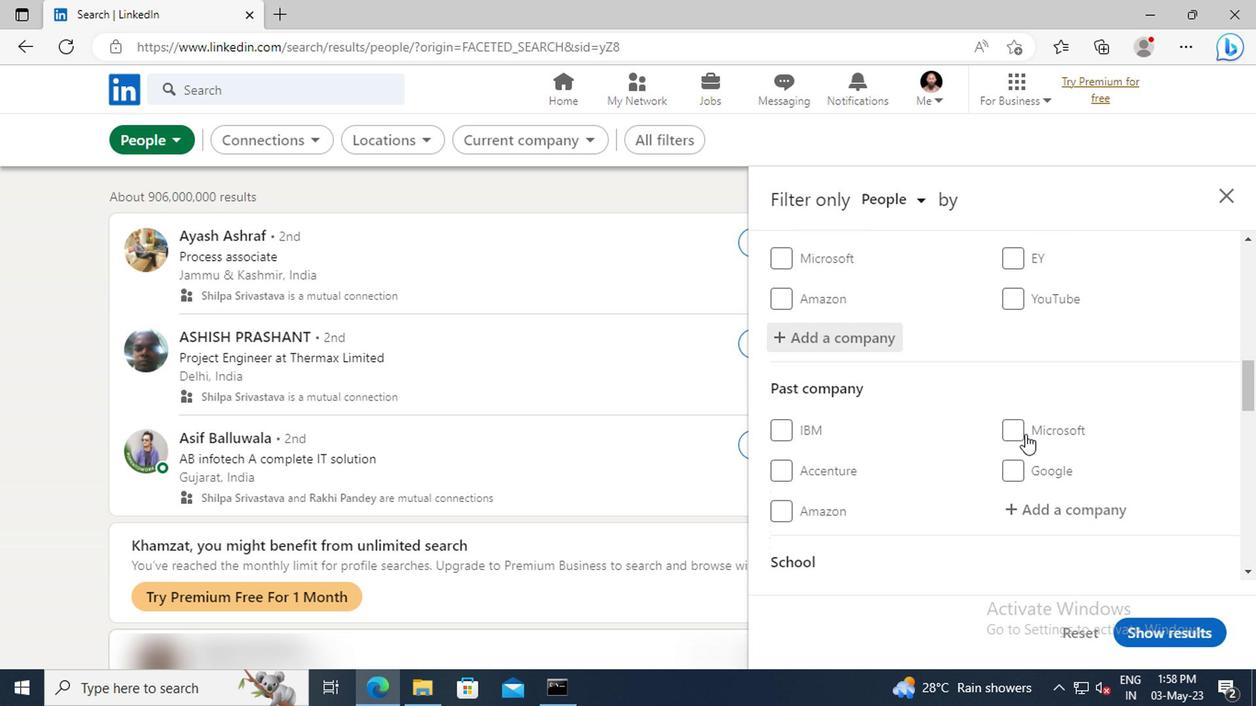 
Action: Mouse scrolled (1023, 416) with delta (0, -1)
Screenshot: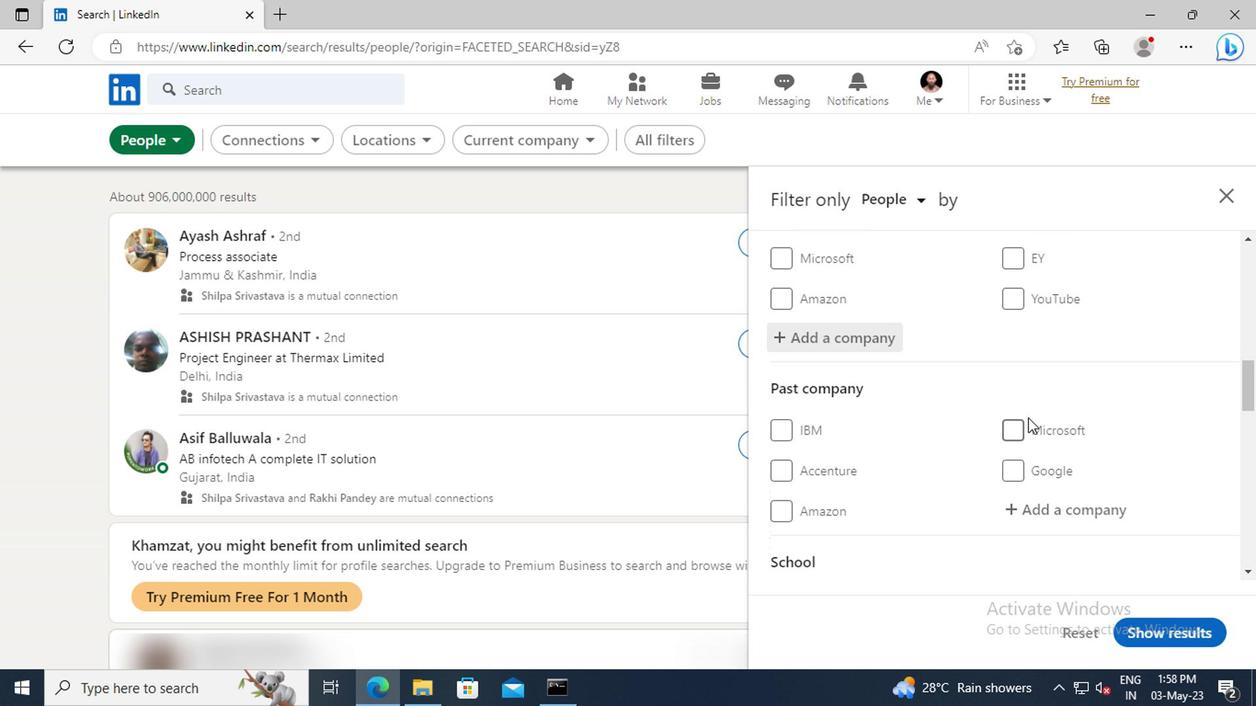 
Action: Mouse scrolled (1023, 416) with delta (0, -1)
Screenshot: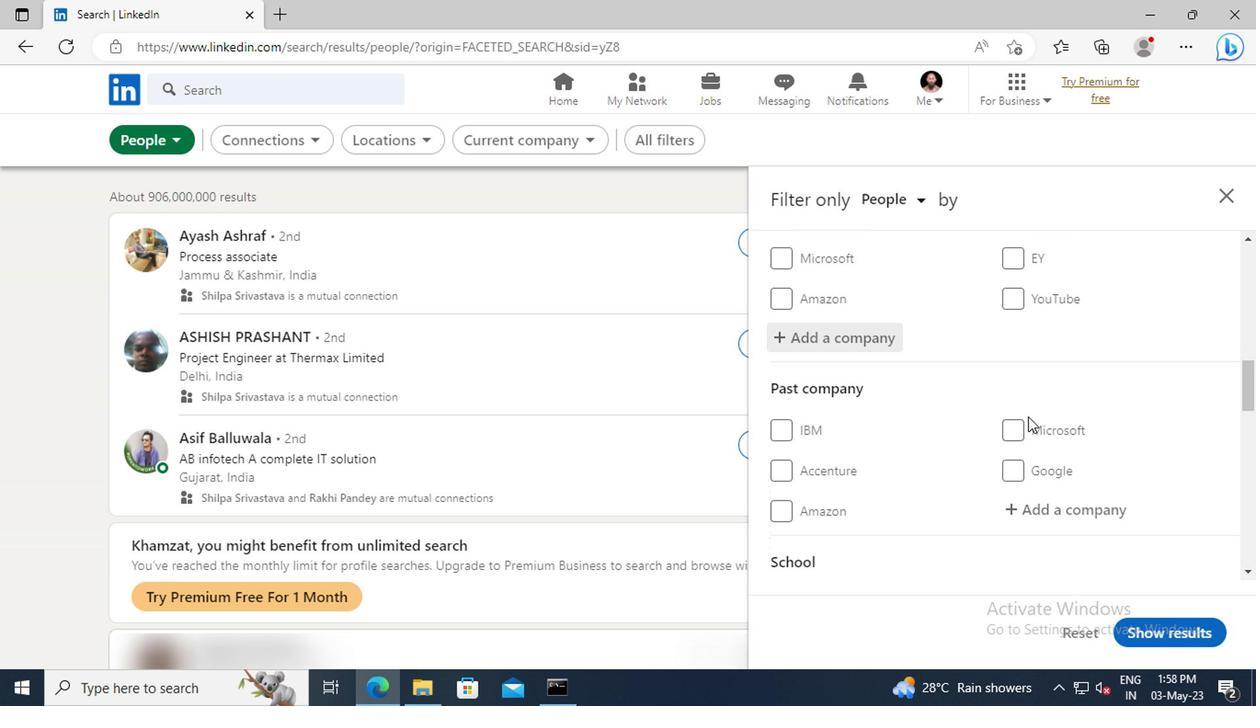 
Action: Mouse moved to (1023, 386)
Screenshot: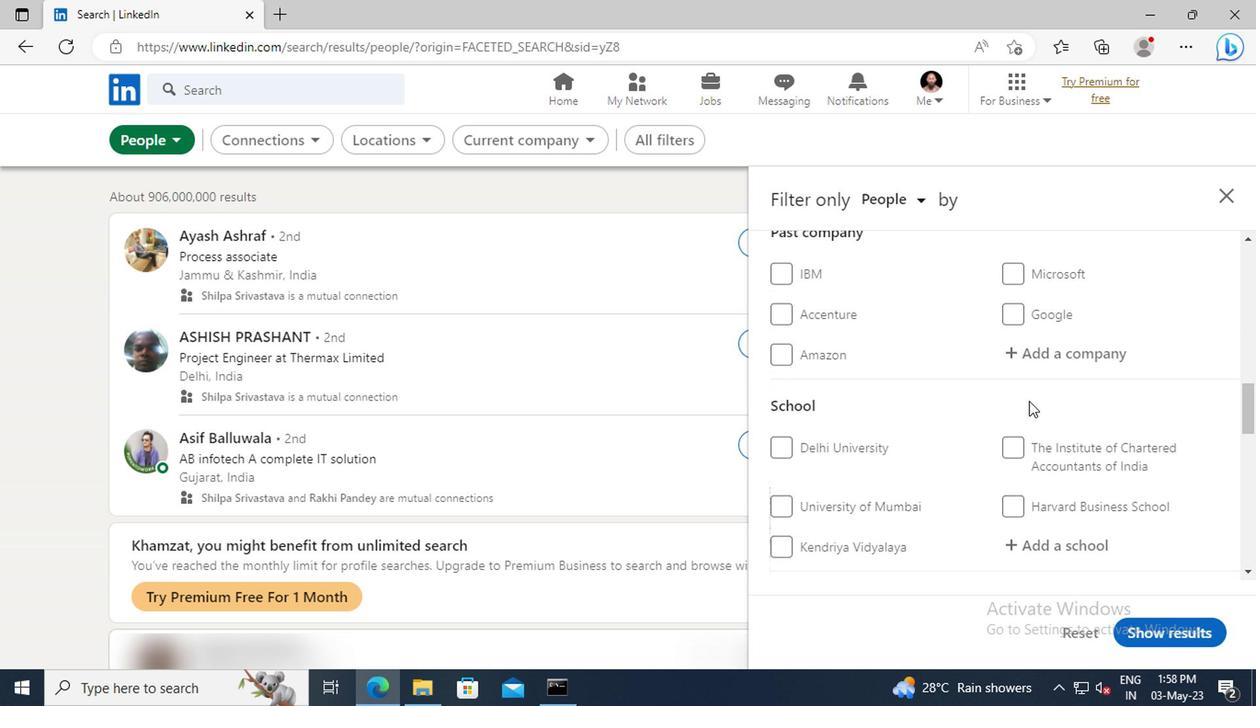 
Action: Mouse scrolled (1023, 385) with delta (0, -1)
Screenshot: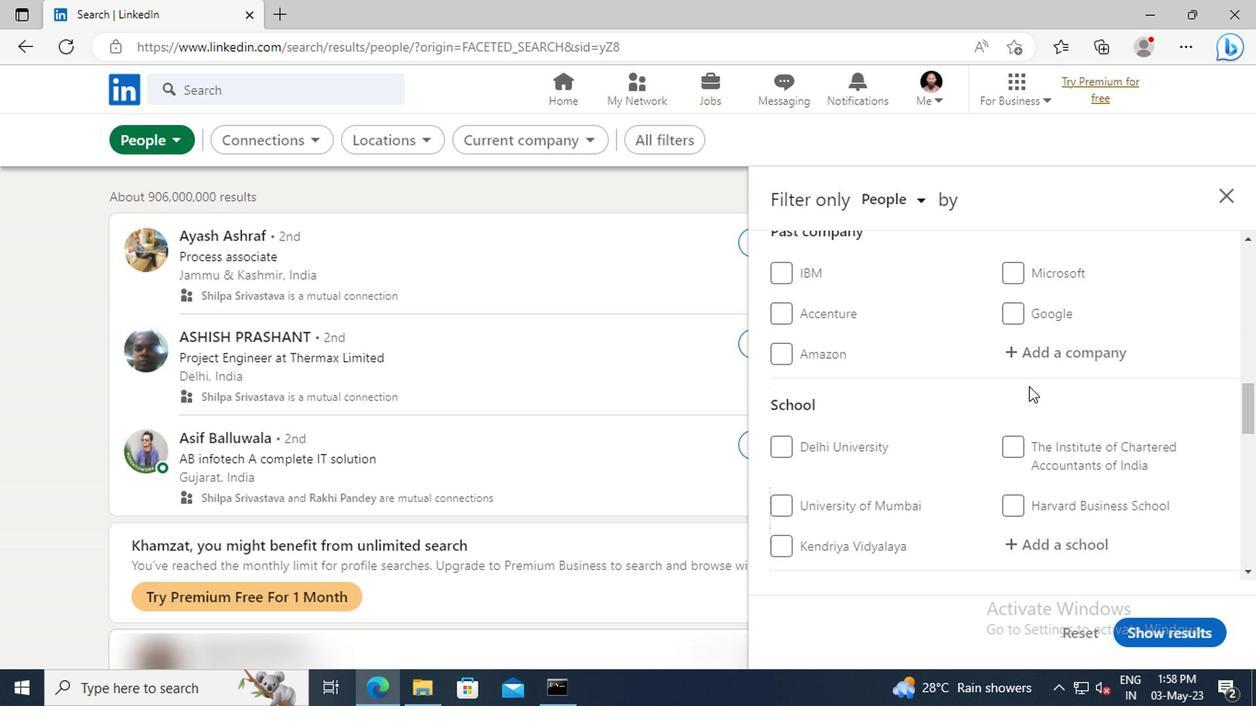
Action: Mouse scrolled (1023, 385) with delta (0, -1)
Screenshot: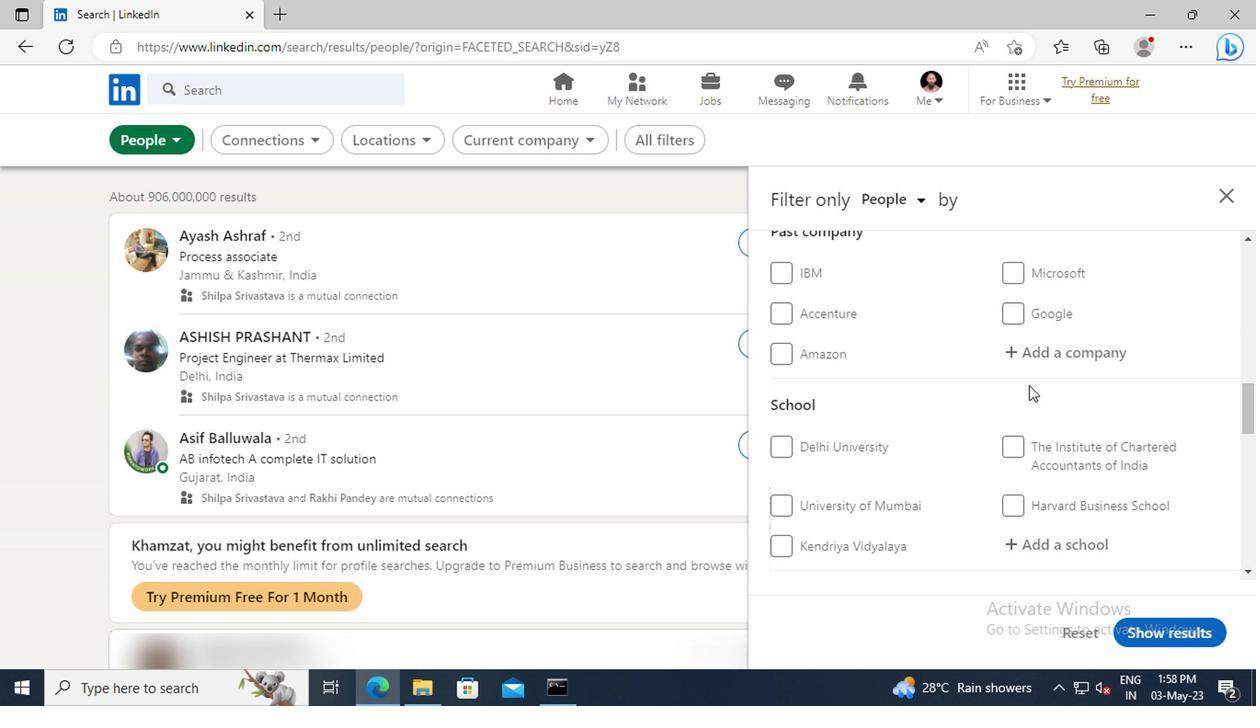 
Action: Mouse scrolled (1023, 385) with delta (0, -1)
Screenshot: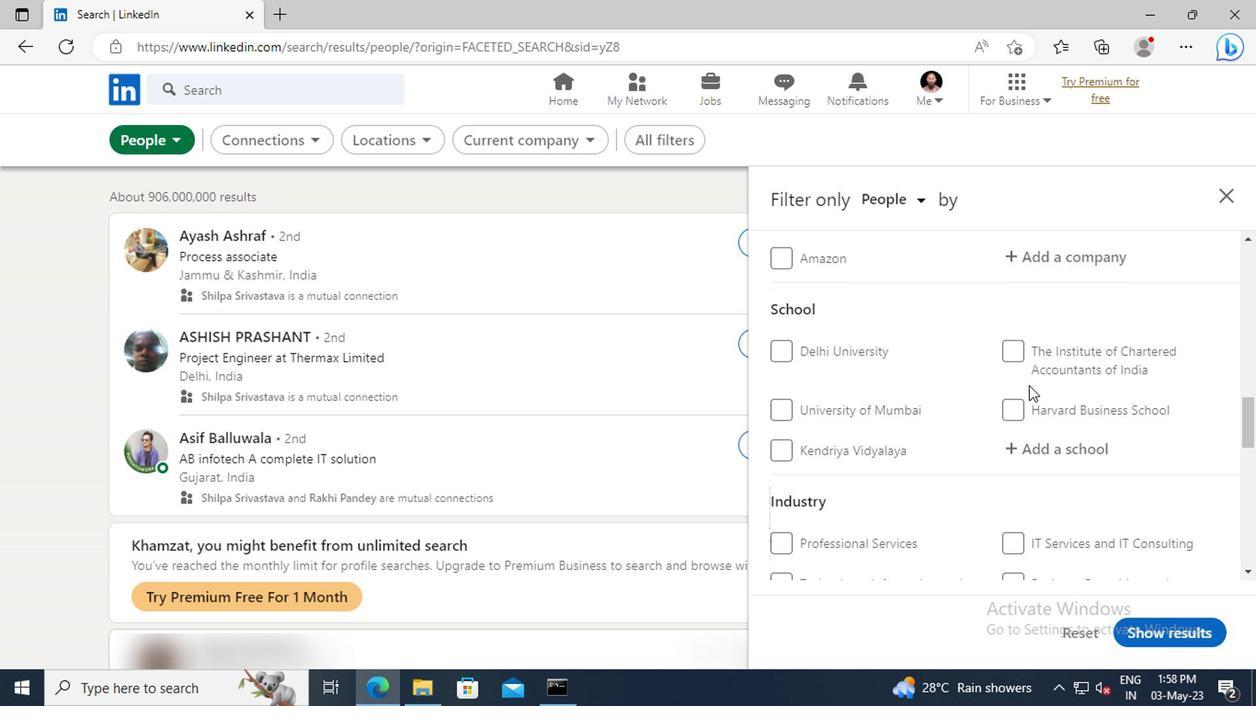 
Action: Mouse moved to (1025, 389)
Screenshot: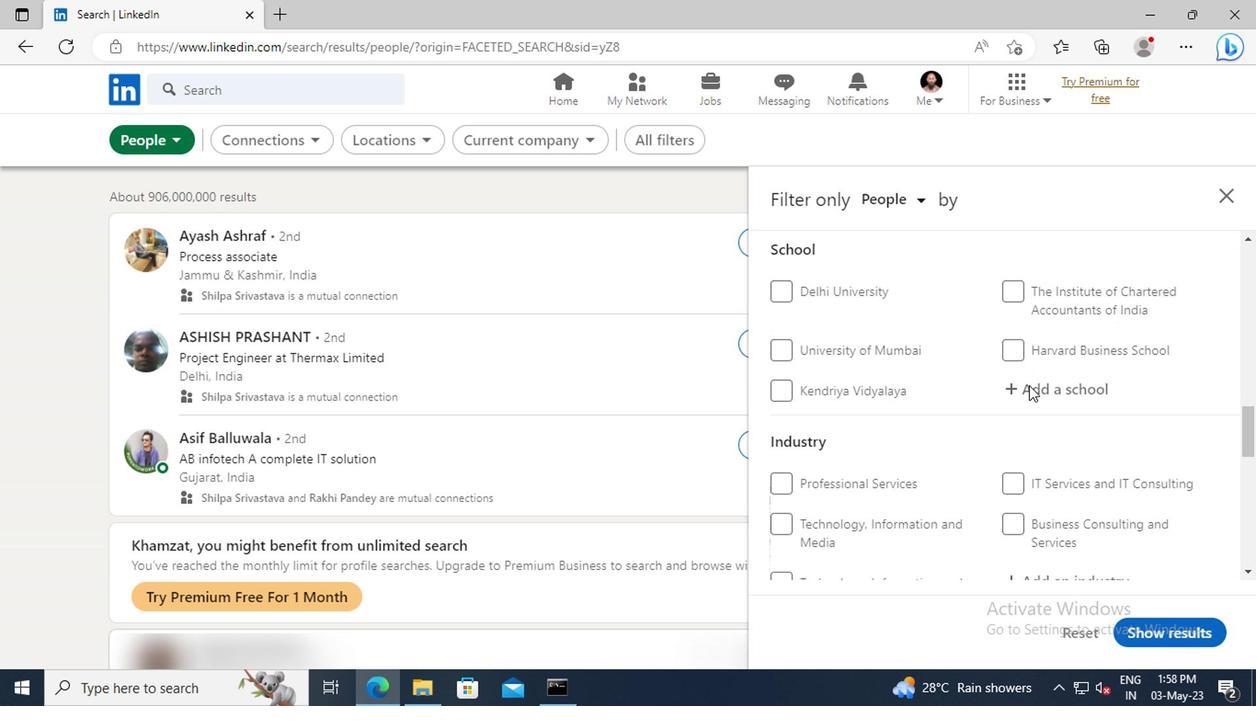
Action: Mouse pressed left at (1025, 389)
Screenshot: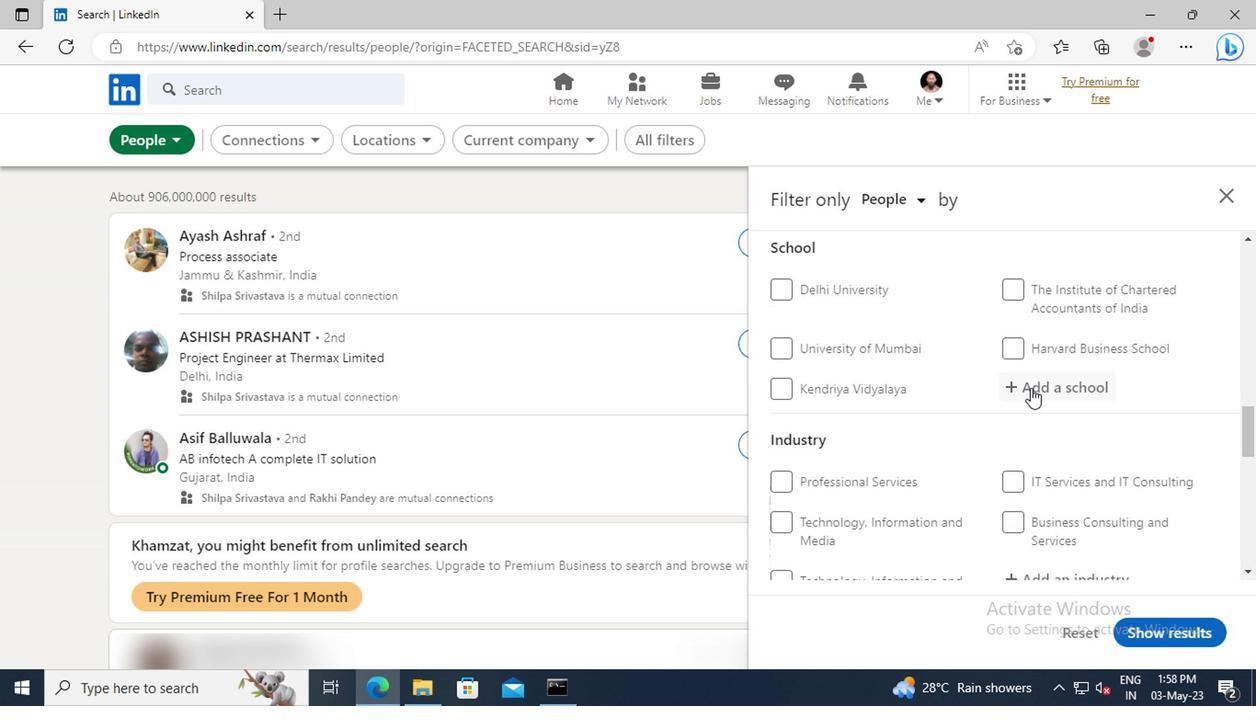 
Action: Key pressed <Key.shift>JAWAHARLAL<Key.space><Key.shift>NEHRU<Key.space><Key.shift>NATION
Screenshot: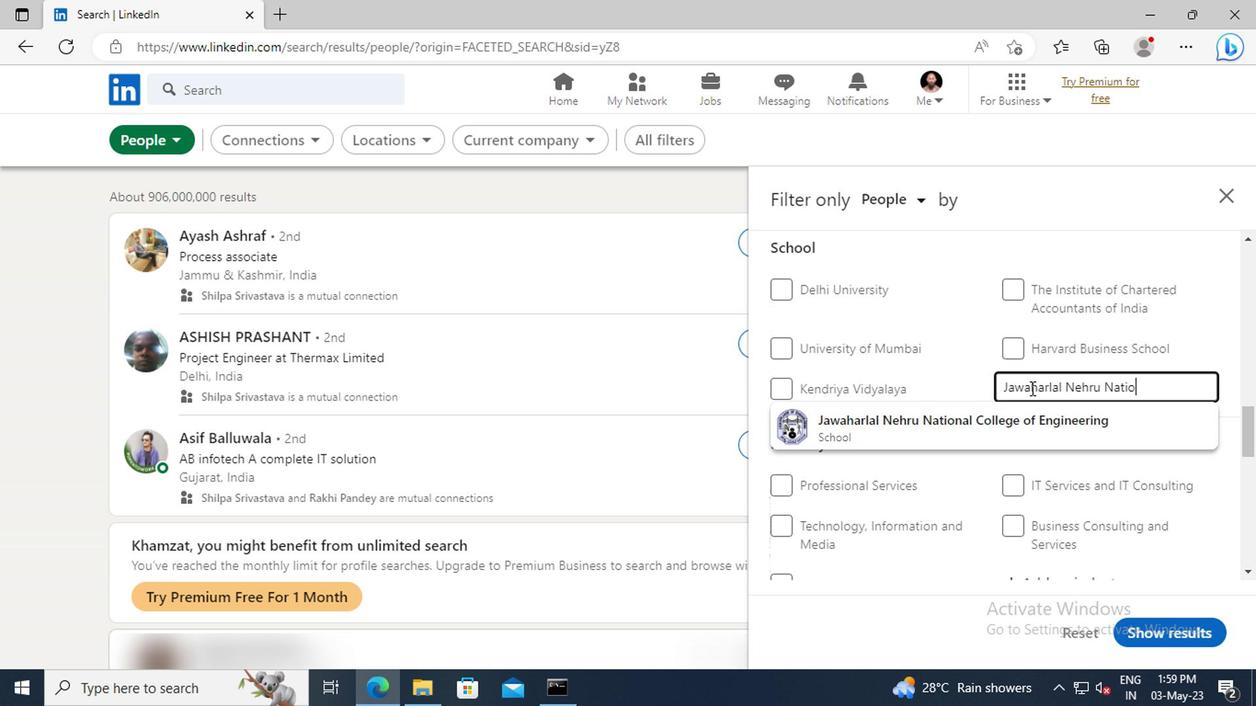 
Action: Mouse moved to (1031, 420)
Screenshot: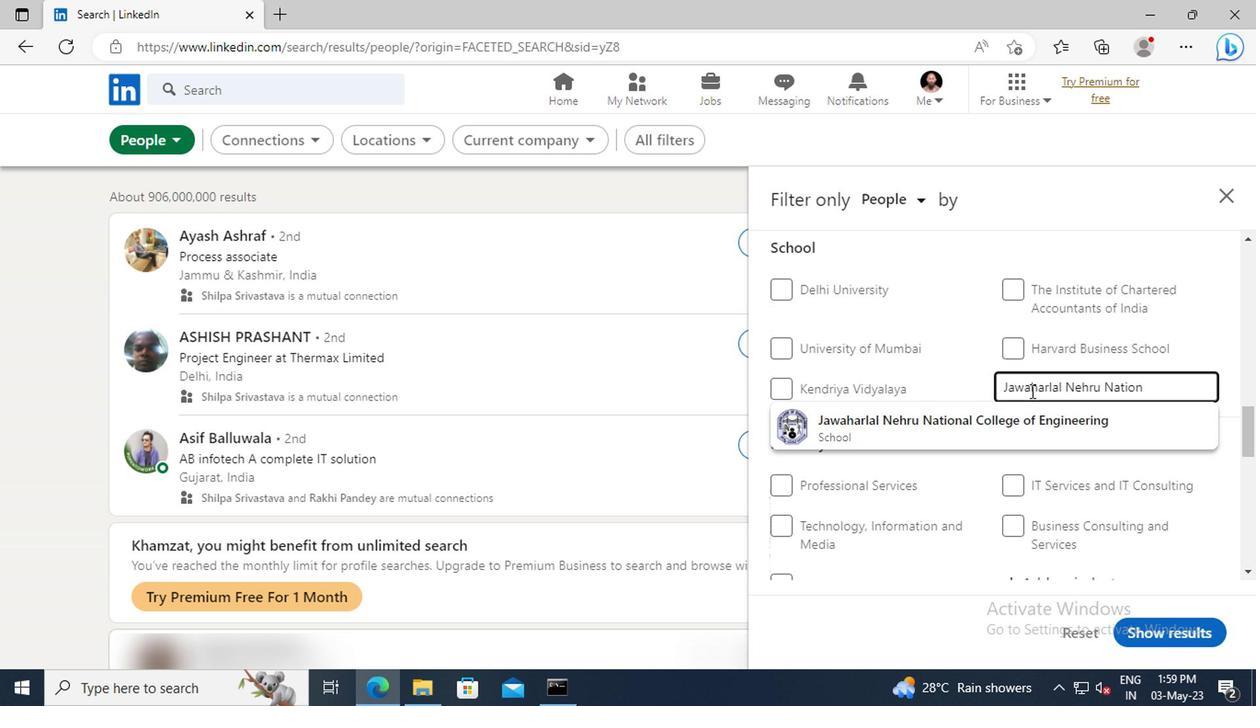
Action: Mouse pressed left at (1031, 420)
Screenshot: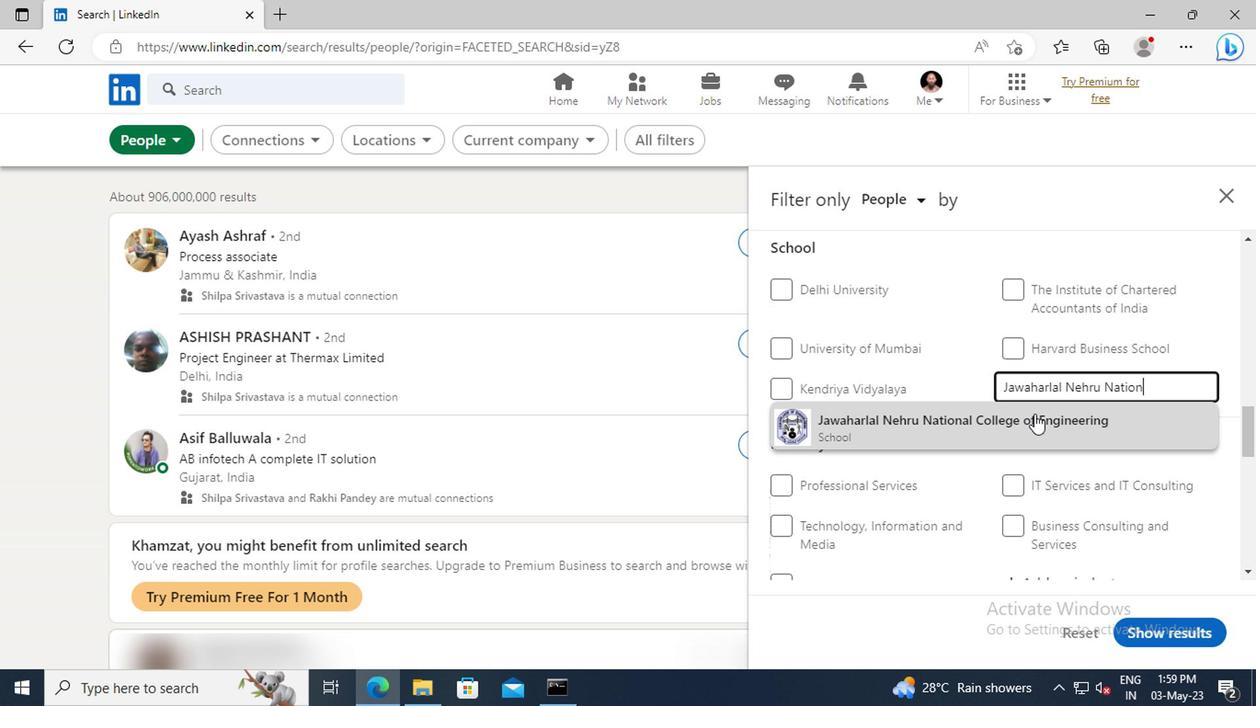 
Action: Mouse scrolled (1031, 420) with delta (0, 0)
Screenshot: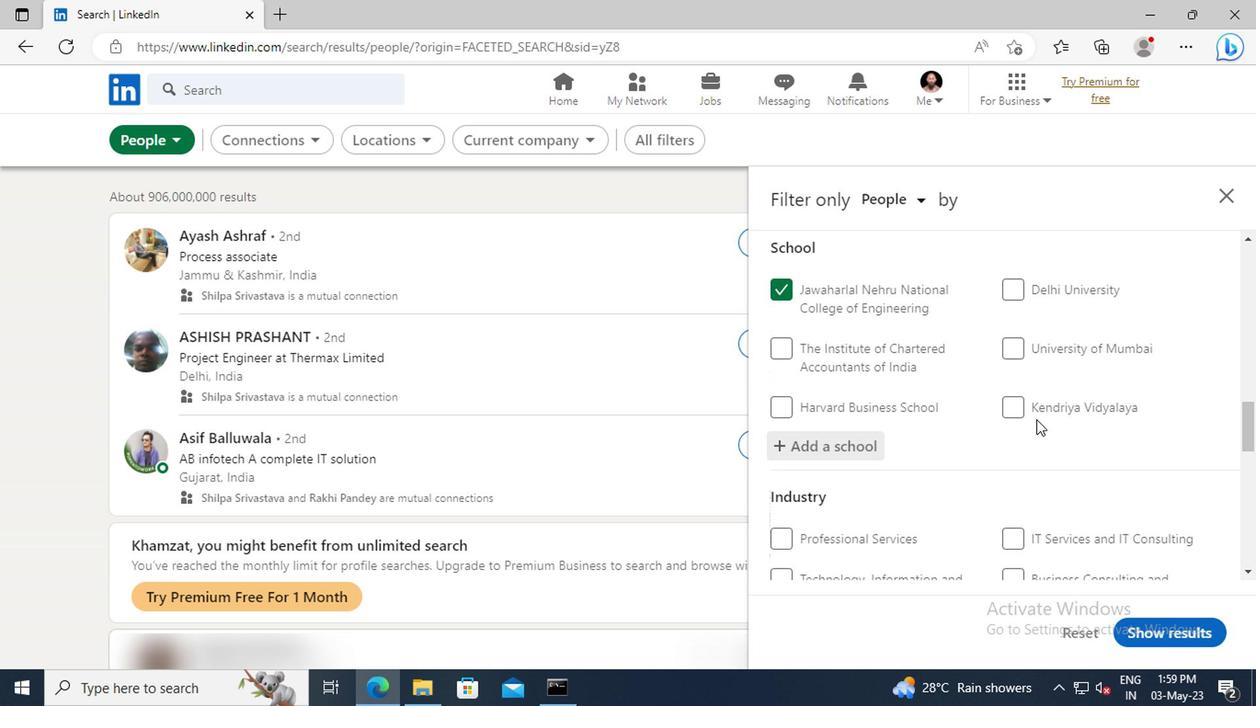 
Action: Mouse scrolled (1031, 420) with delta (0, 0)
Screenshot: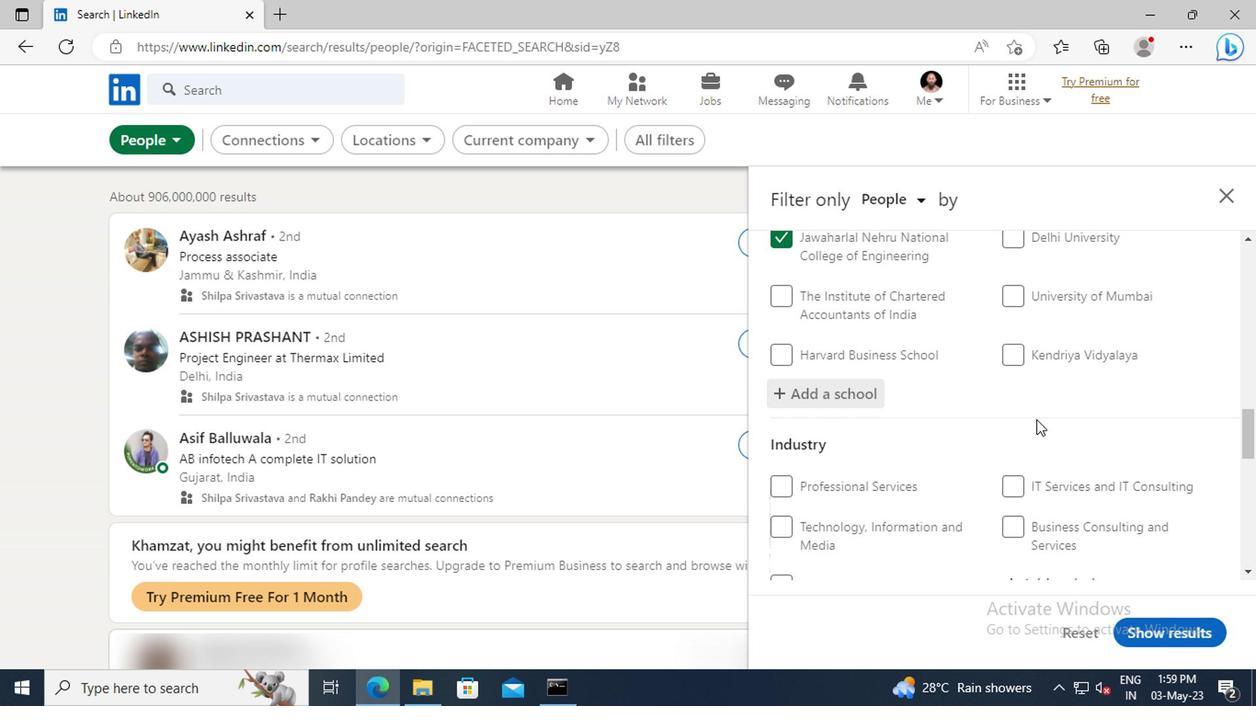
Action: Mouse scrolled (1031, 420) with delta (0, 0)
Screenshot: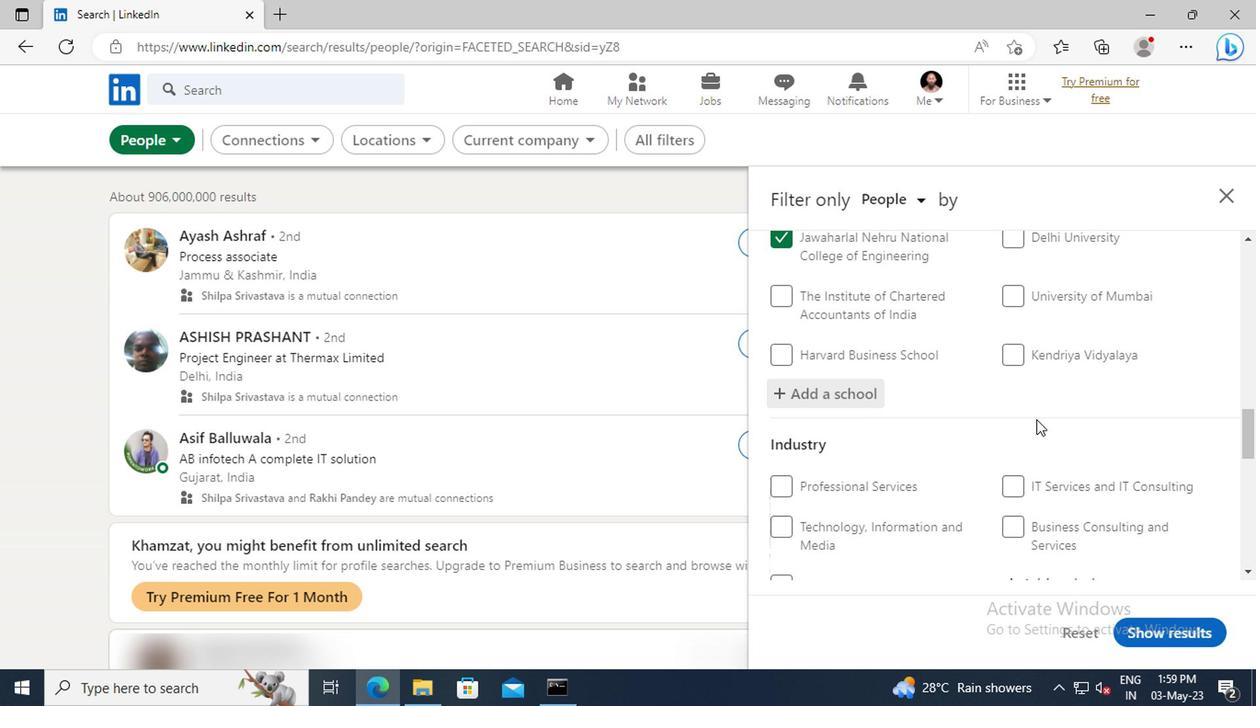 
Action: Mouse moved to (1030, 405)
Screenshot: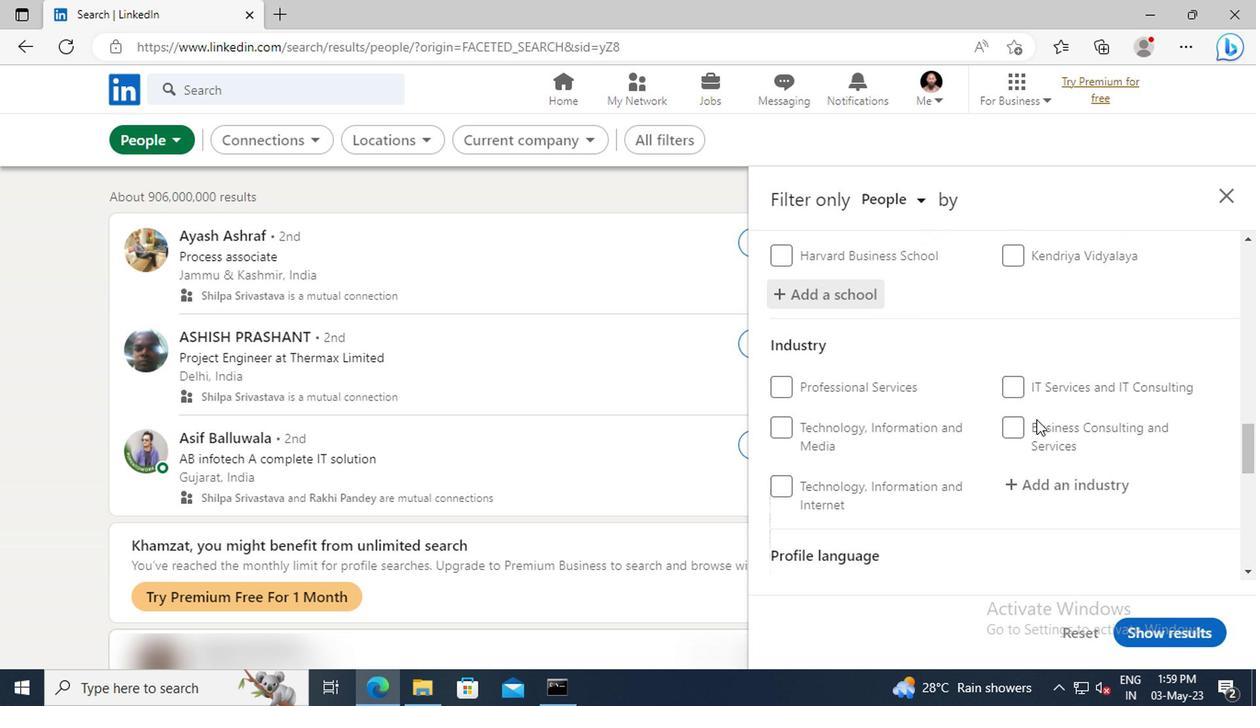 
Action: Mouse scrolled (1030, 404) with delta (0, 0)
Screenshot: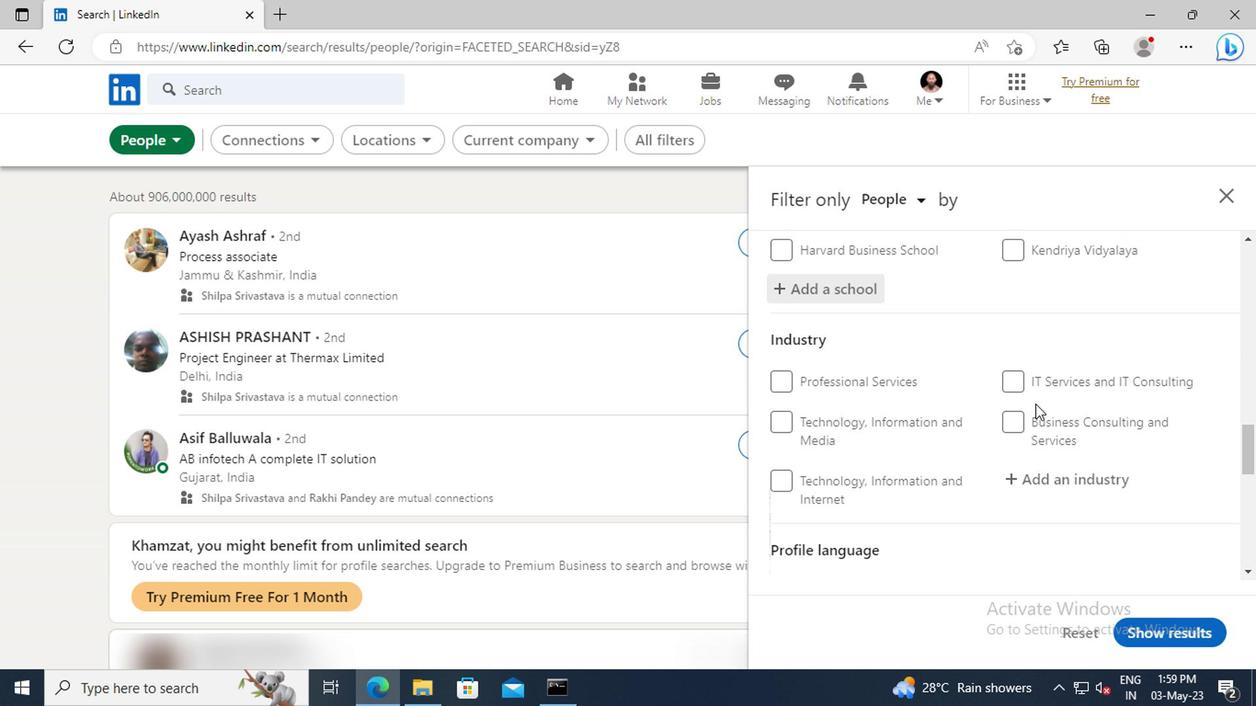 
Action: Mouse moved to (1029, 422)
Screenshot: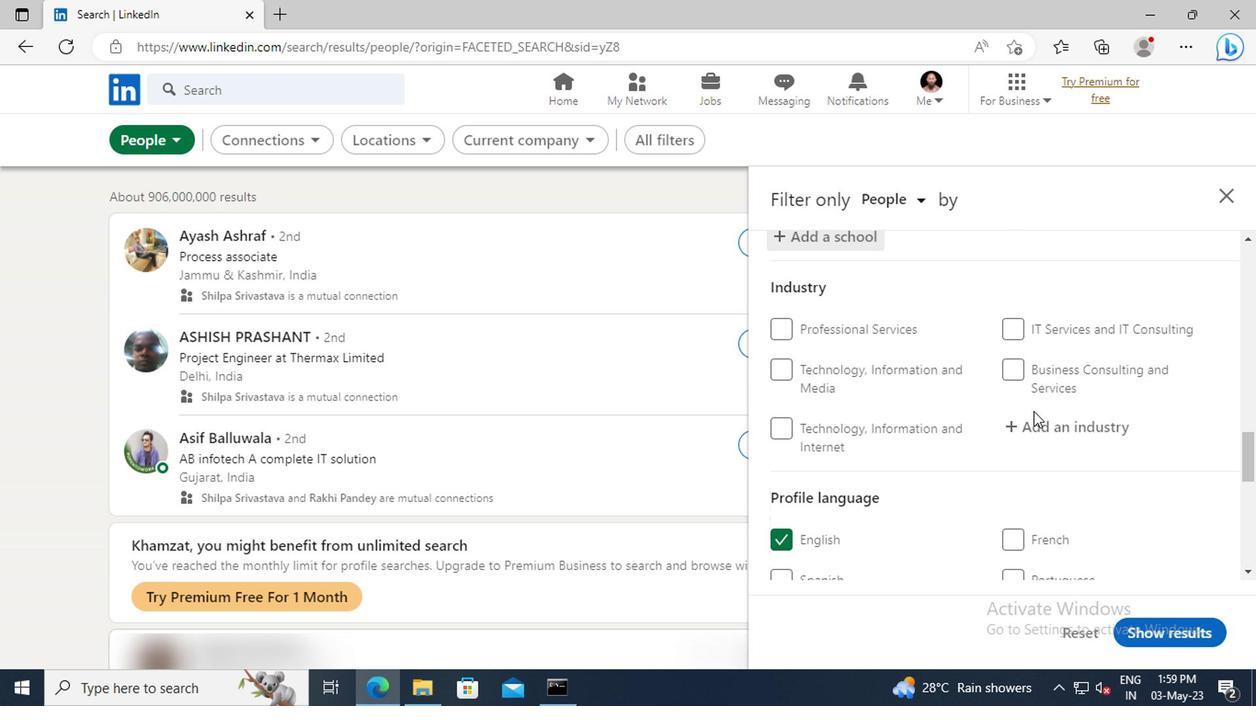 
Action: Mouse pressed left at (1029, 422)
Screenshot: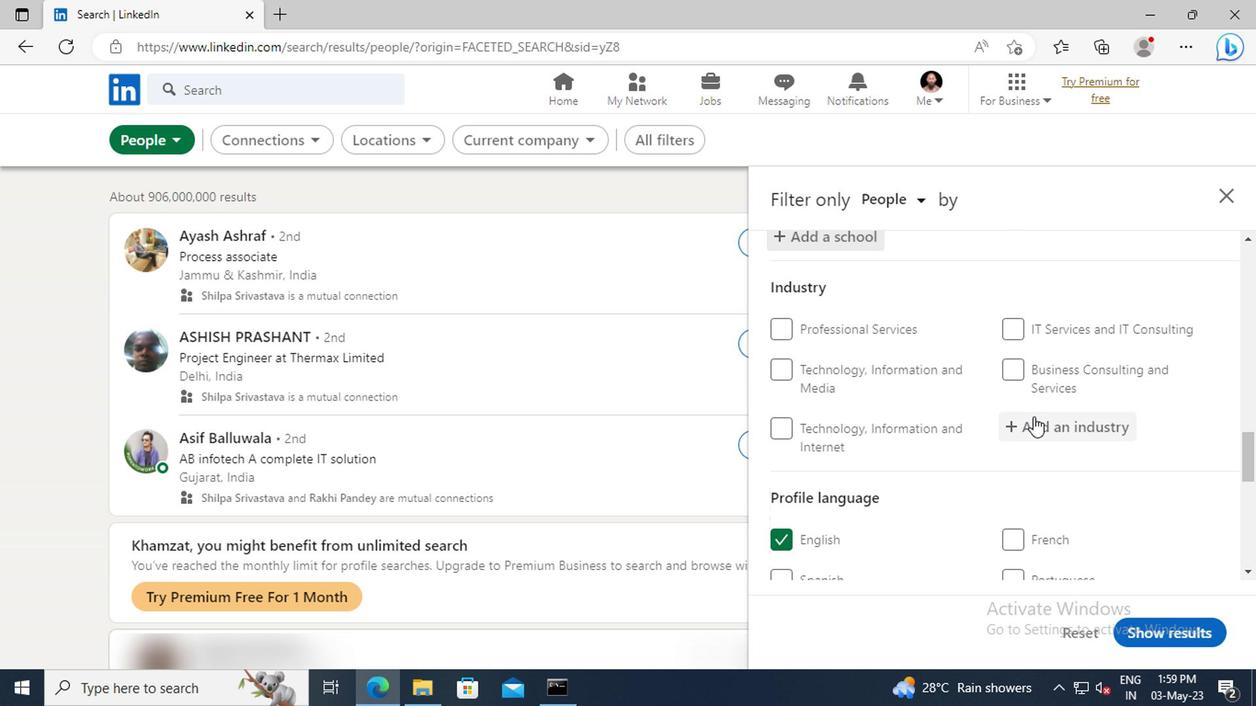 
Action: Key pressed <Key.shift>BUSINESS<Key.space>
Screenshot: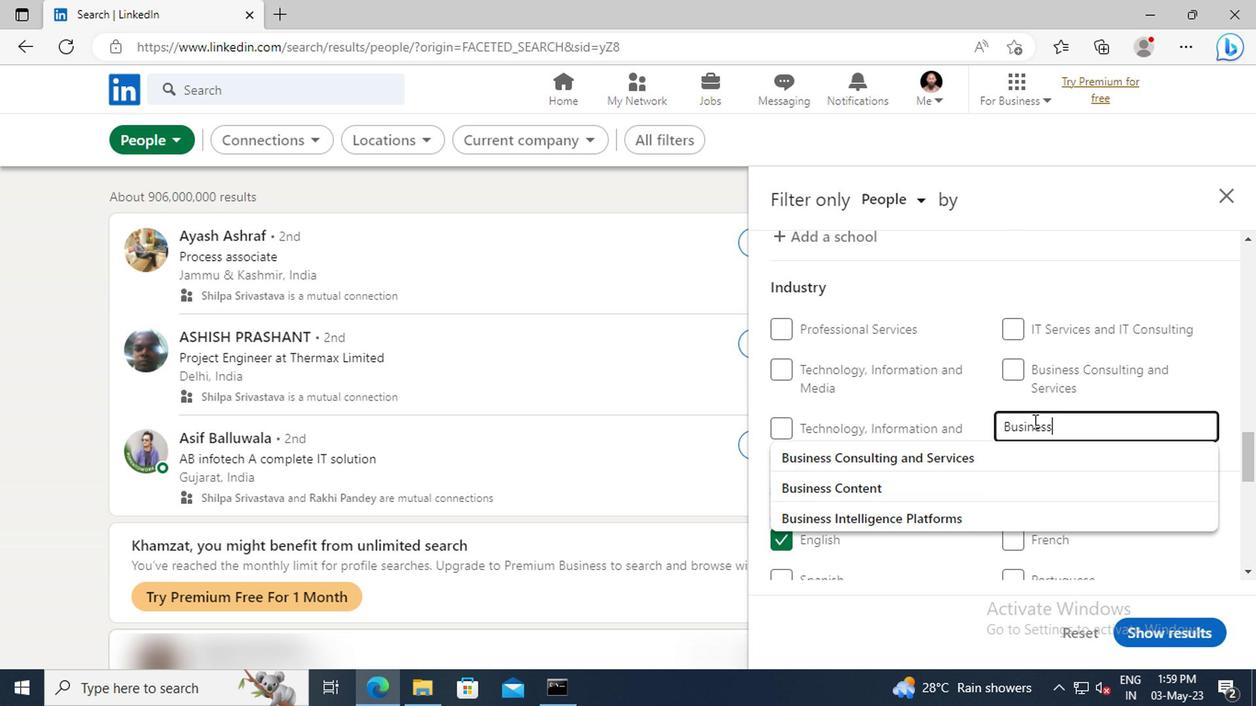 
Action: Mouse moved to (1037, 480)
Screenshot: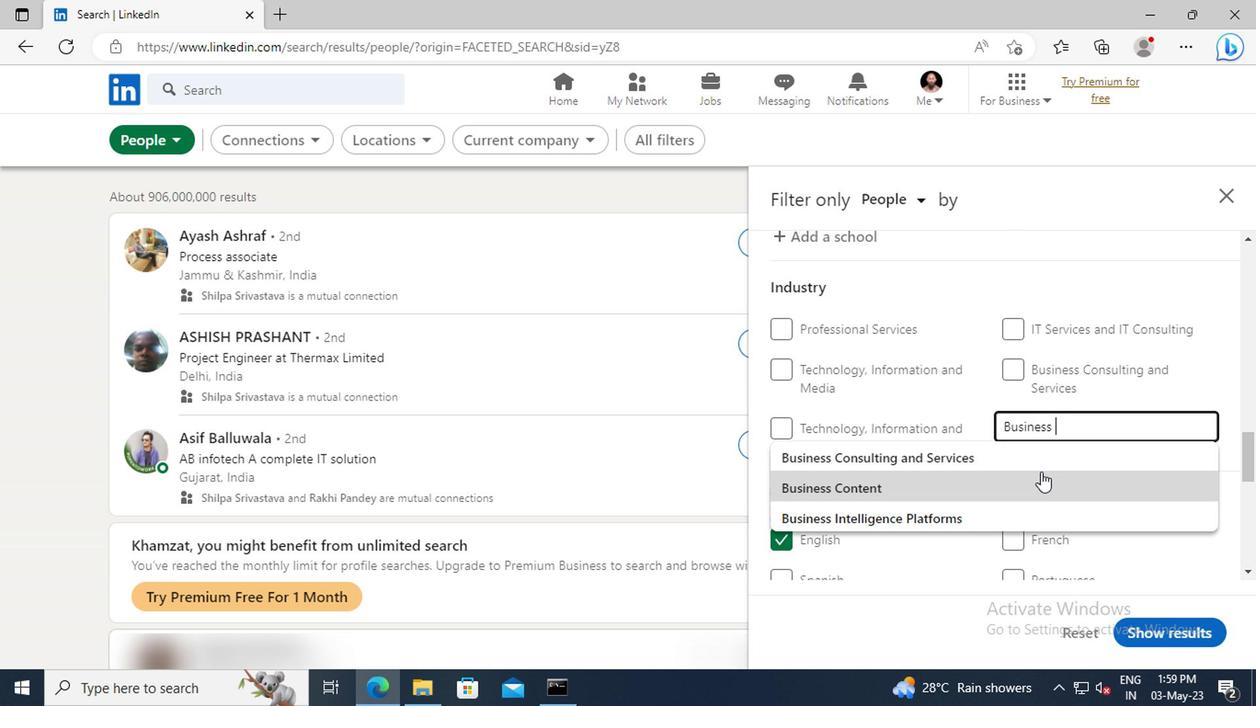 
Action: Mouse pressed left at (1037, 480)
Screenshot: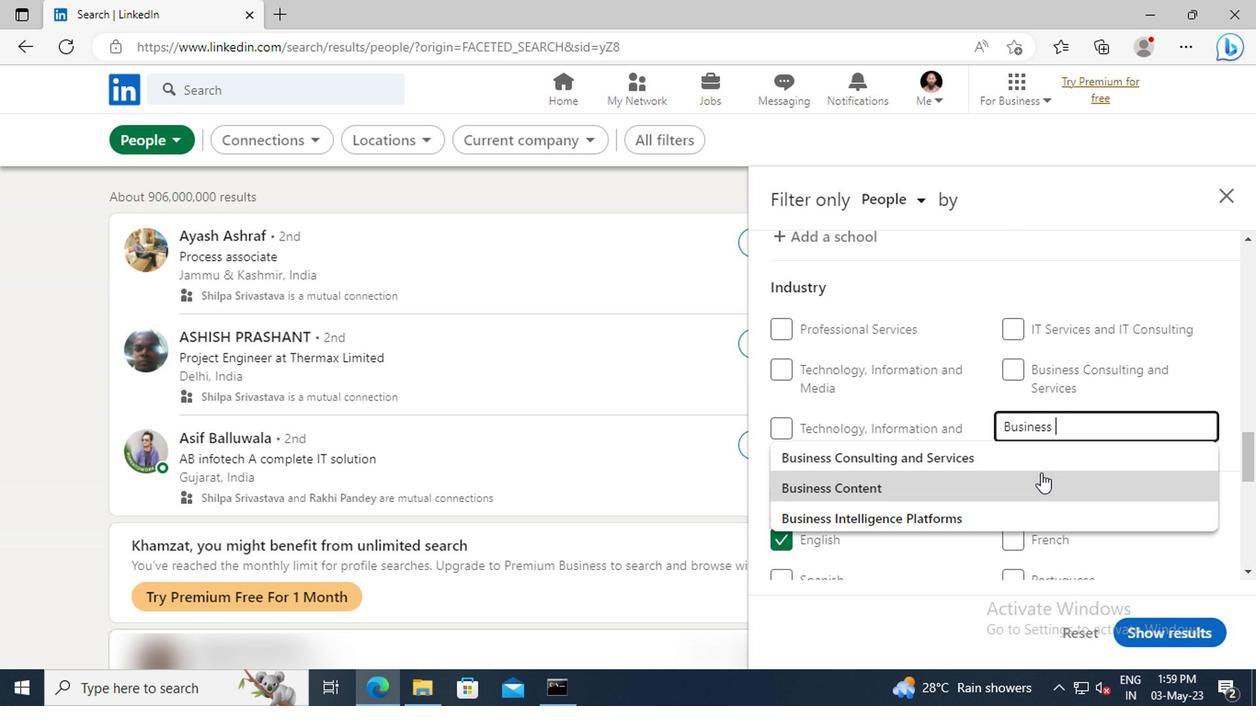 
Action: Mouse scrolled (1037, 478) with delta (0, -1)
Screenshot: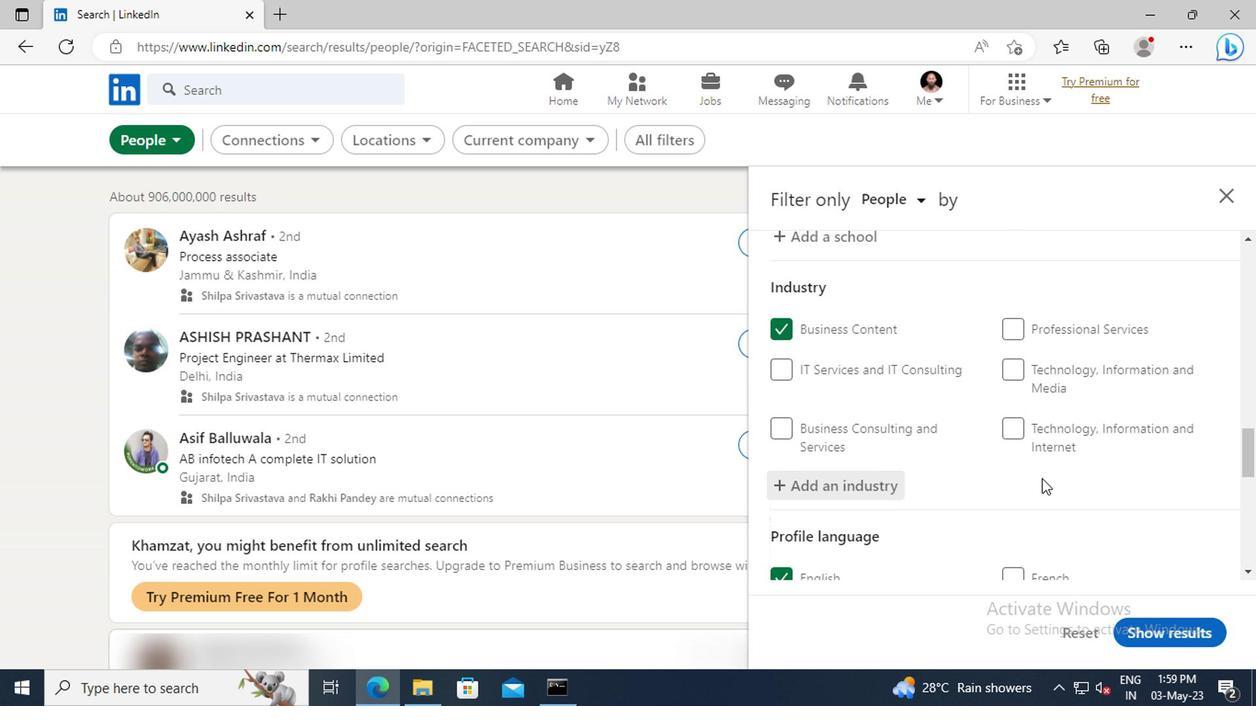 
Action: Mouse scrolled (1037, 478) with delta (0, -1)
Screenshot: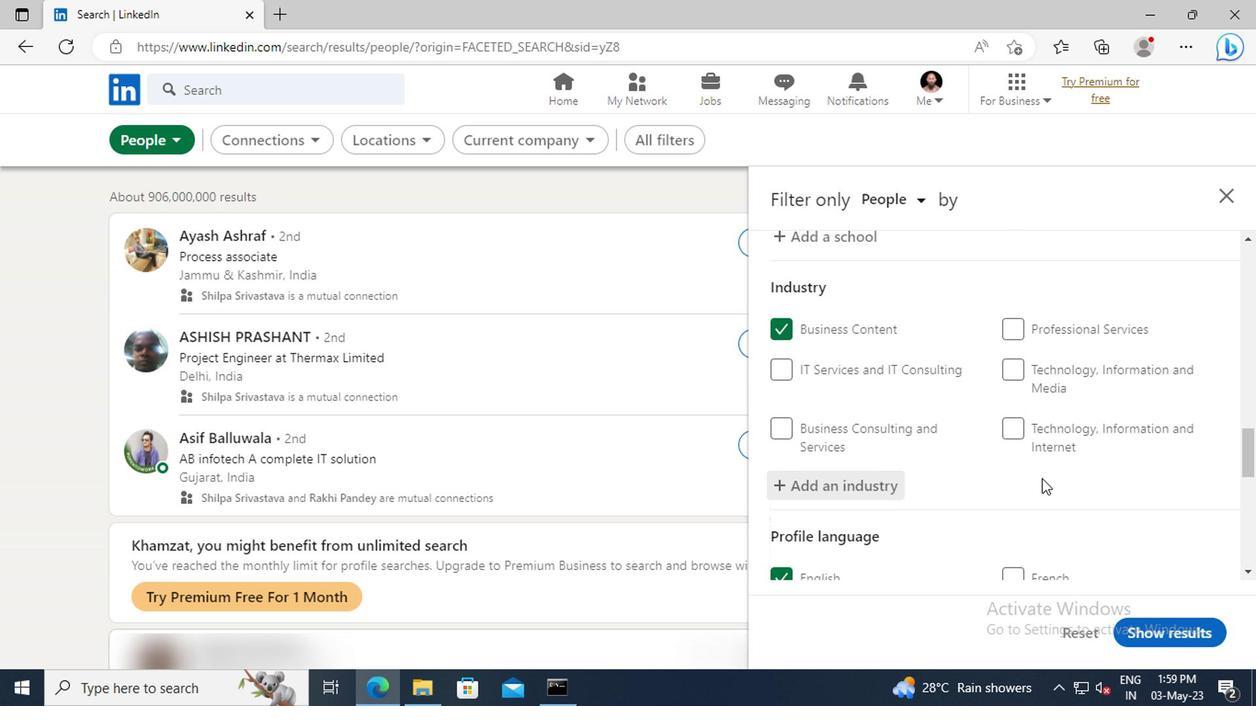
Action: Mouse moved to (1033, 449)
Screenshot: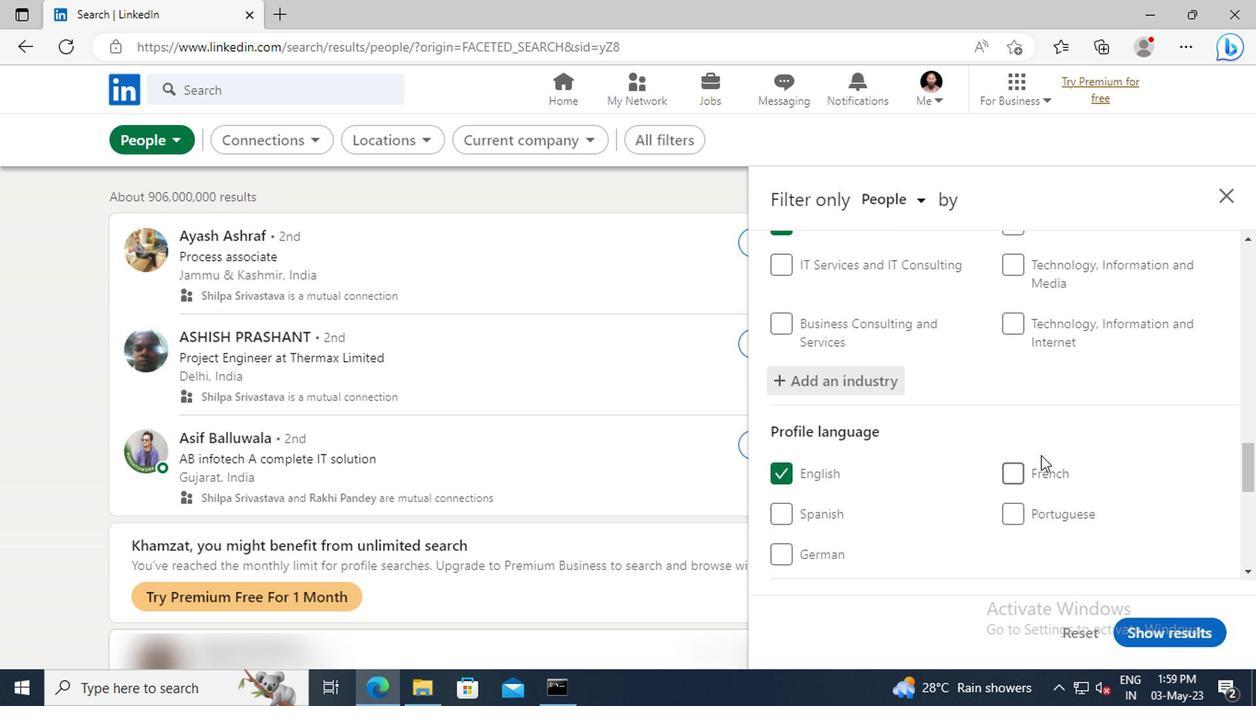 
Action: Mouse scrolled (1033, 448) with delta (0, -1)
Screenshot: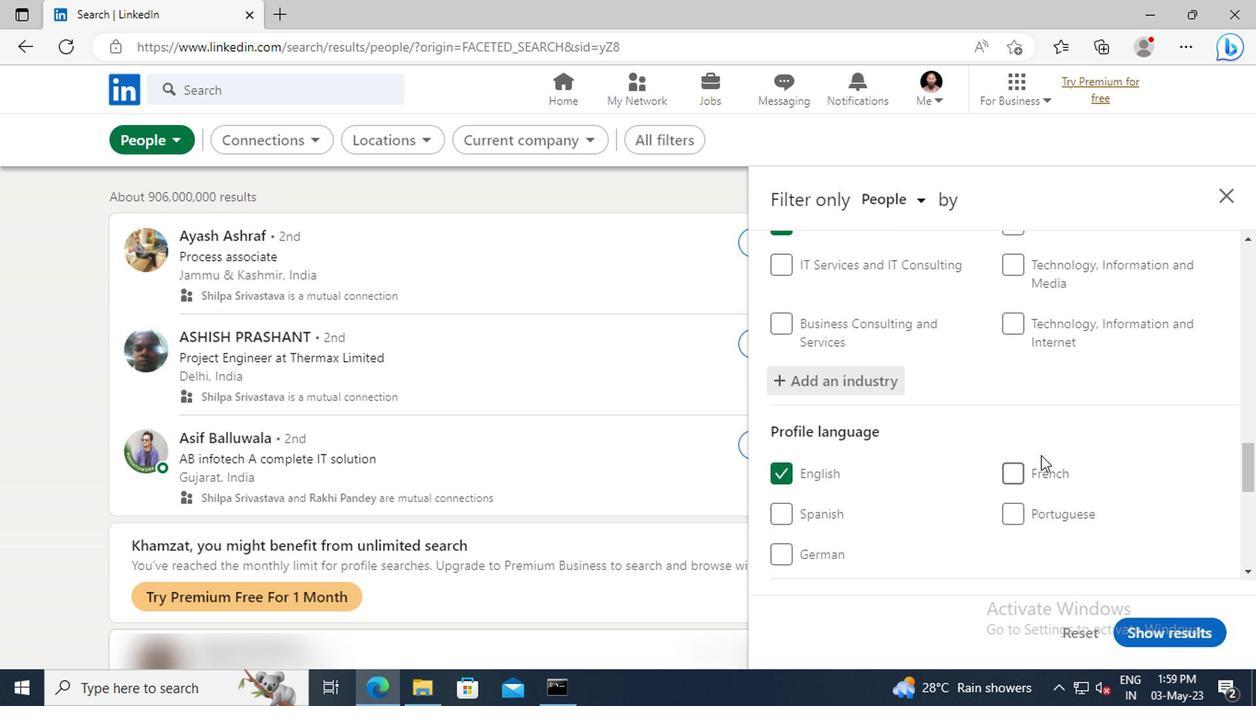 
Action: Mouse moved to (1031, 444)
Screenshot: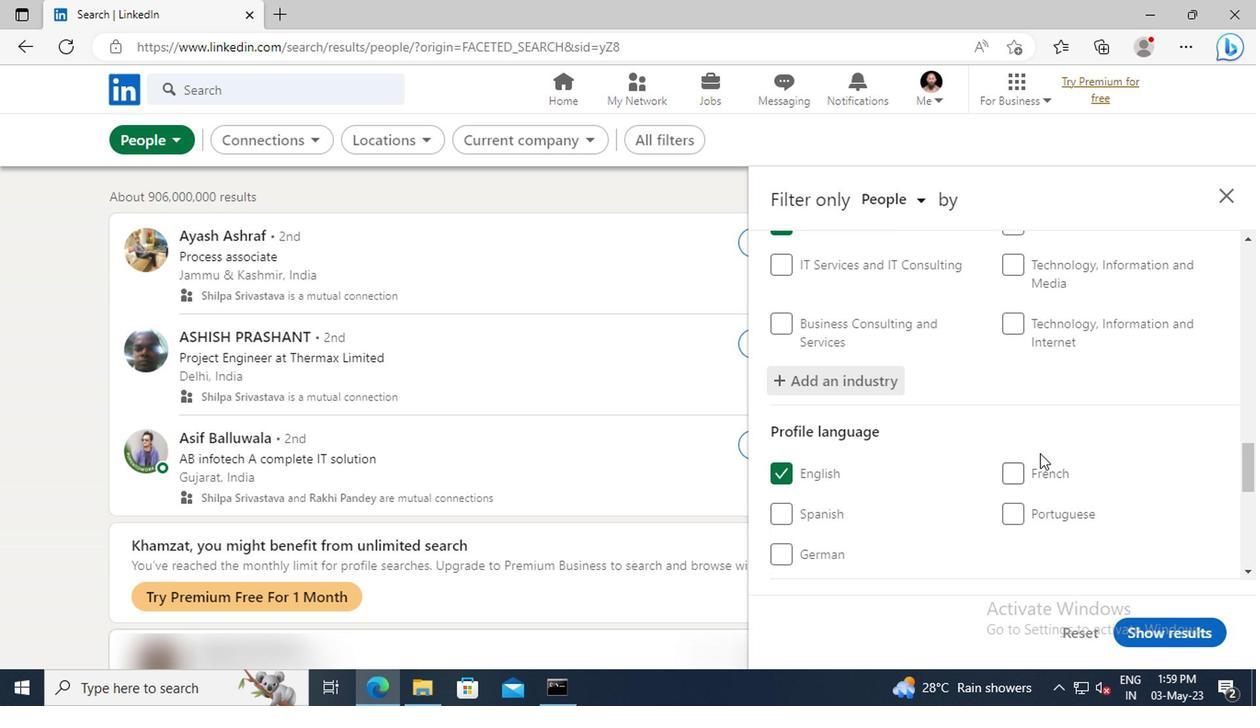 
Action: Mouse scrolled (1031, 443) with delta (0, -1)
Screenshot: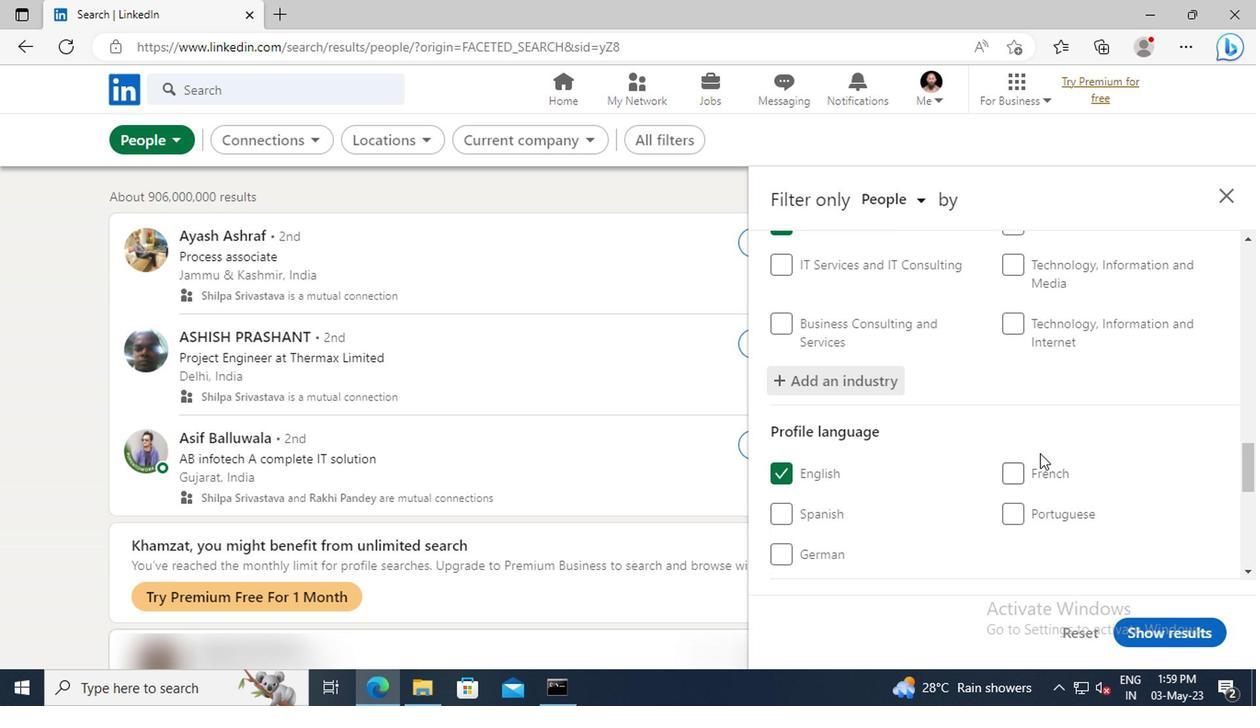 
Action: Mouse moved to (1018, 359)
Screenshot: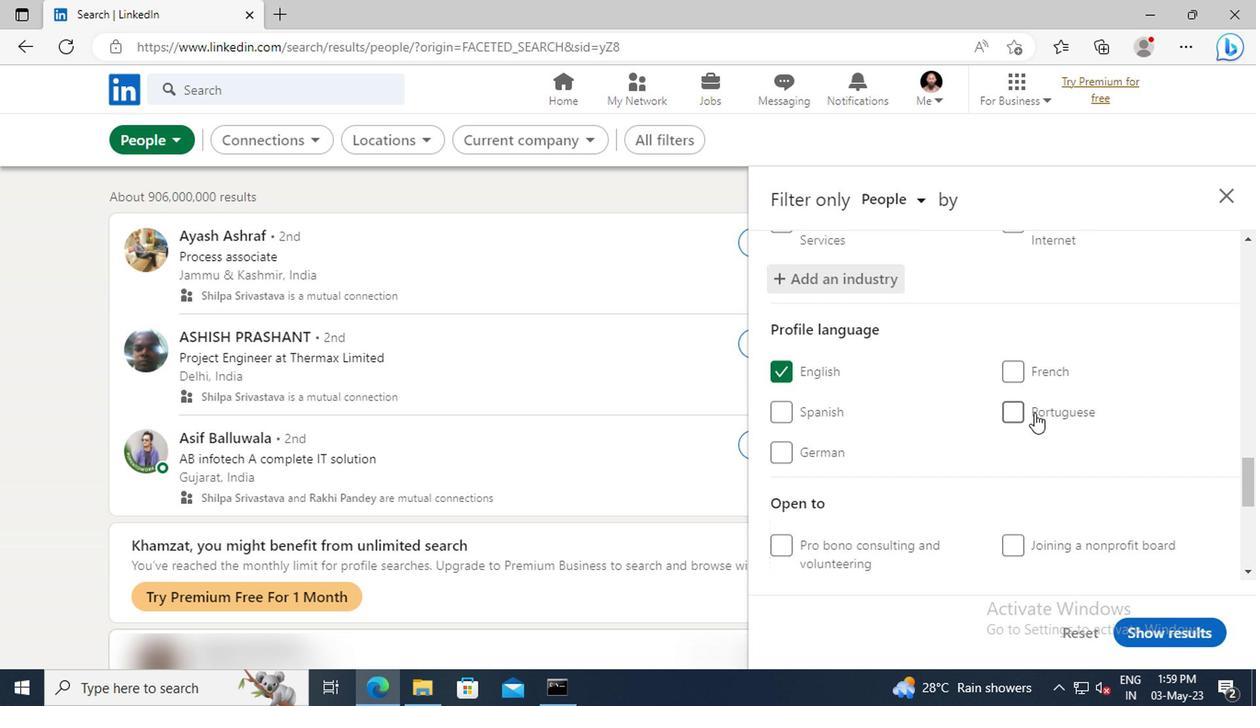 
Action: Mouse scrolled (1018, 358) with delta (0, -1)
Screenshot: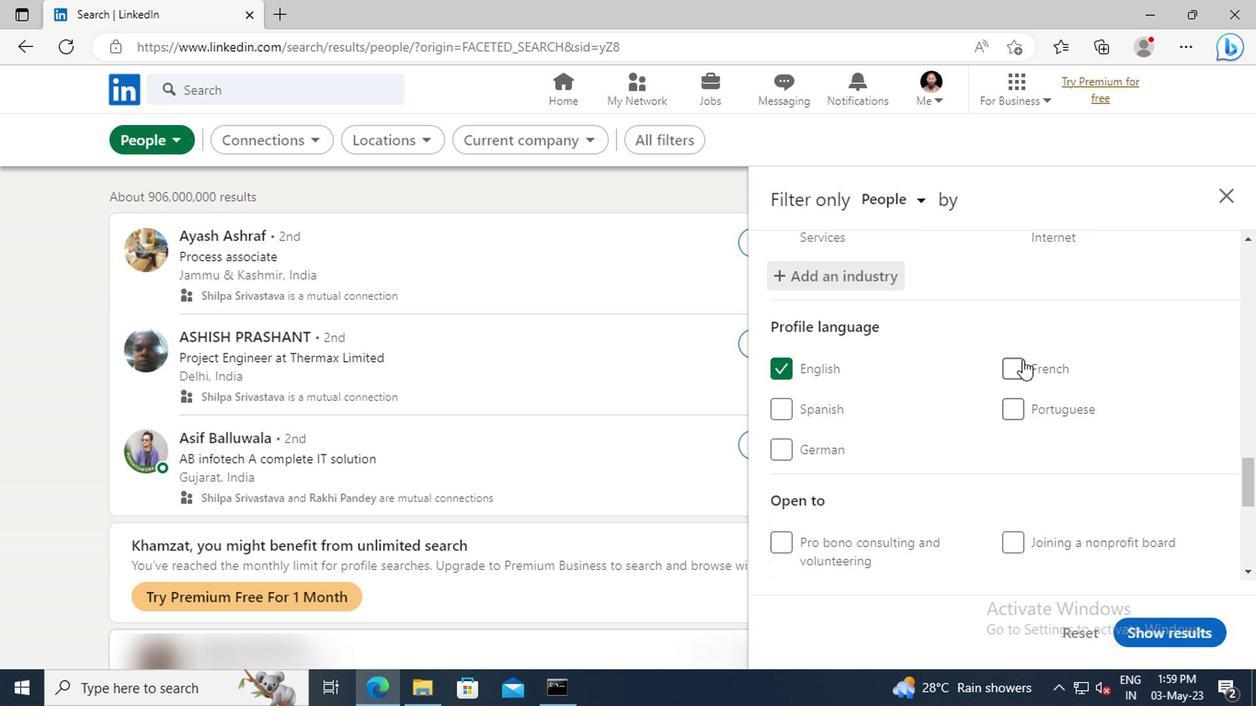 
Action: Mouse scrolled (1018, 358) with delta (0, -1)
Screenshot: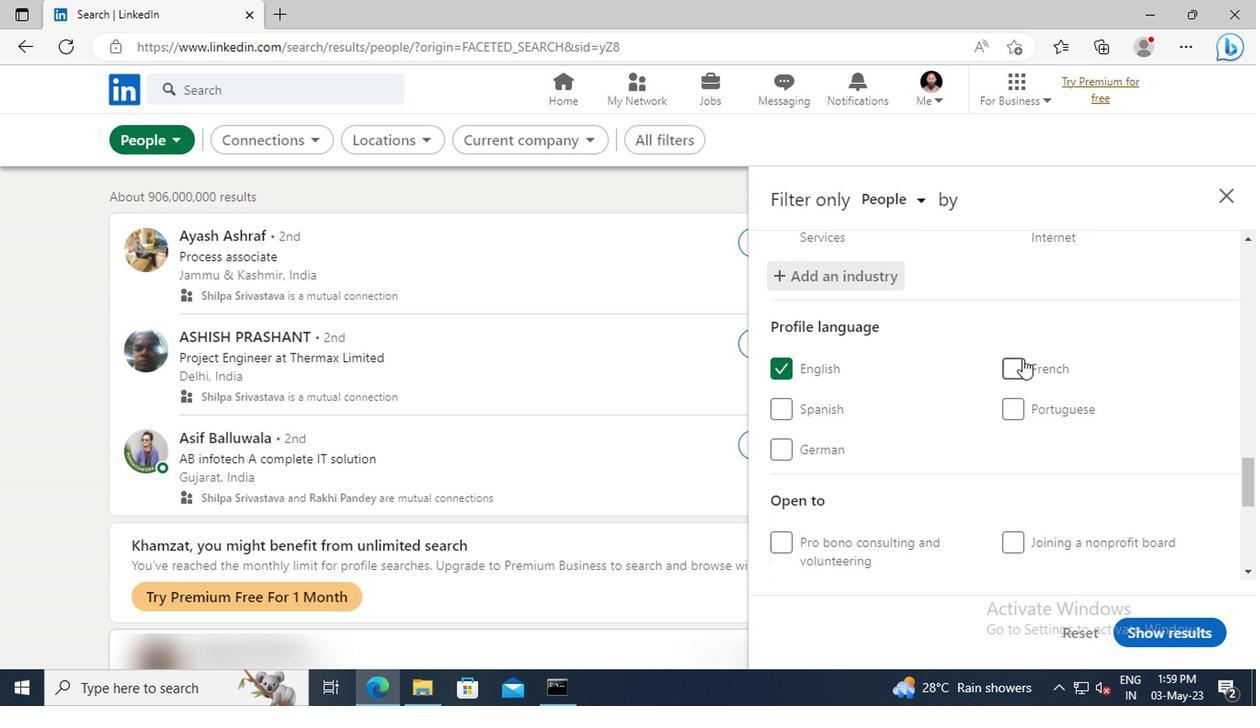 
Action: Mouse scrolled (1018, 358) with delta (0, -1)
Screenshot: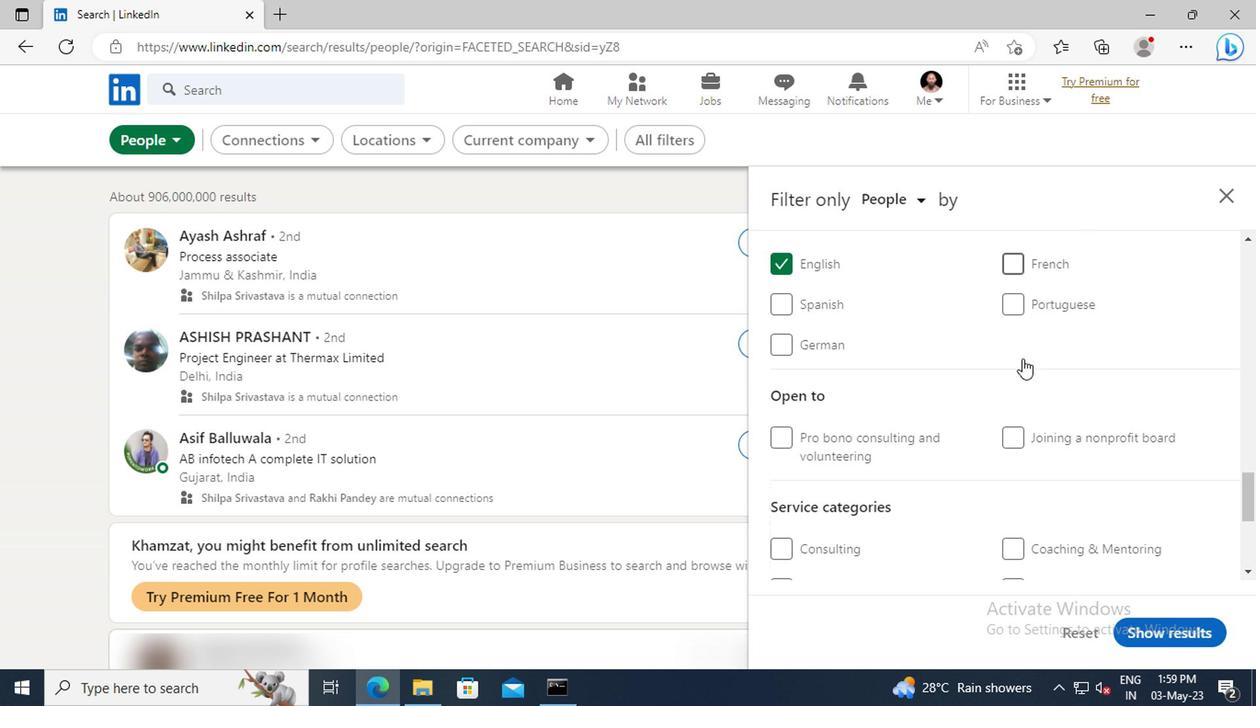 
Action: Mouse scrolled (1018, 358) with delta (0, -1)
Screenshot: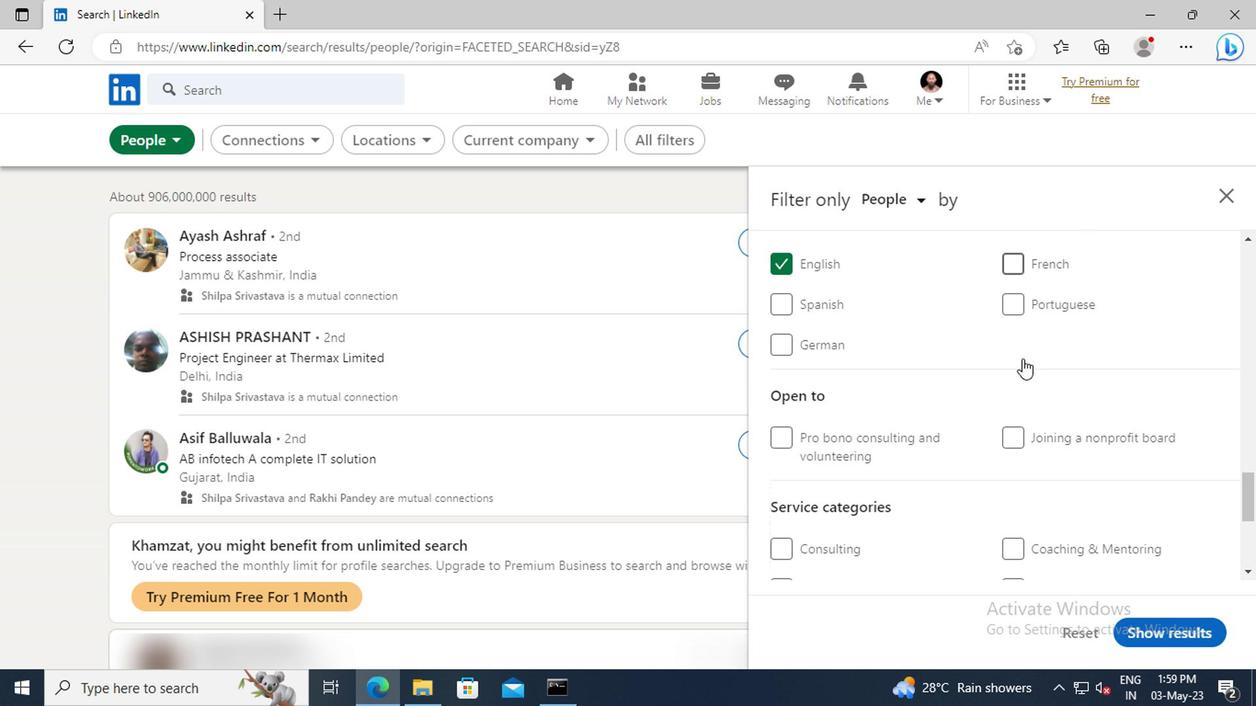 
Action: Mouse scrolled (1018, 358) with delta (0, -1)
Screenshot: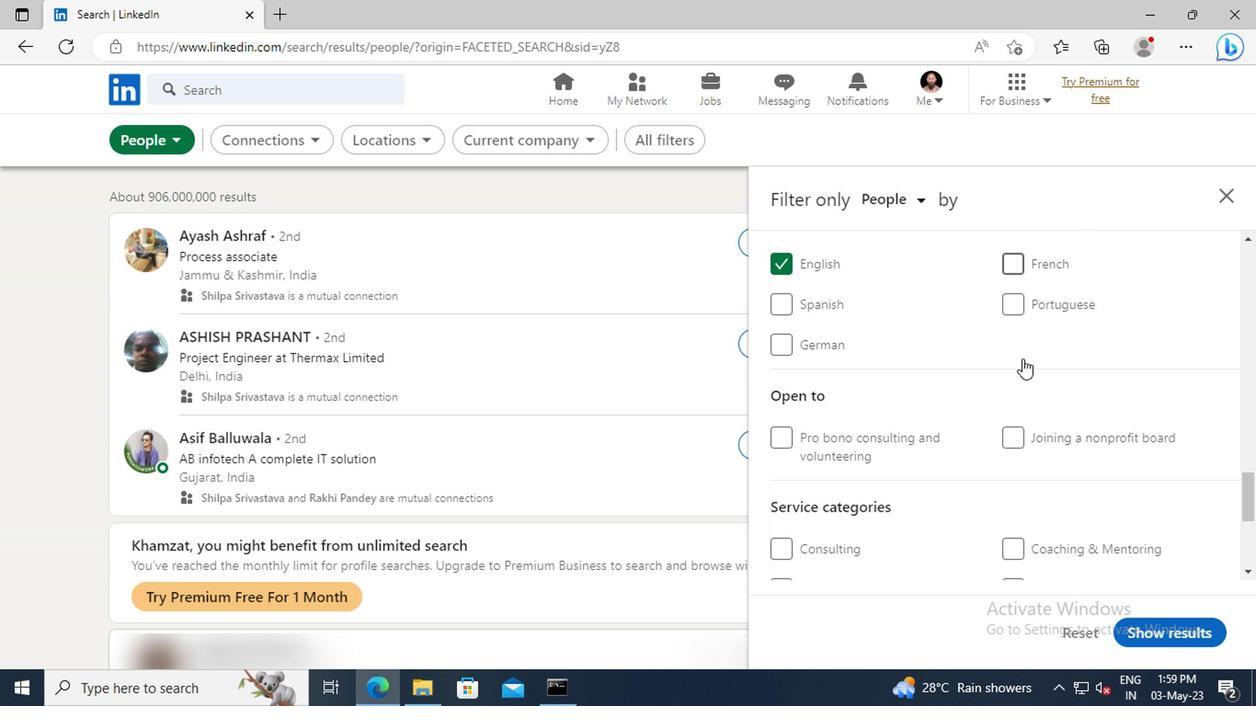 
Action: Mouse moved to (1018, 358)
Screenshot: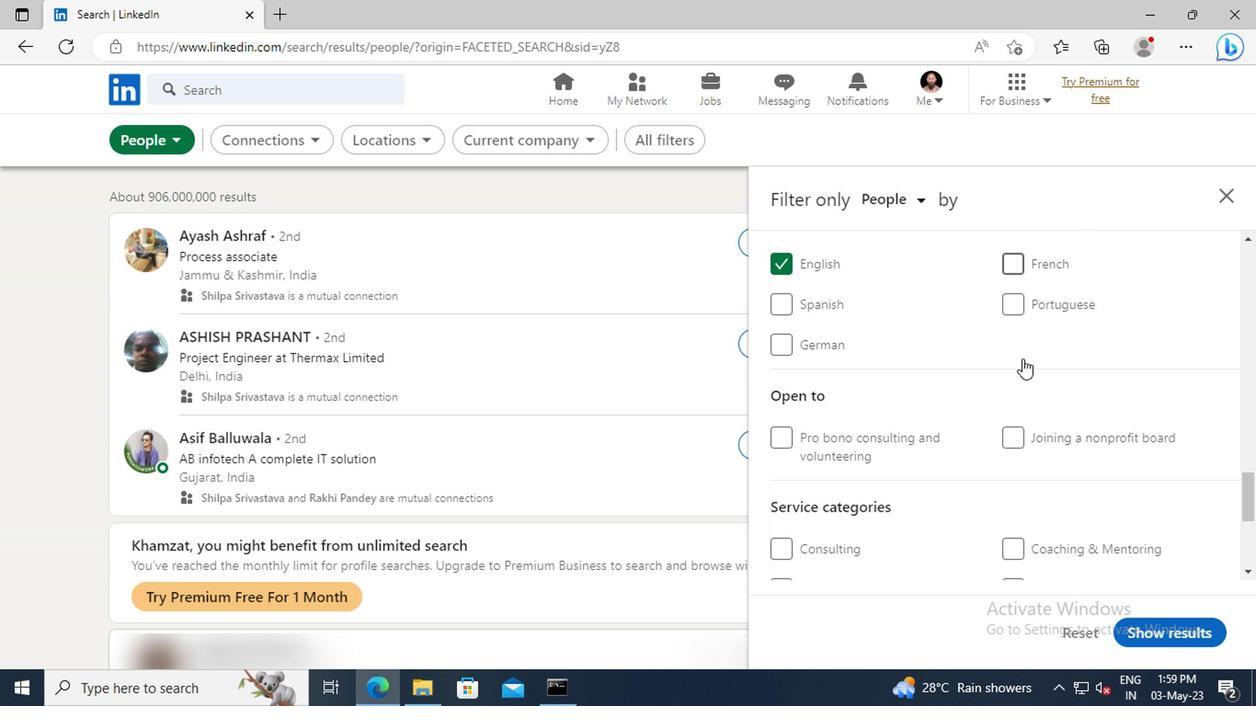 
Action: Mouse scrolled (1018, 357) with delta (0, 0)
Screenshot: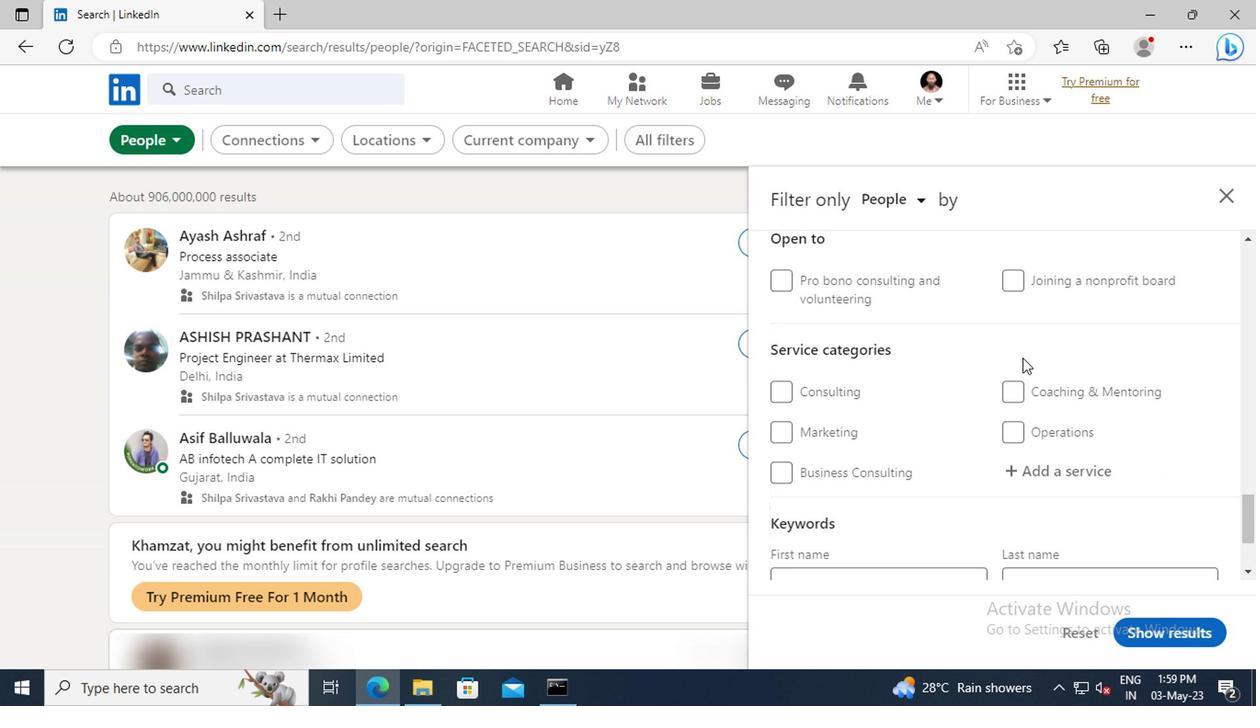 
Action: Mouse scrolled (1018, 357) with delta (0, 0)
Screenshot: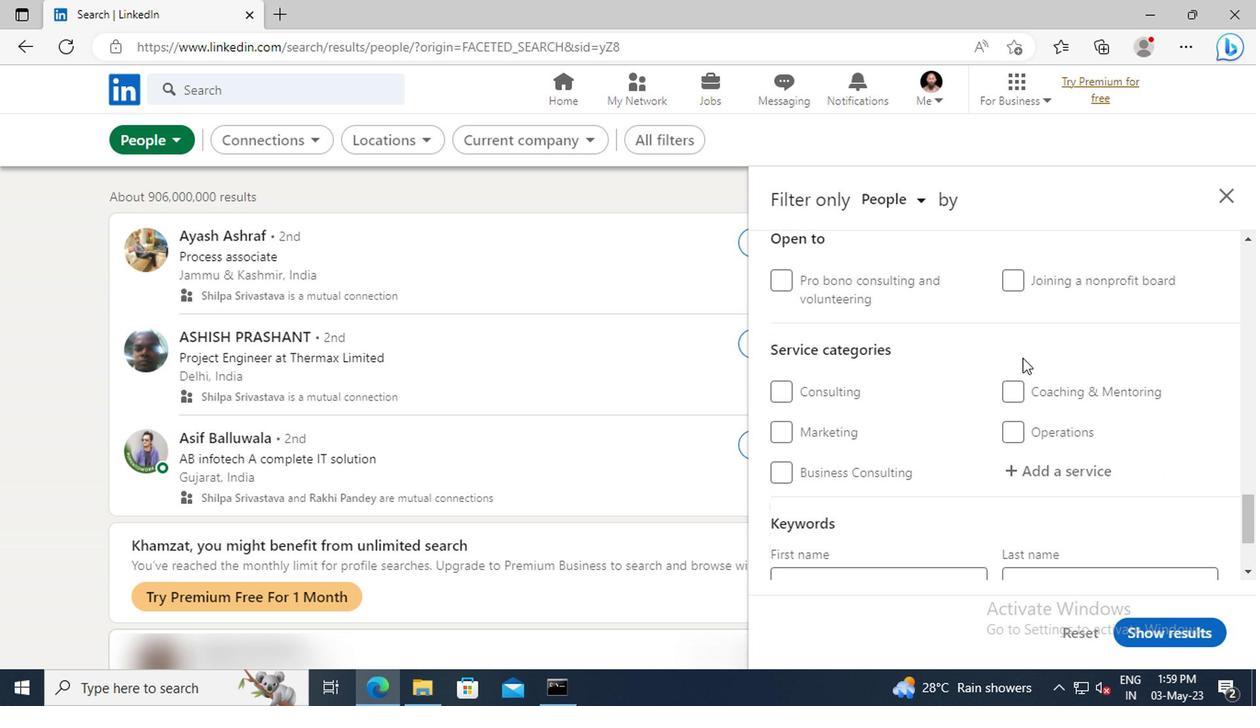 
Action: Mouse moved to (1022, 367)
Screenshot: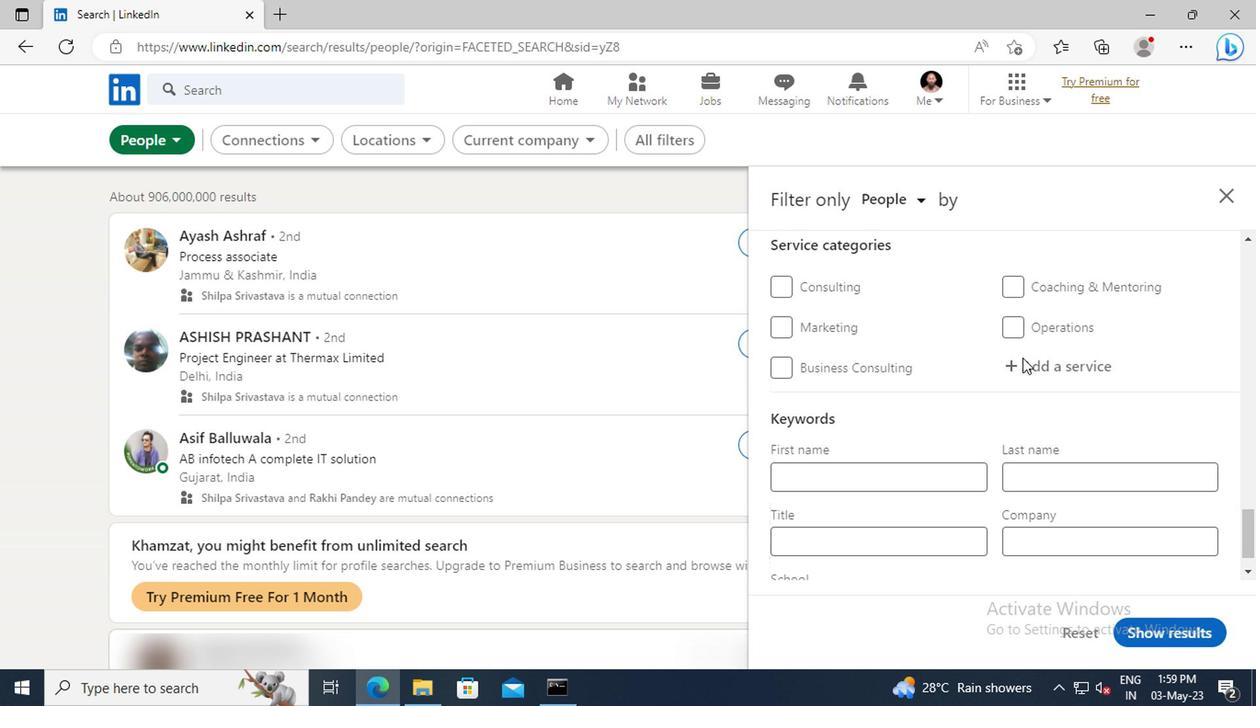 
Action: Mouse pressed left at (1022, 367)
Screenshot: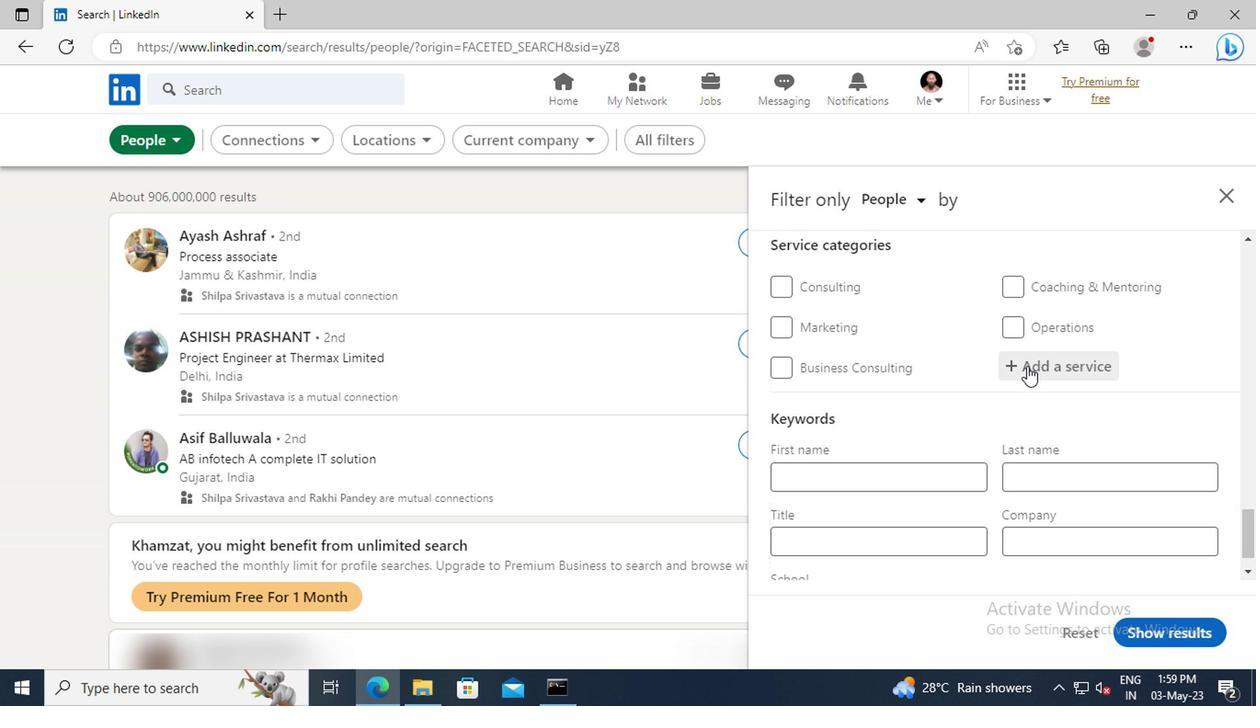 
Action: Key pressed <Key.shift><Key.shift><Key.shift><Key.shift><Key.shift><Key.shift>WEDDING<Key.space>
Screenshot: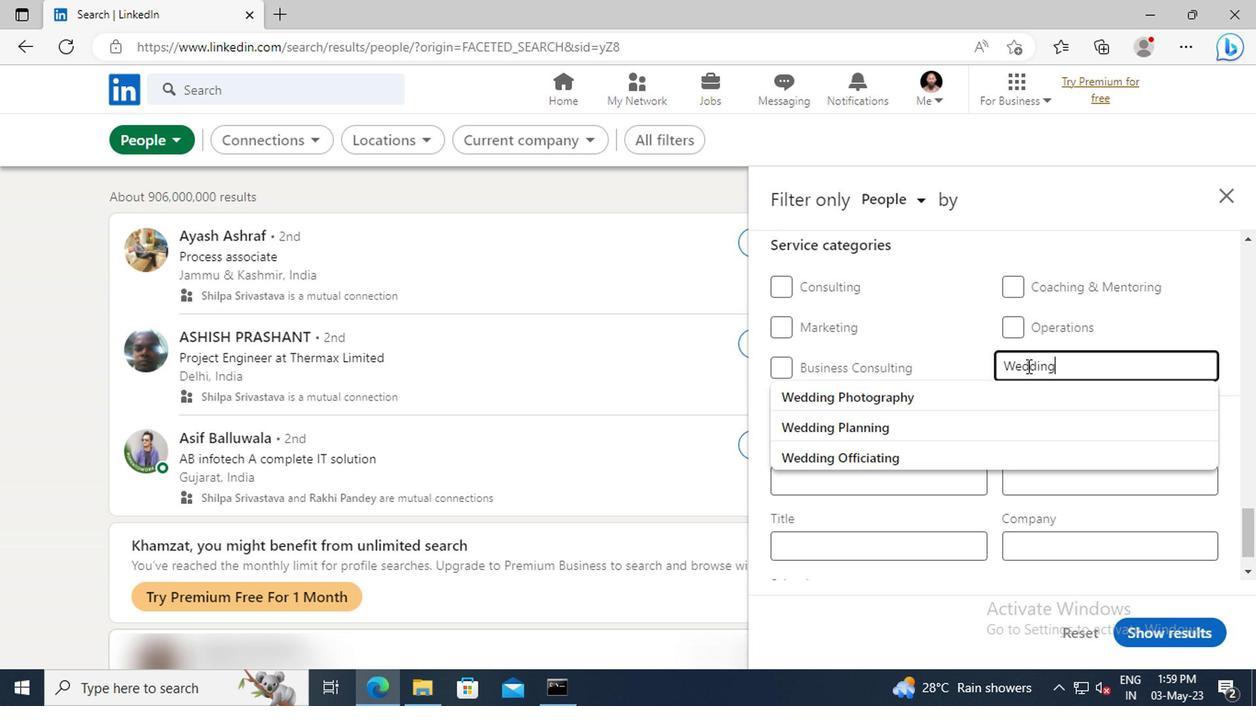 
Action: Mouse moved to (1023, 389)
Screenshot: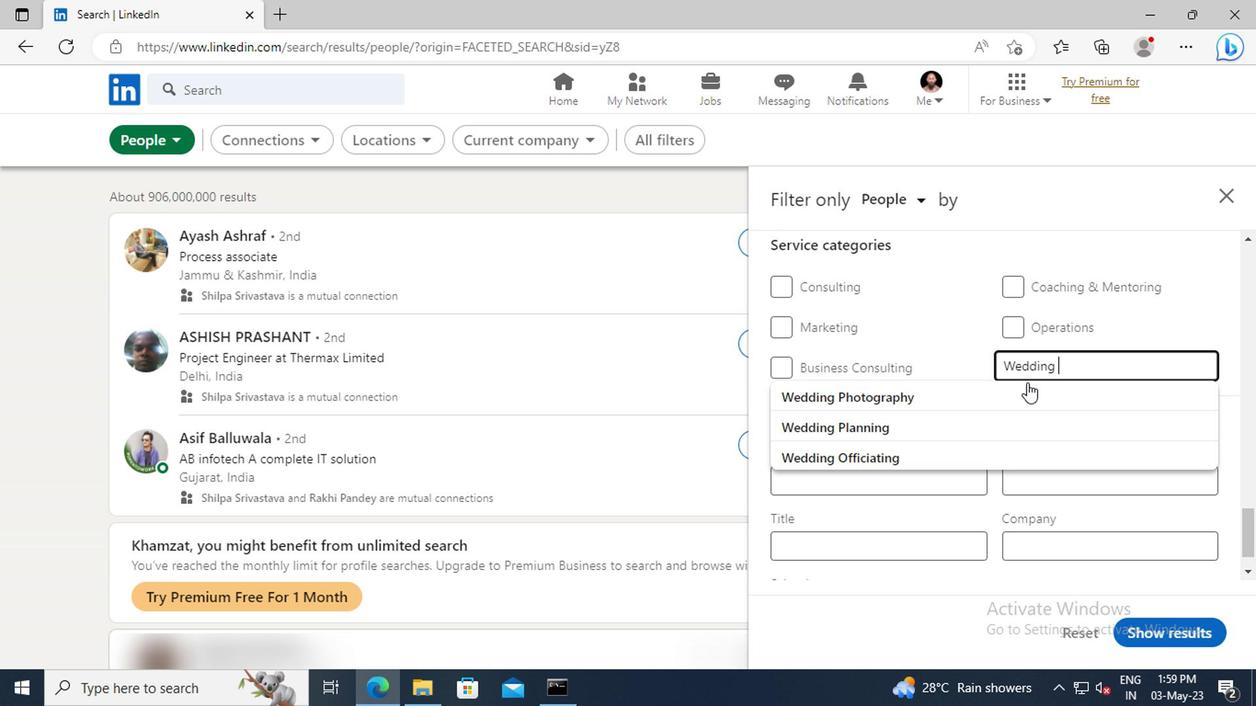 
Action: Mouse pressed left at (1023, 389)
Screenshot: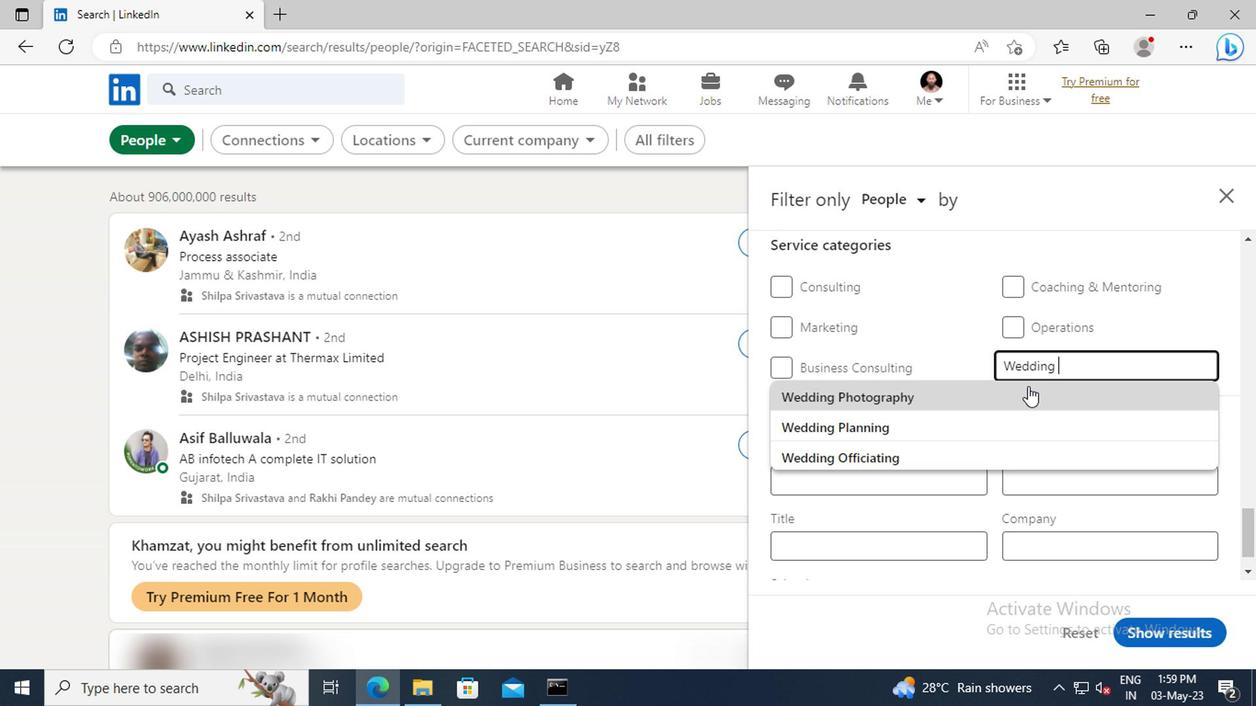 
Action: Mouse scrolled (1023, 389) with delta (0, 0)
Screenshot: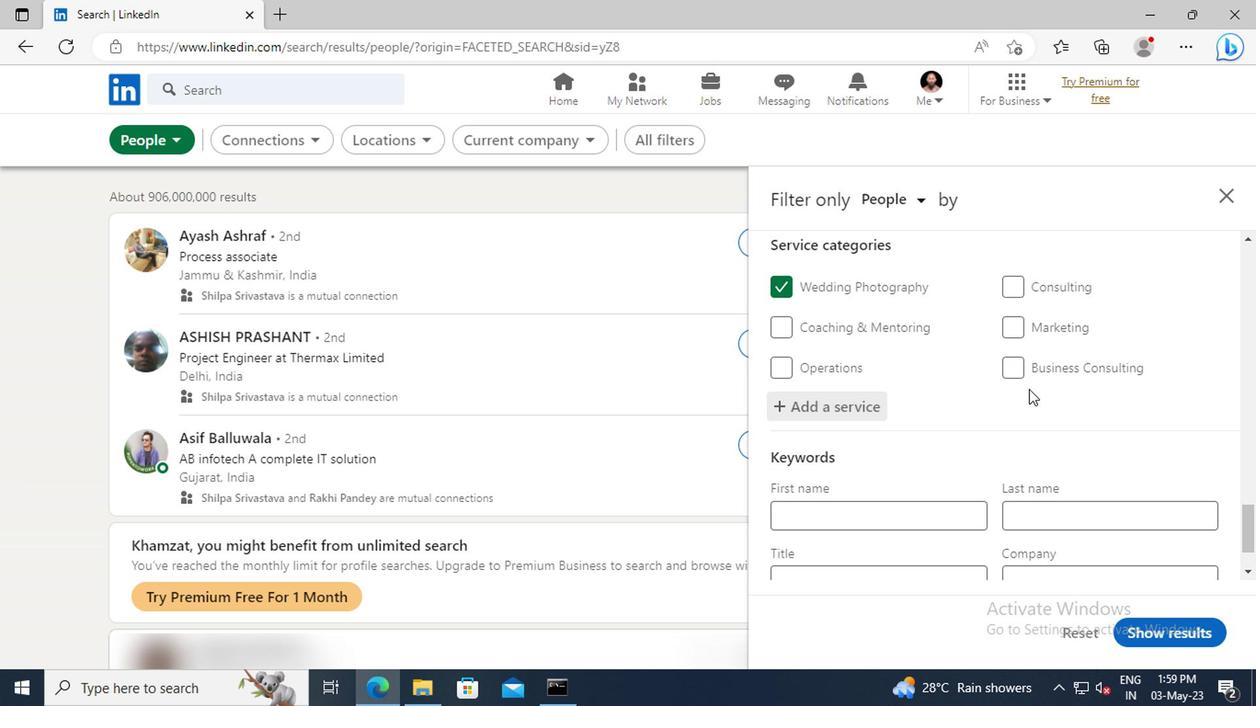 
Action: Mouse scrolled (1023, 389) with delta (0, 0)
Screenshot: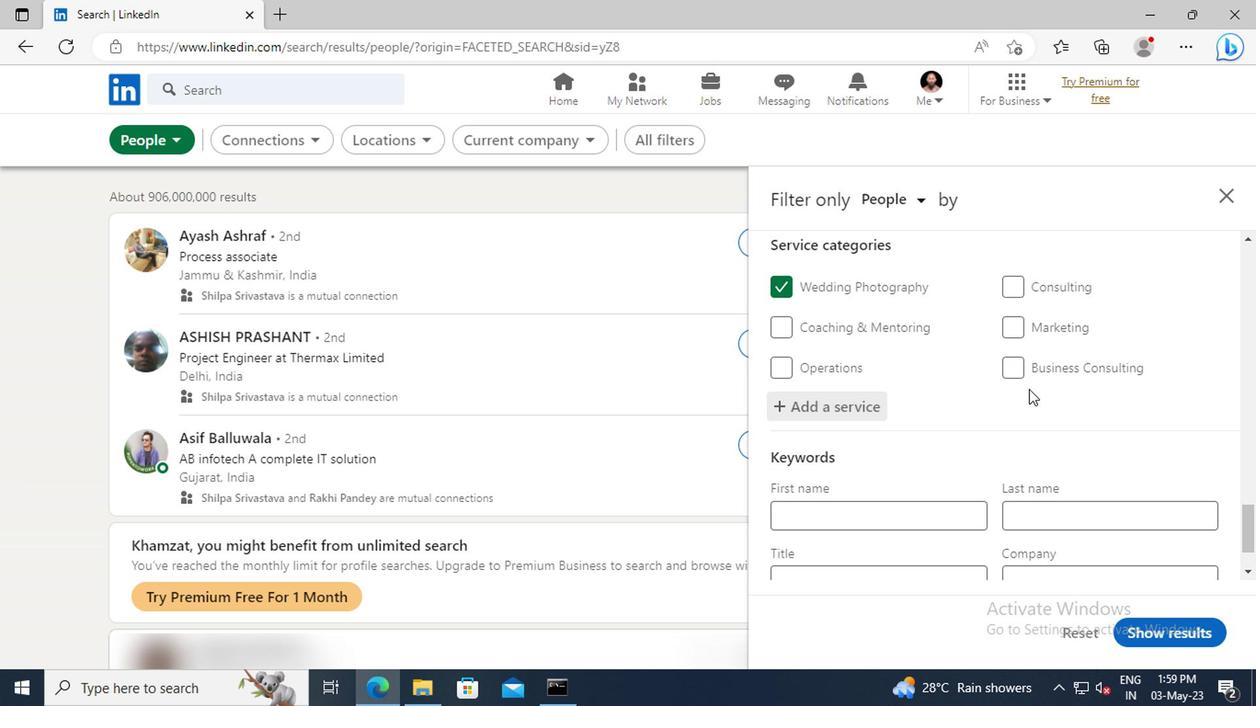 
Action: Mouse scrolled (1023, 389) with delta (0, 0)
Screenshot: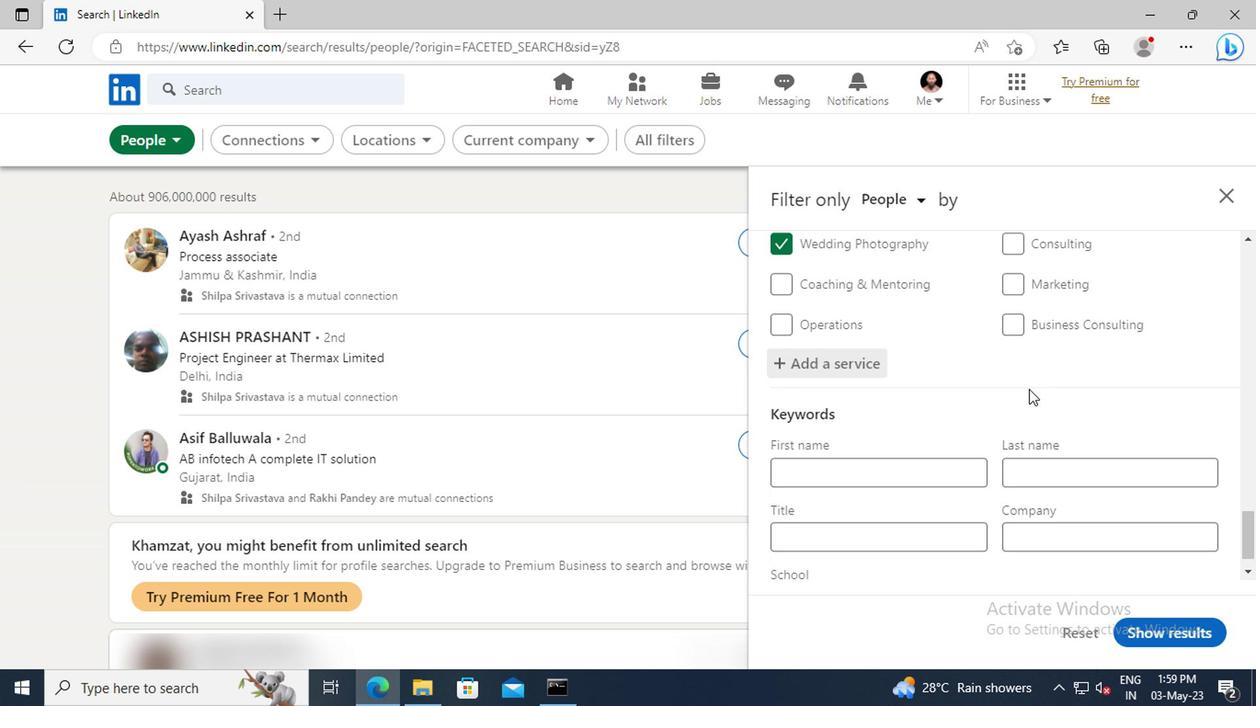 
Action: Mouse scrolled (1023, 389) with delta (0, 0)
Screenshot: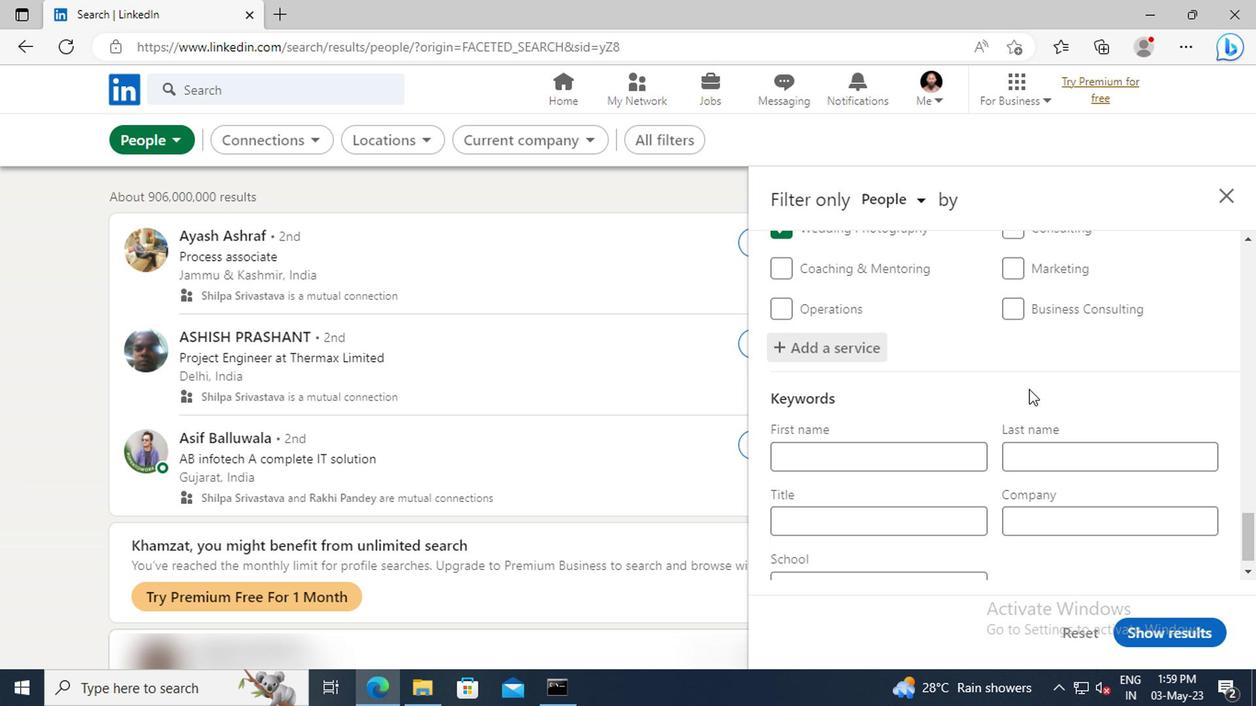 
Action: Mouse moved to (917, 492)
Screenshot: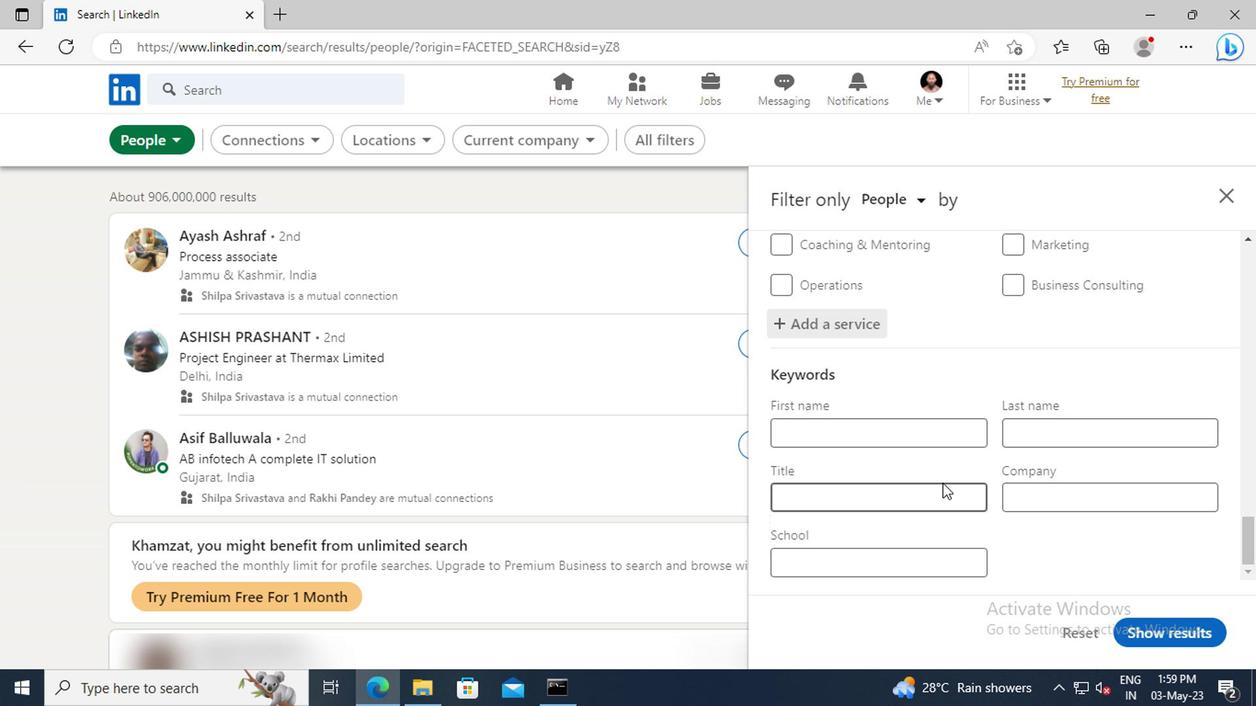 
Action: Mouse pressed left at (917, 492)
Screenshot: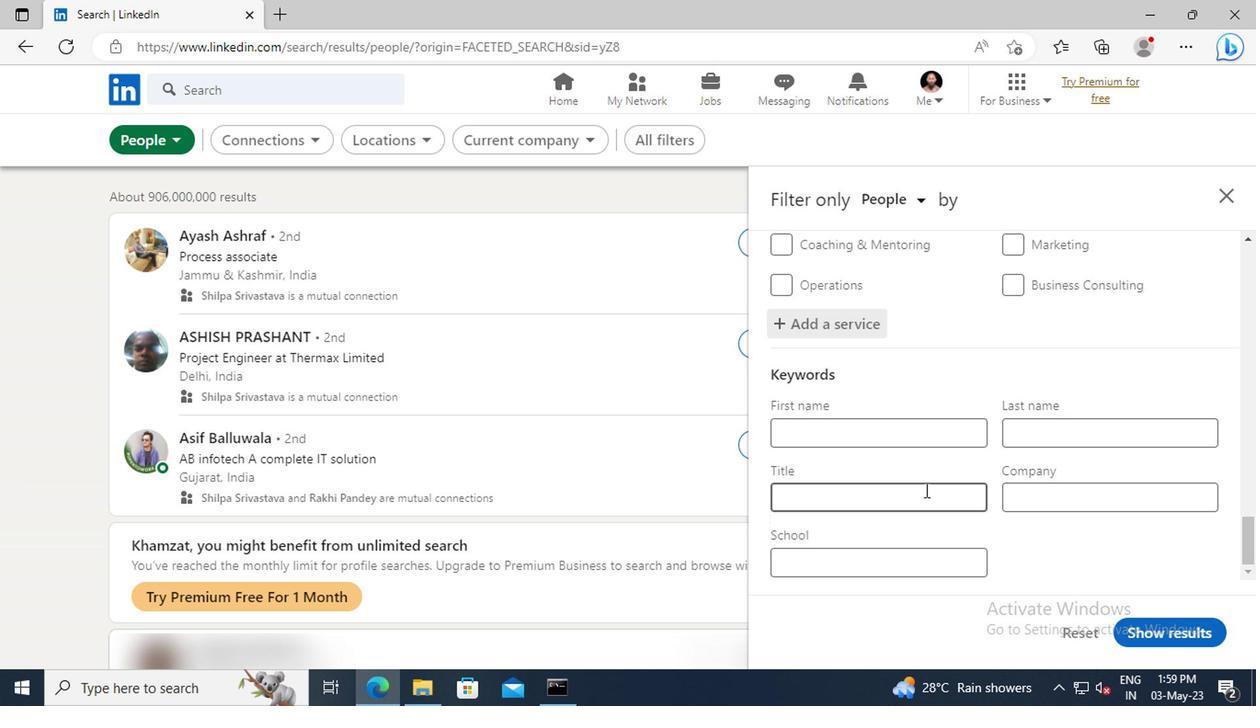 
Action: Key pressed <Key.shift>IT<Key.space><Key.shift>PROFESSIONAL<Key.enter>
Screenshot: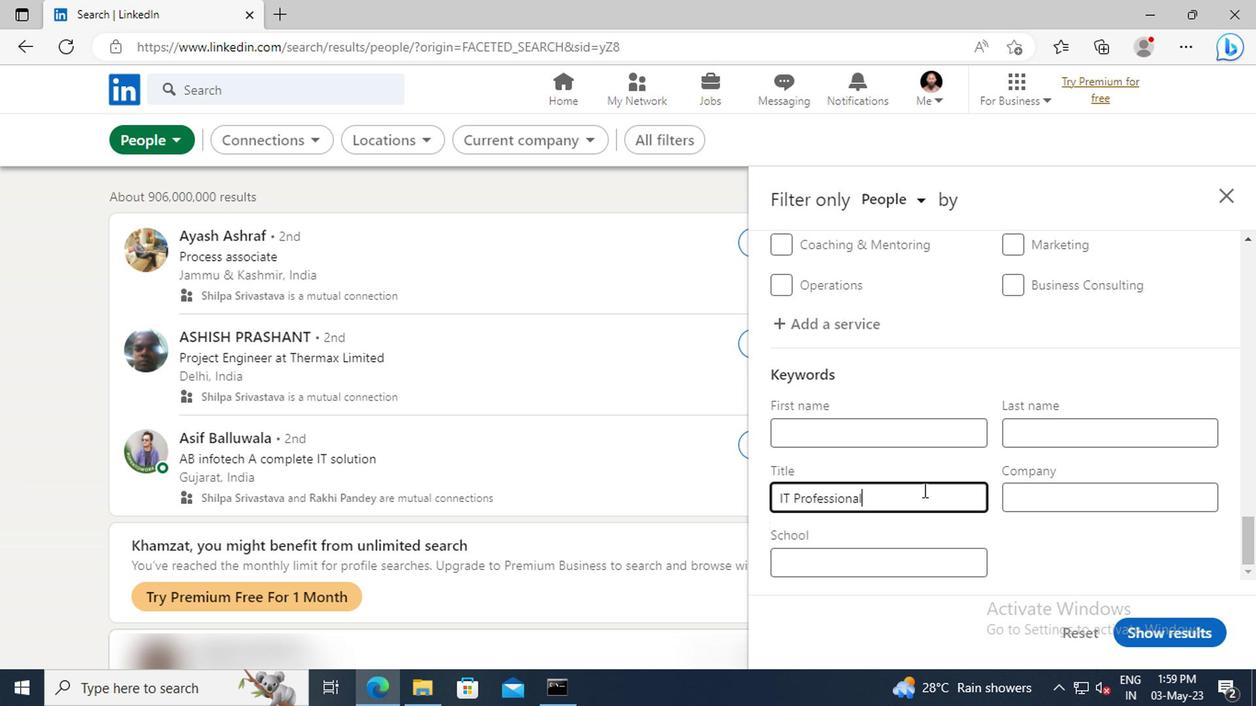 
Action: Mouse moved to (1133, 631)
Screenshot: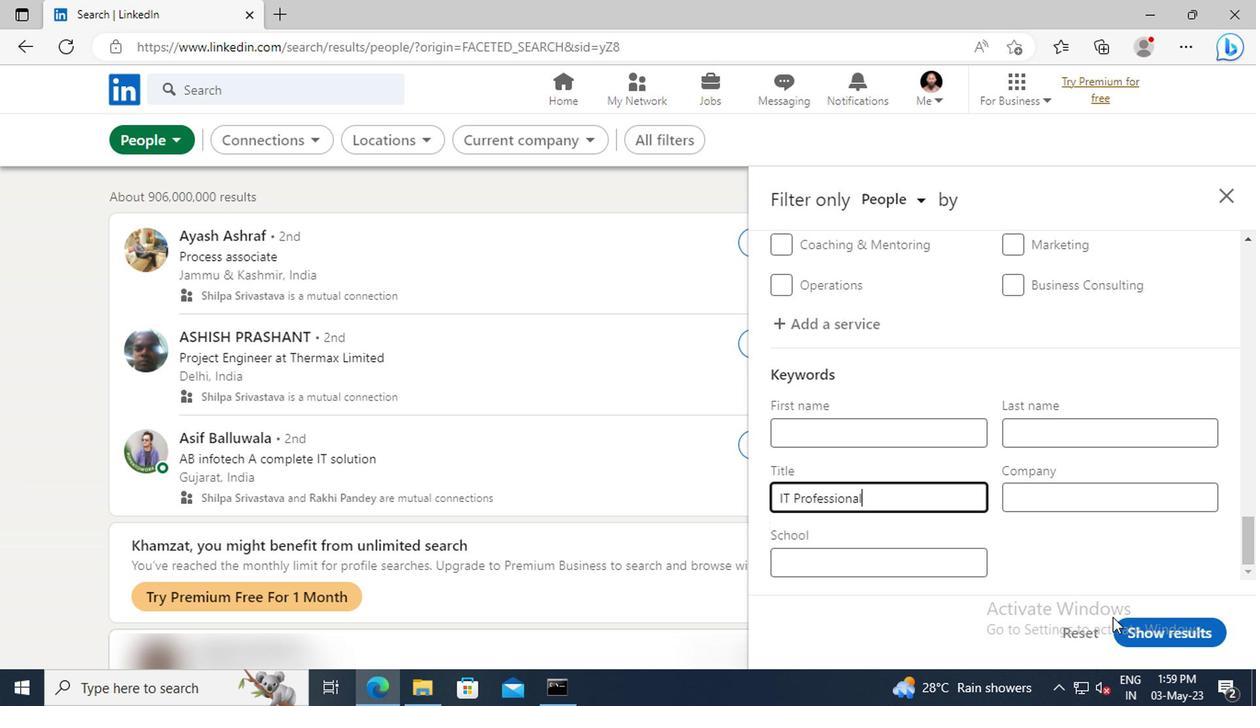 
Action: Mouse pressed left at (1133, 631)
Screenshot: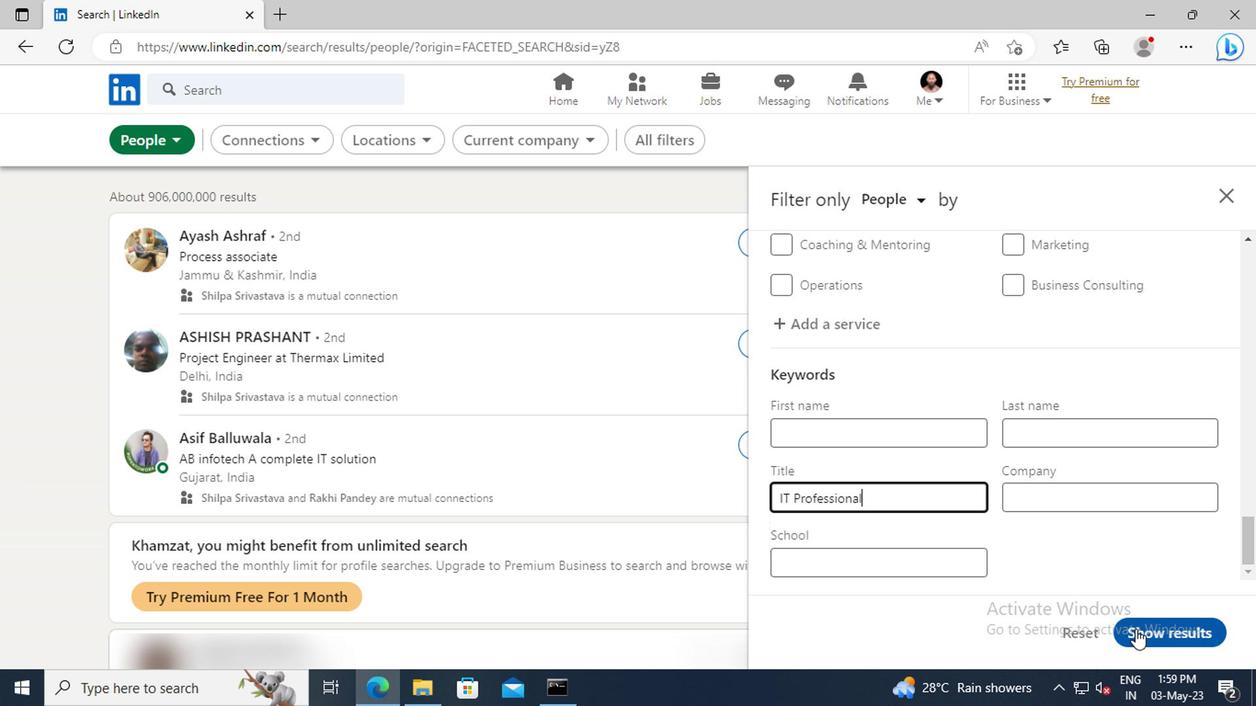 
